 Task: Look for space in Charleroi, Belgium from 12th  August, 2023 to 15th August, 2023 for 3 adults in price range Rs.12000 to Rs.16000. Place can be entire place with 2 bedrooms having 3 beds and 1 bathroom. Property type can be house, flat, guest house. Amenities needed are: heating. Booking option can be shelf check-in. Required host language is English.
Action: Mouse moved to (284, 156)
Screenshot: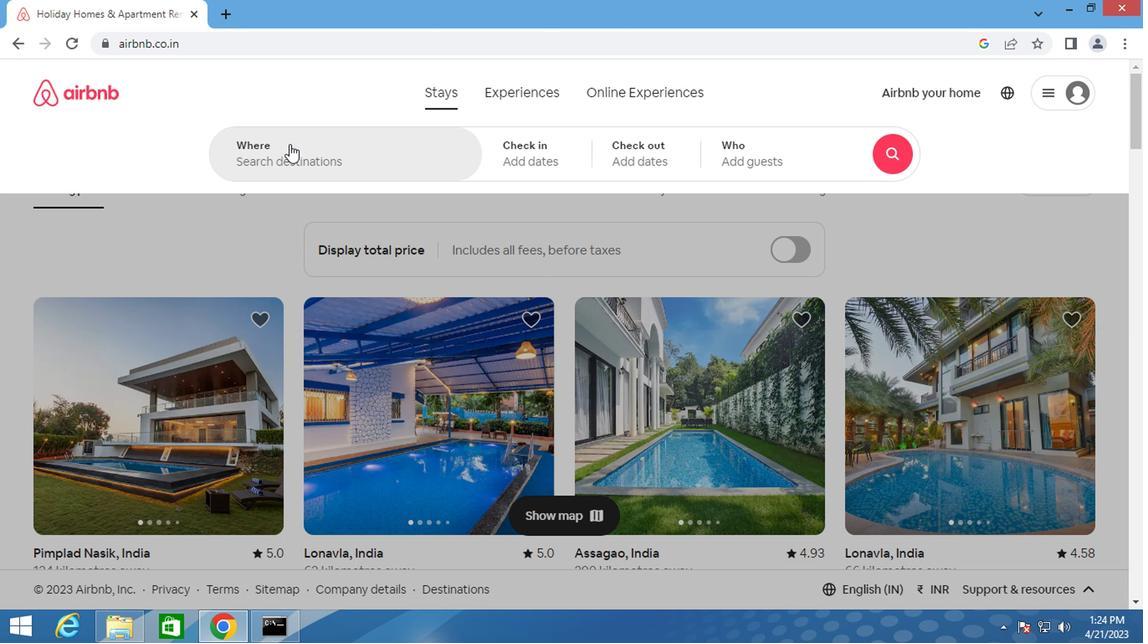 
Action: Mouse pressed left at (284, 156)
Screenshot: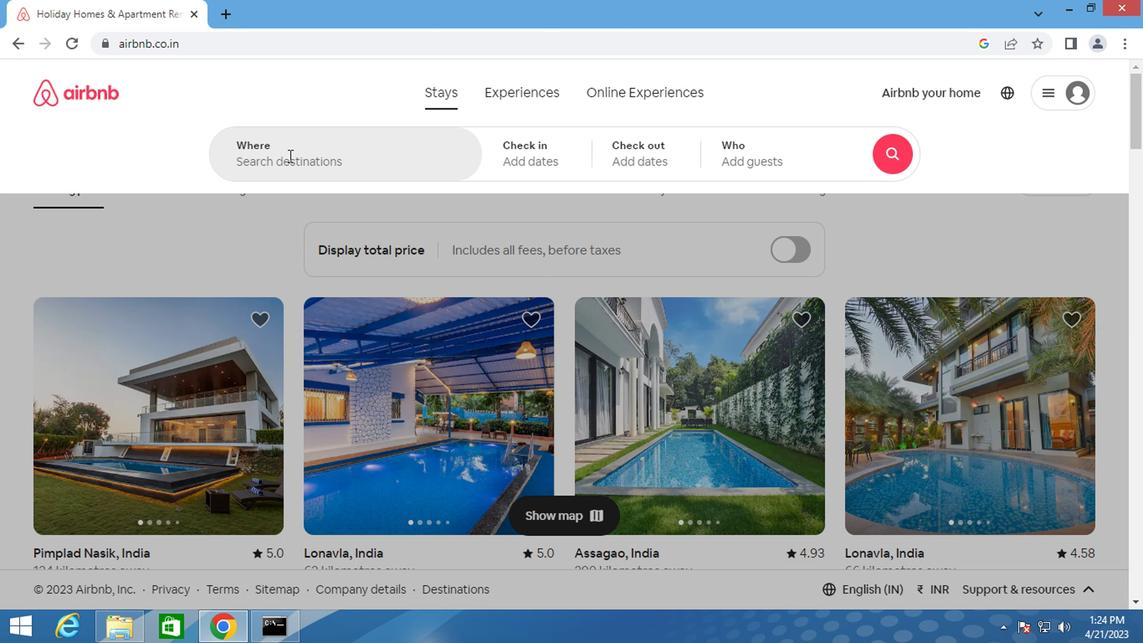 
Action: Mouse moved to (284, 157)
Screenshot: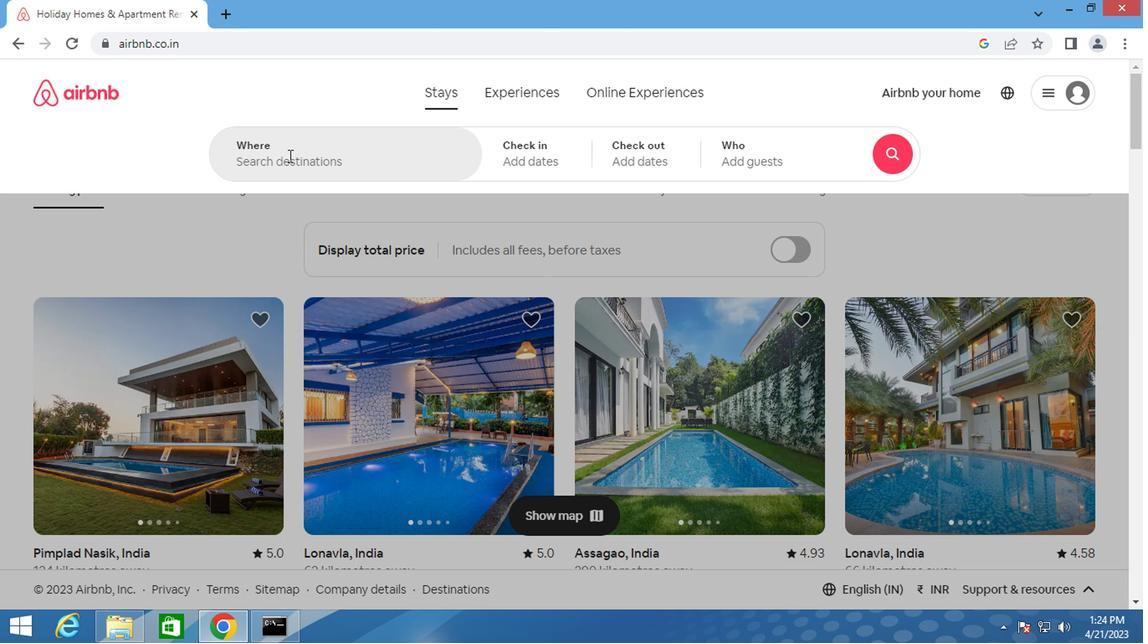 
Action: Key pressed <Key.shift>CHARLEROI,<Key.shift>BELGIUM<Key.enter>
Screenshot: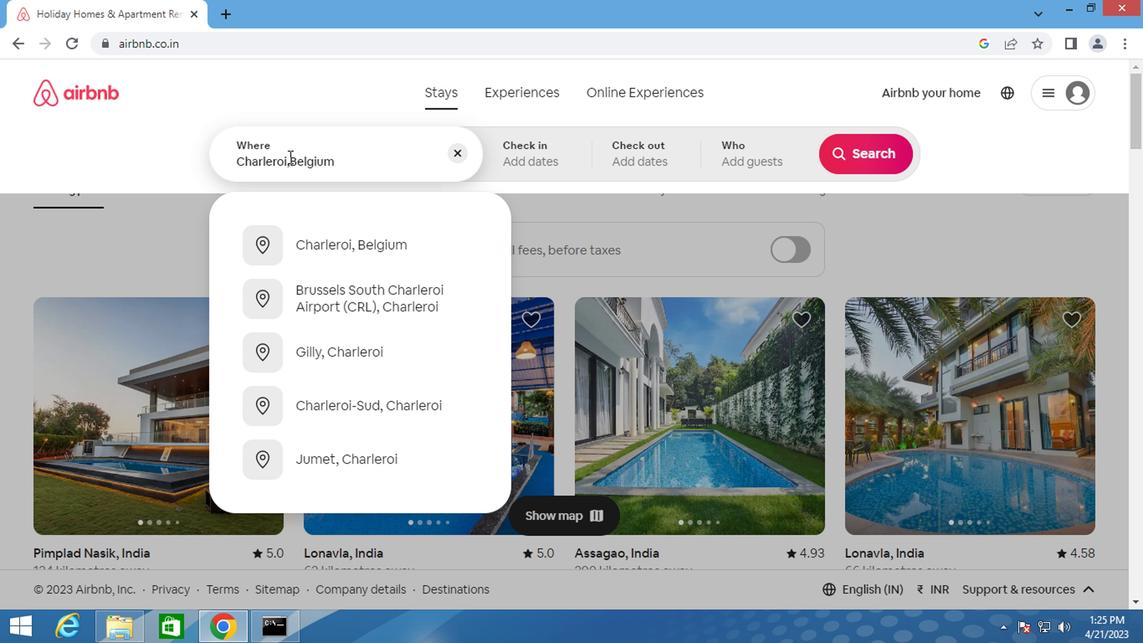 
Action: Mouse moved to (845, 282)
Screenshot: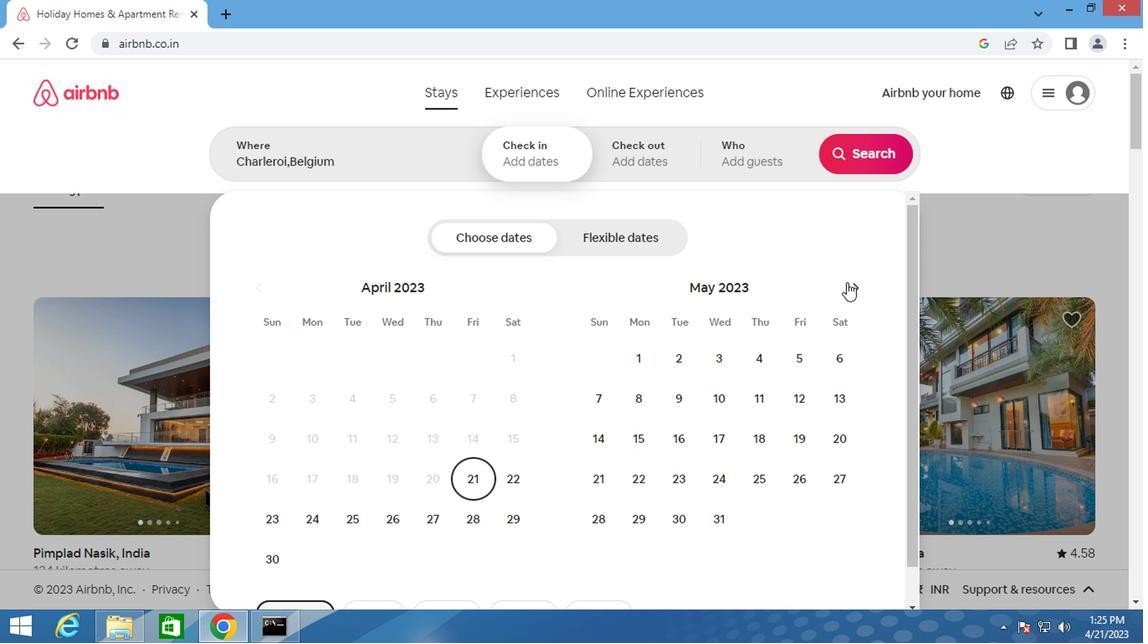 
Action: Mouse pressed left at (845, 282)
Screenshot: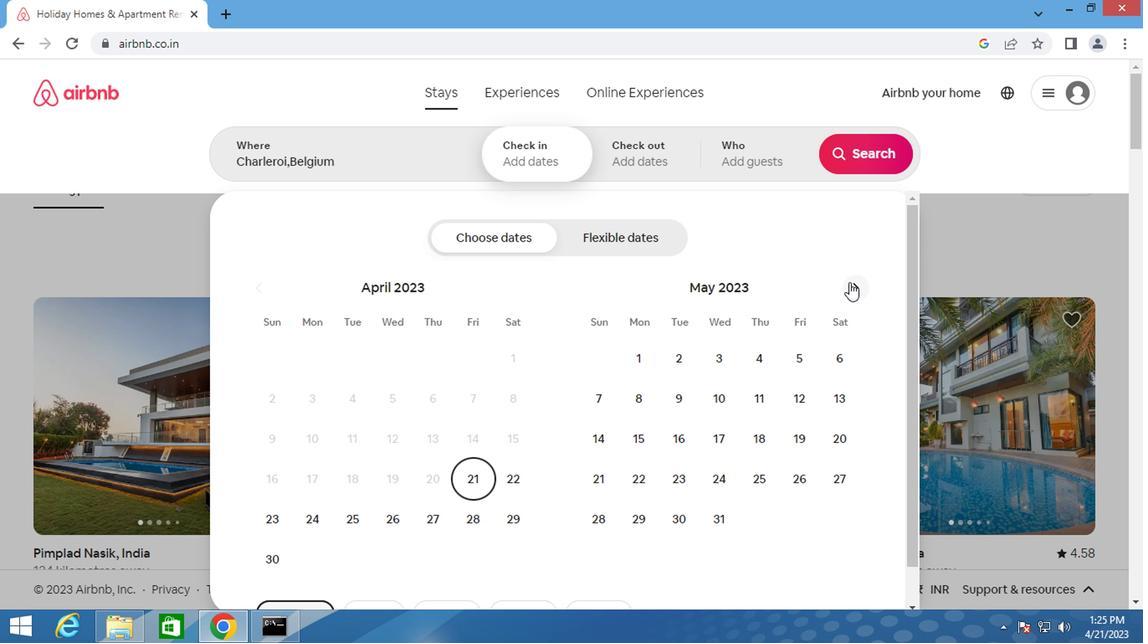 
Action: Mouse pressed left at (845, 282)
Screenshot: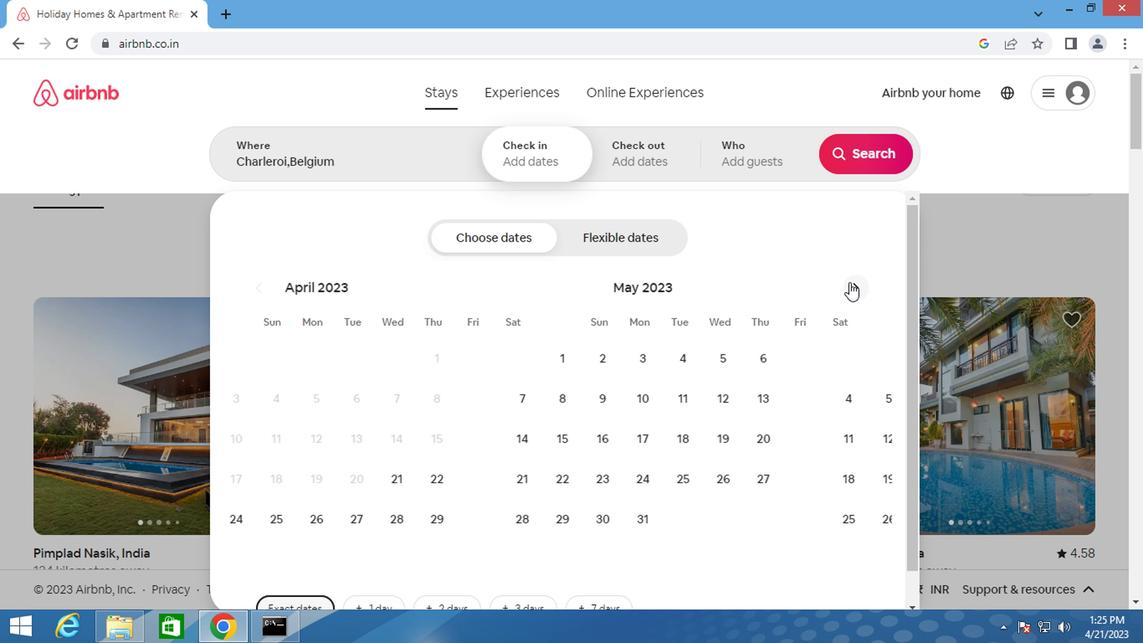 
Action: Mouse pressed left at (845, 282)
Screenshot: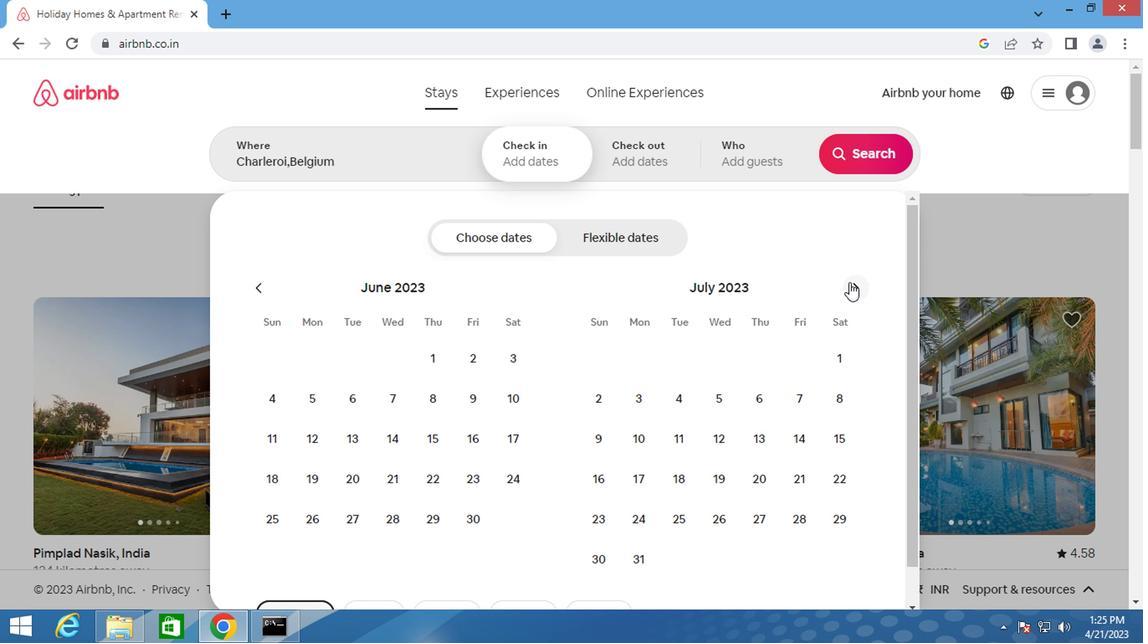 
Action: Mouse moved to (834, 404)
Screenshot: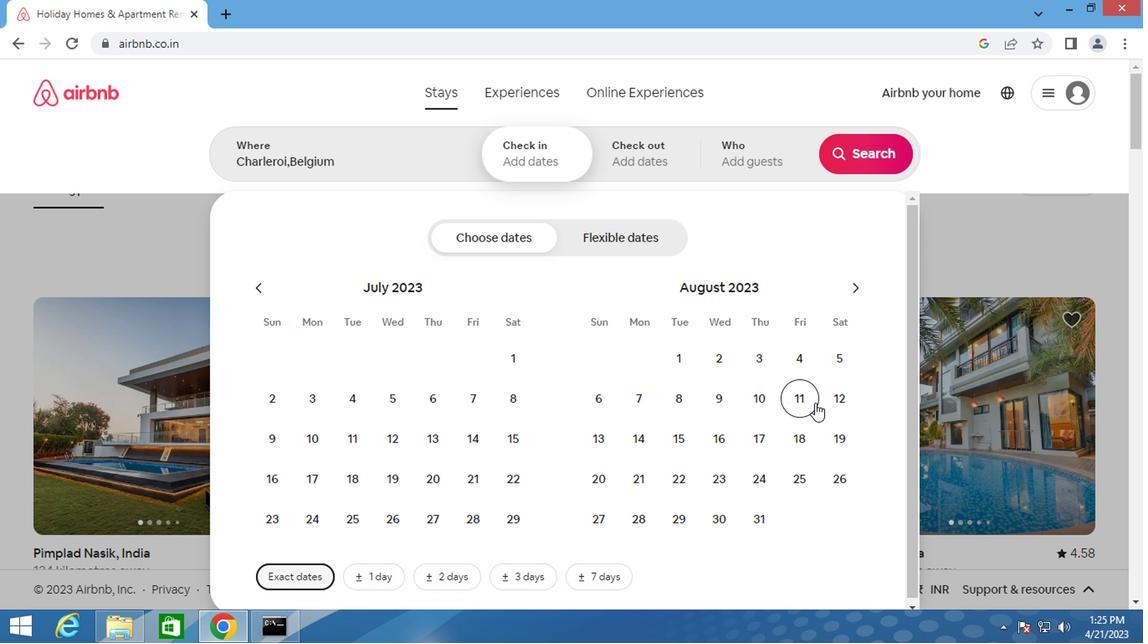 
Action: Mouse pressed left at (834, 404)
Screenshot: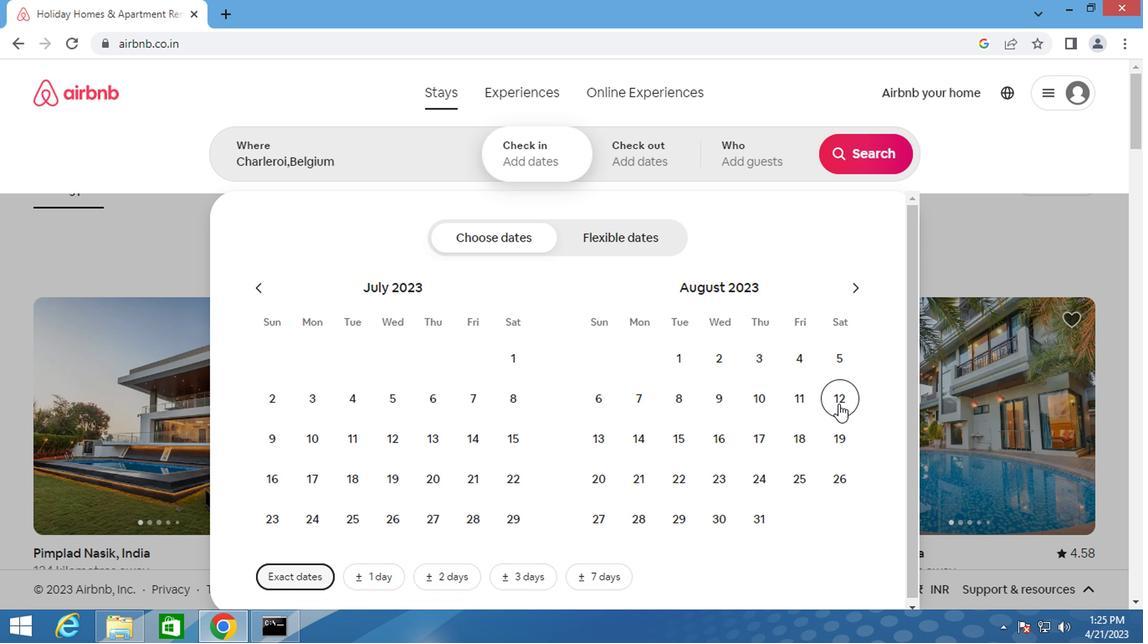 
Action: Mouse moved to (688, 430)
Screenshot: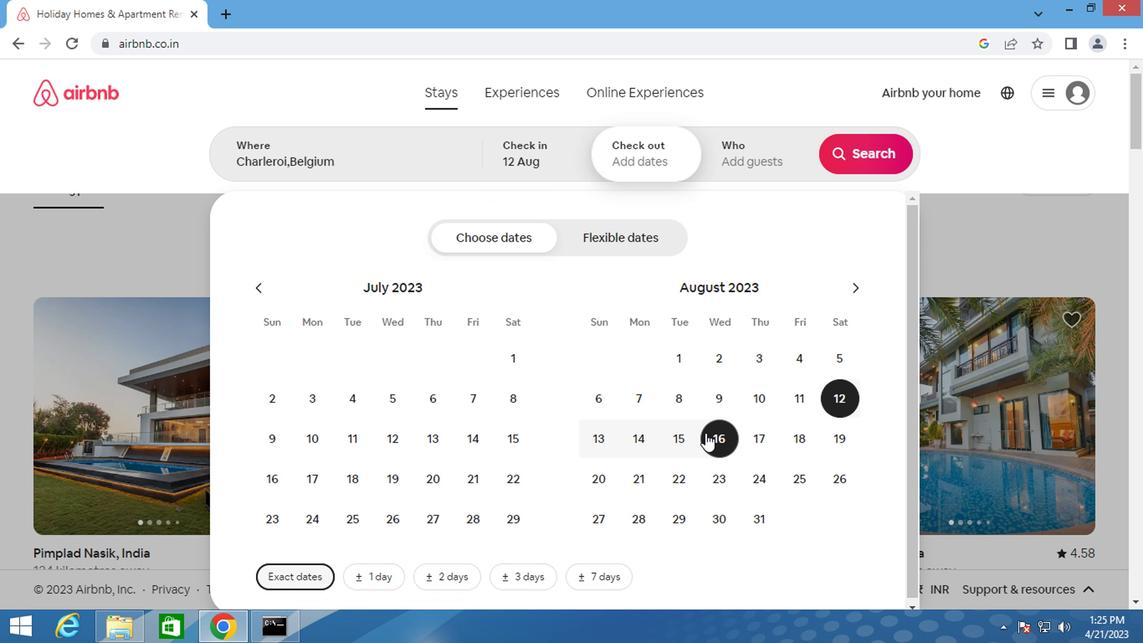 
Action: Mouse pressed left at (688, 430)
Screenshot: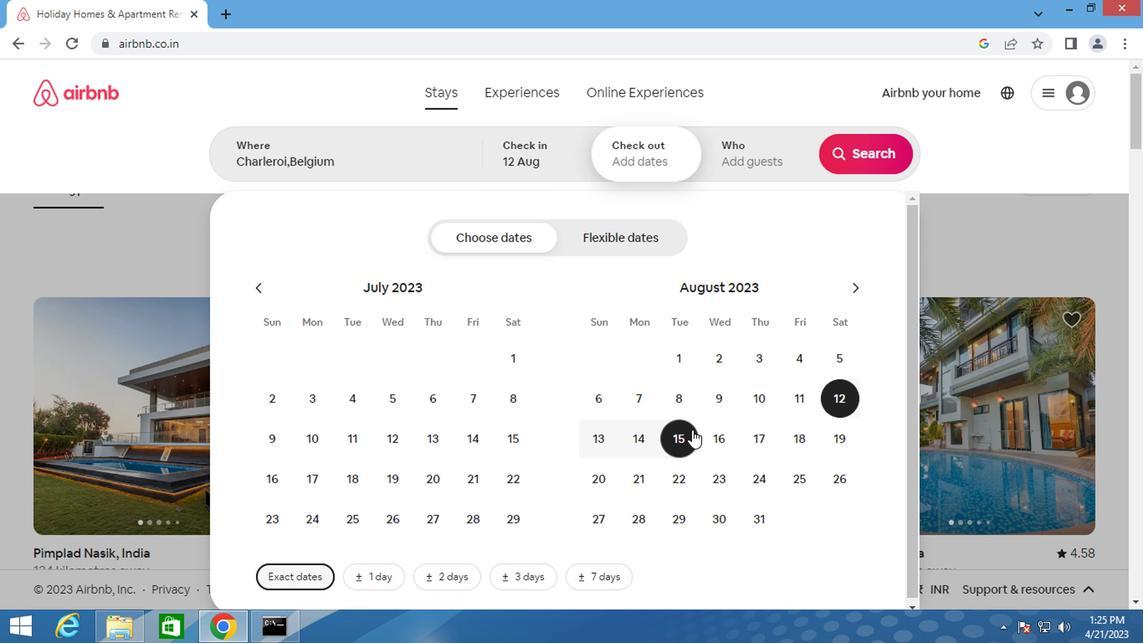 
Action: Mouse moved to (743, 160)
Screenshot: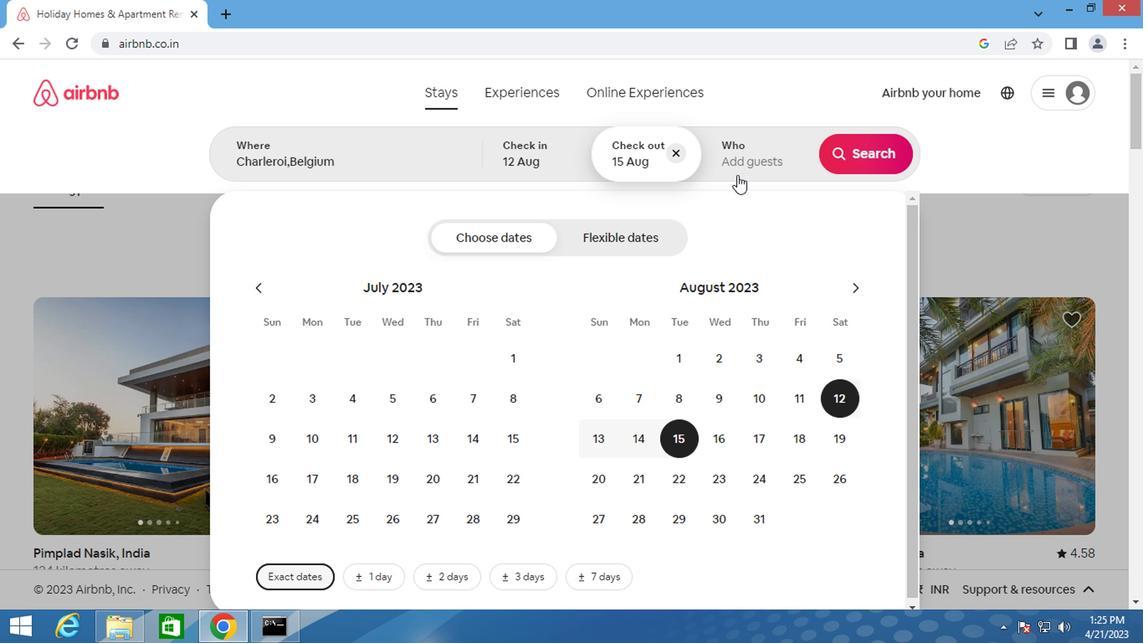 
Action: Mouse pressed left at (743, 160)
Screenshot: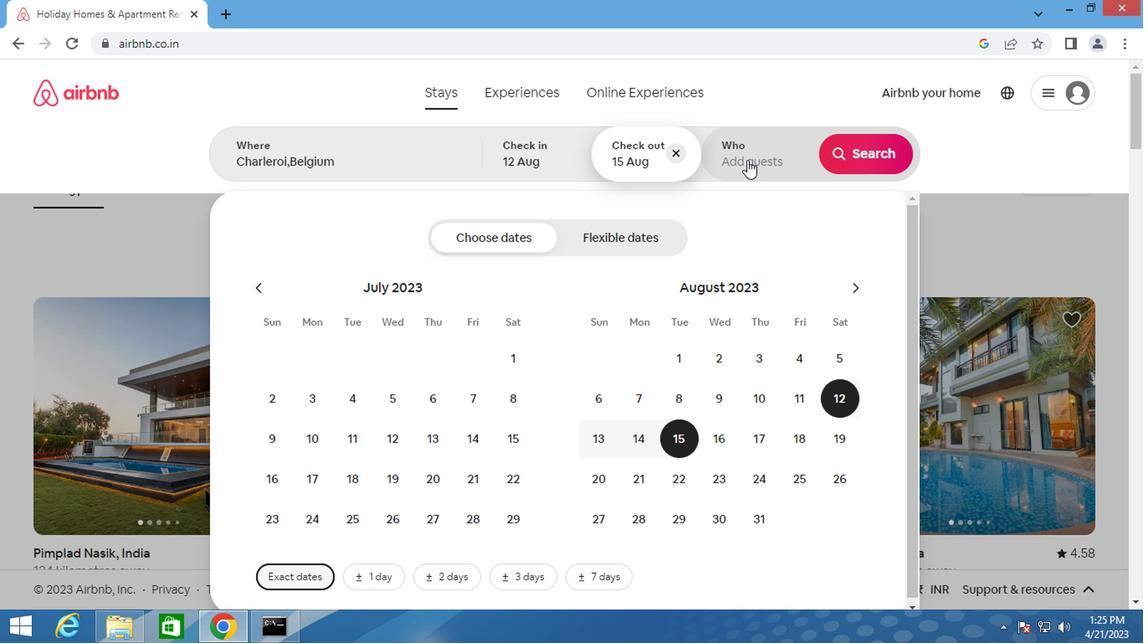 
Action: Mouse moved to (867, 243)
Screenshot: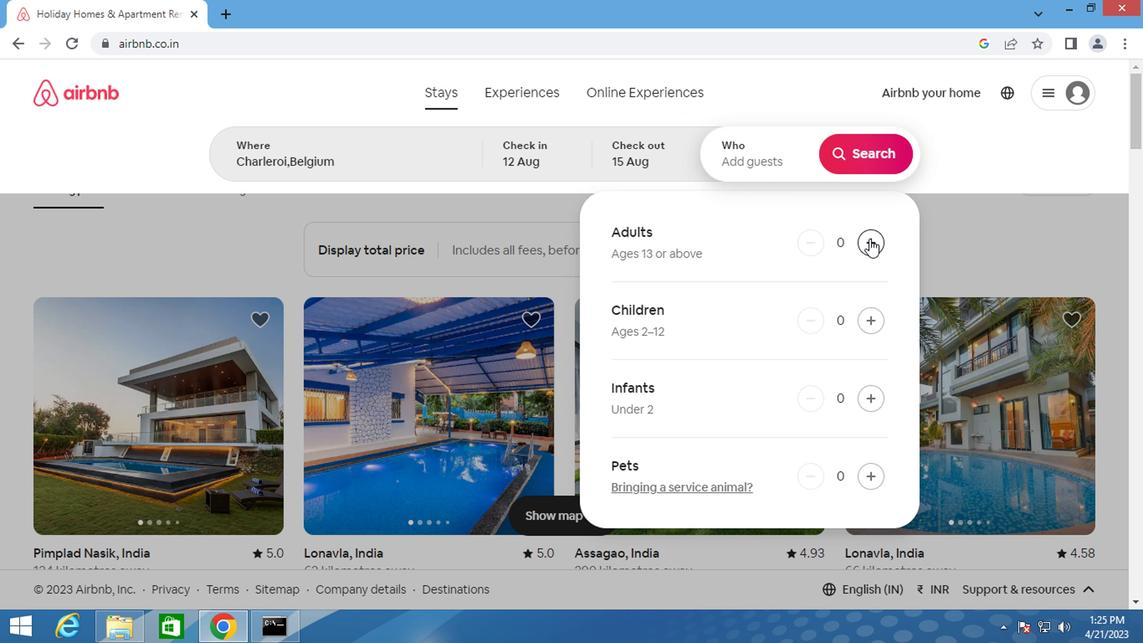 
Action: Mouse pressed left at (867, 243)
Screenshot: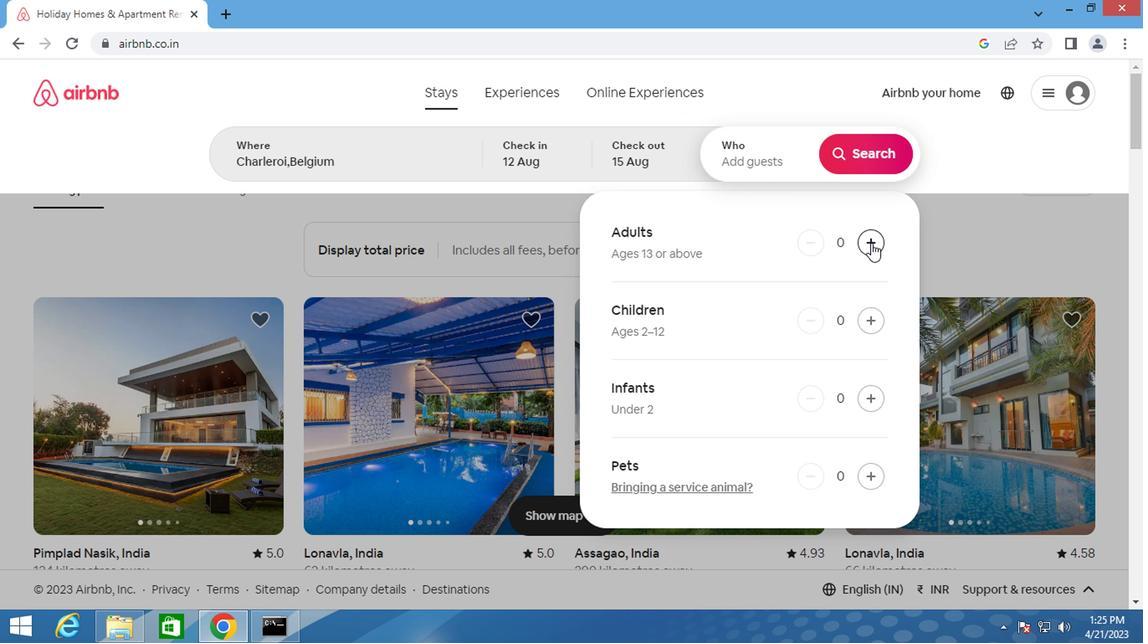 
Action: Mouse pressed left at (867, 243)
Screenshot: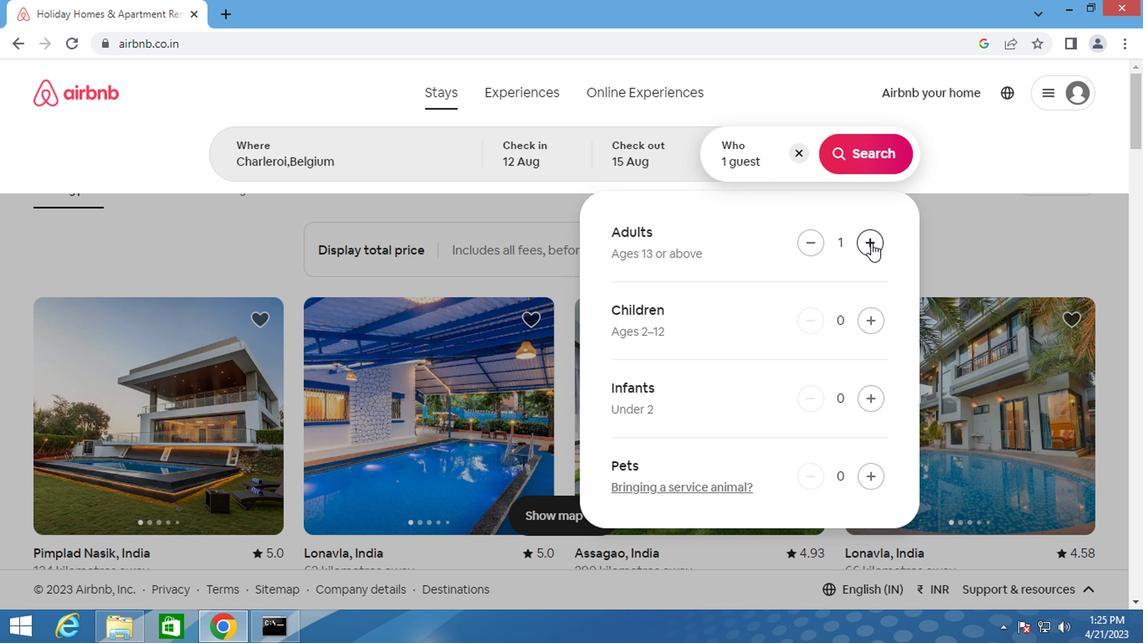 
Action: Mouse moved to (868, 243)
Screenshot: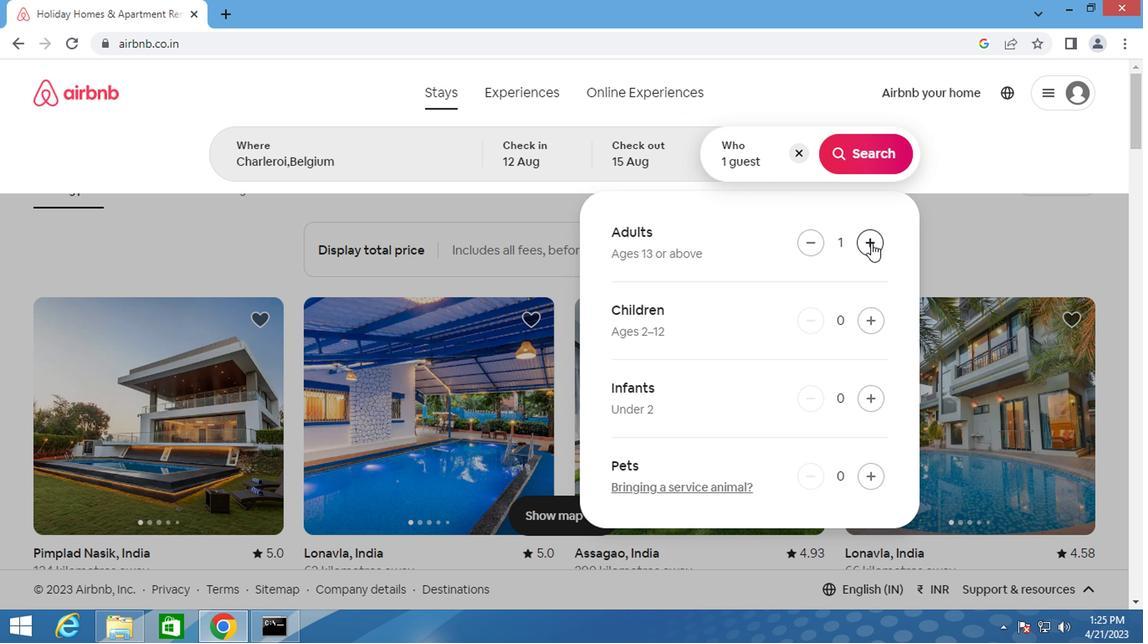 
Action: Mouse pressed left at (868, 243)
Screenshot: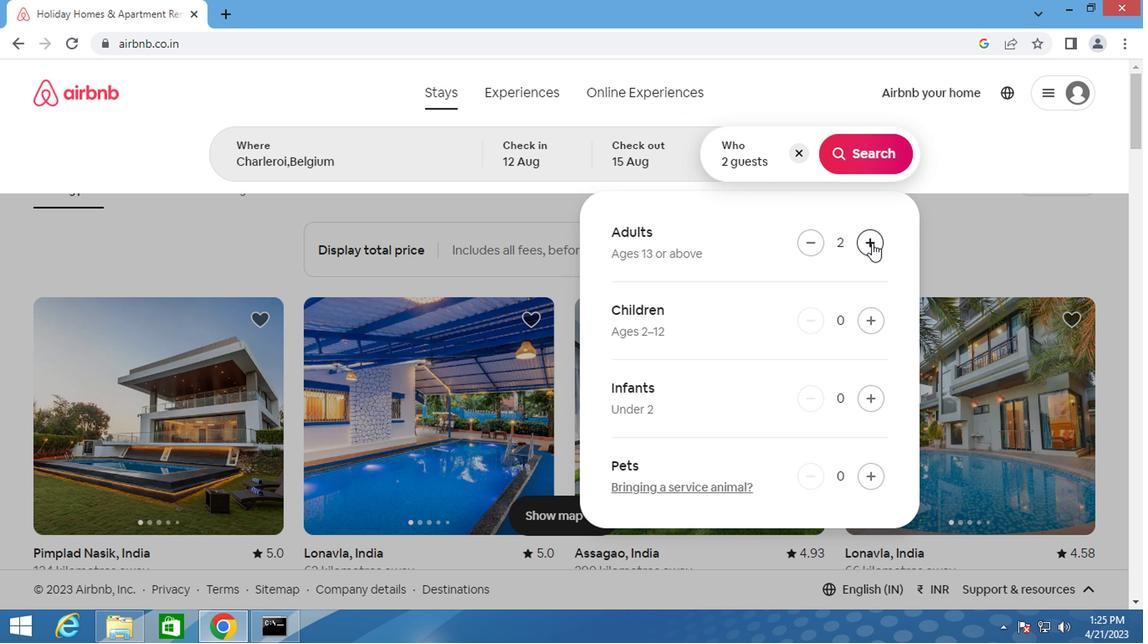 
Action: Mouse moved to (873, 166)
Screenshot: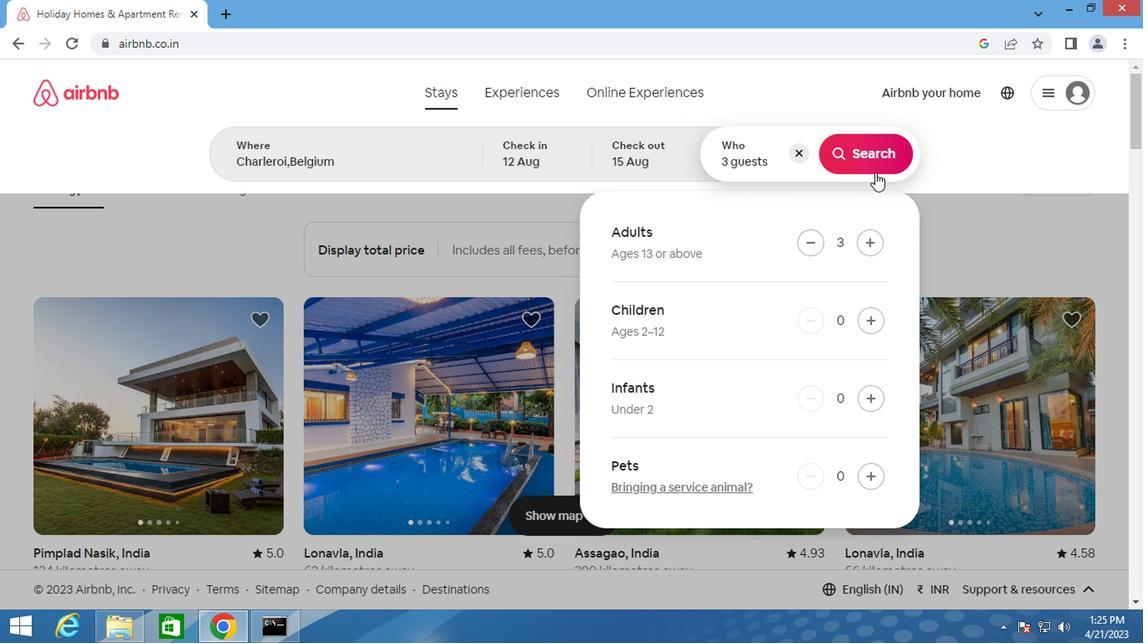 
Action: Mouse pressed left at (873, 166)
Screenshot: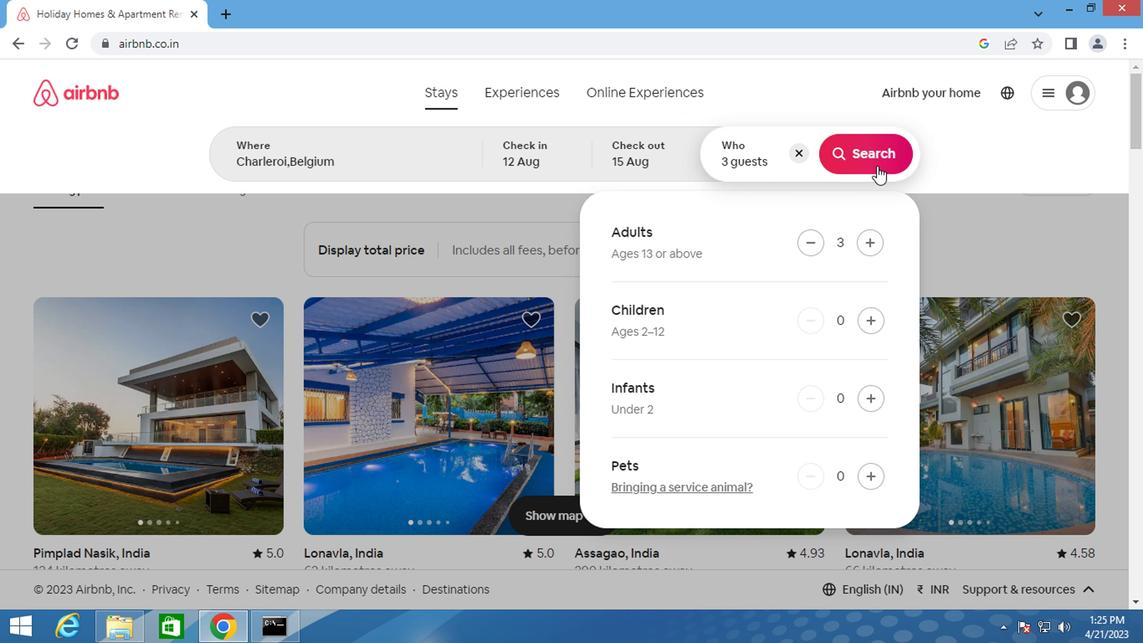 
Action: Mouse moved to (1059, 169)
Screenshot: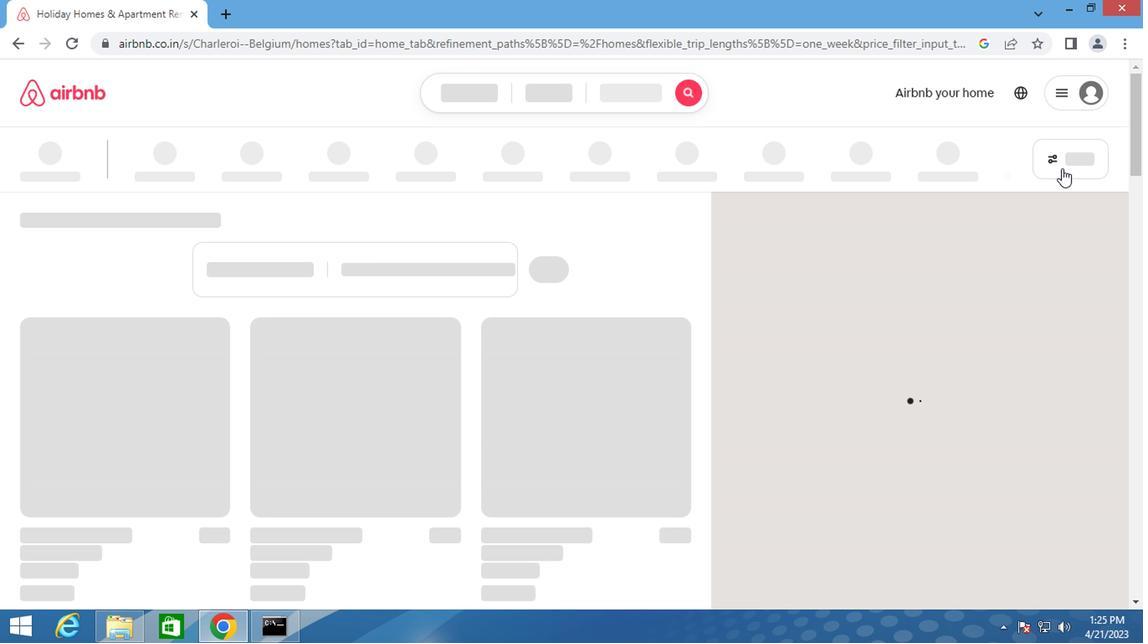 
Action: Mouse pressed left at (1059, 169)
Screenshot: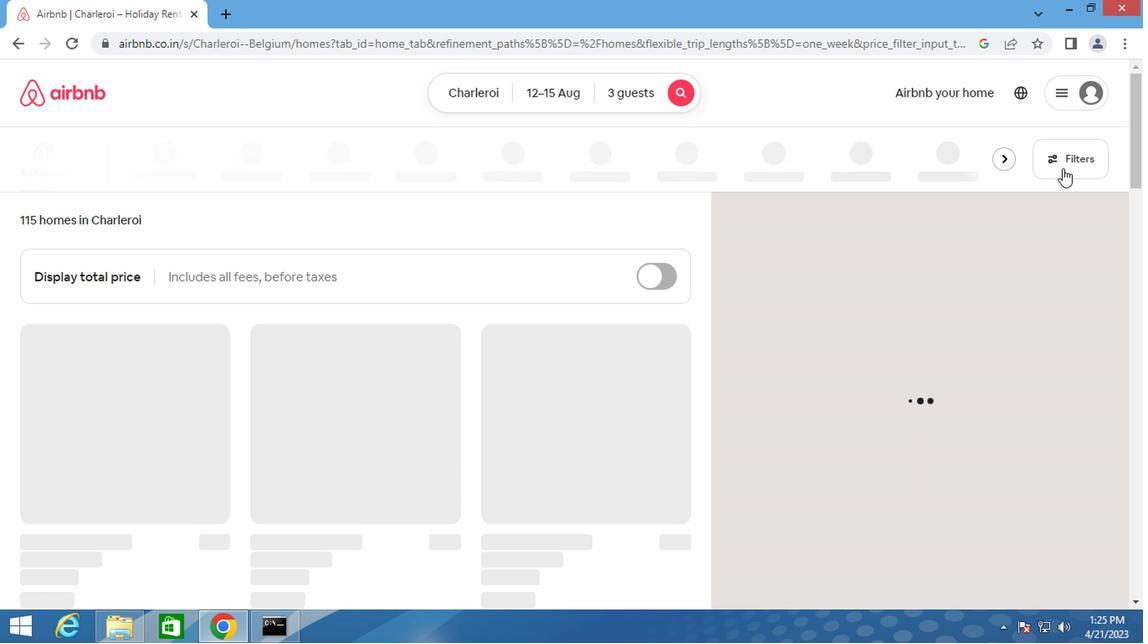 
Action: Mouse moved to (327, 372)
Screenshot: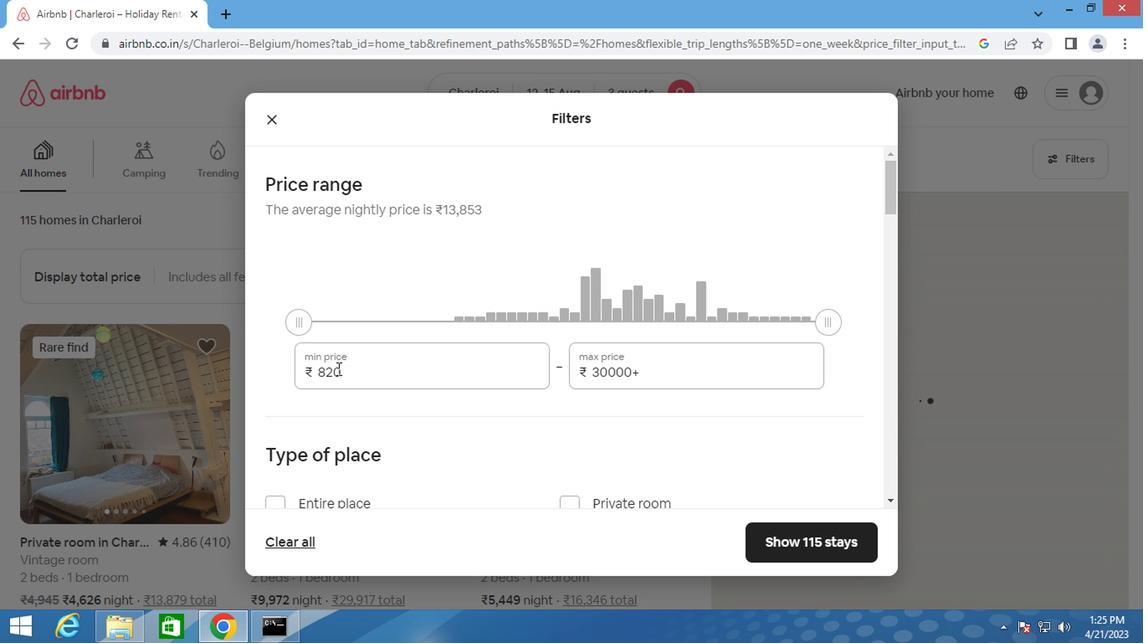 
Action: Mouse pressed left at (327, 372)
Screenshot: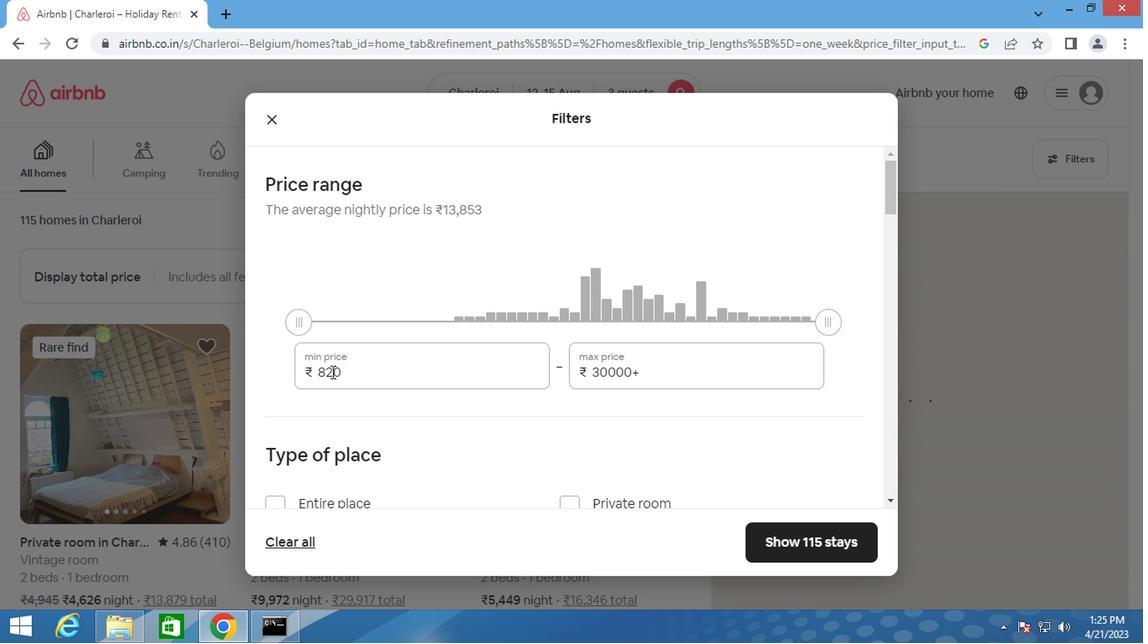 
Action: Mouse pressed left at (327, 372)
Screenshot: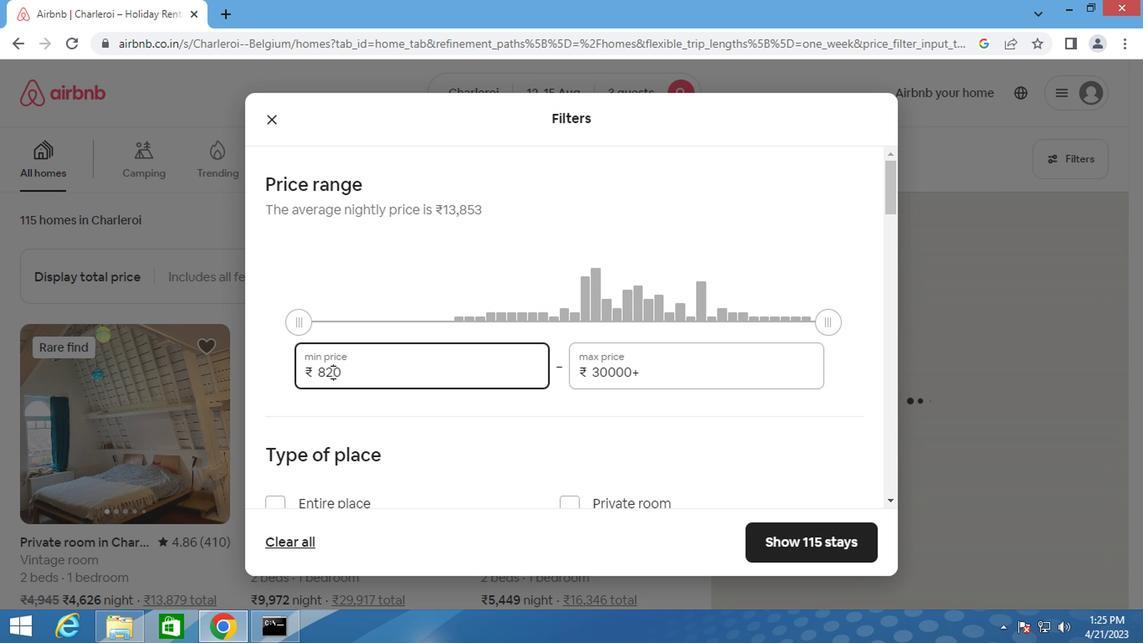 
Action: Mouse moved to (327, 369)
Screenshot: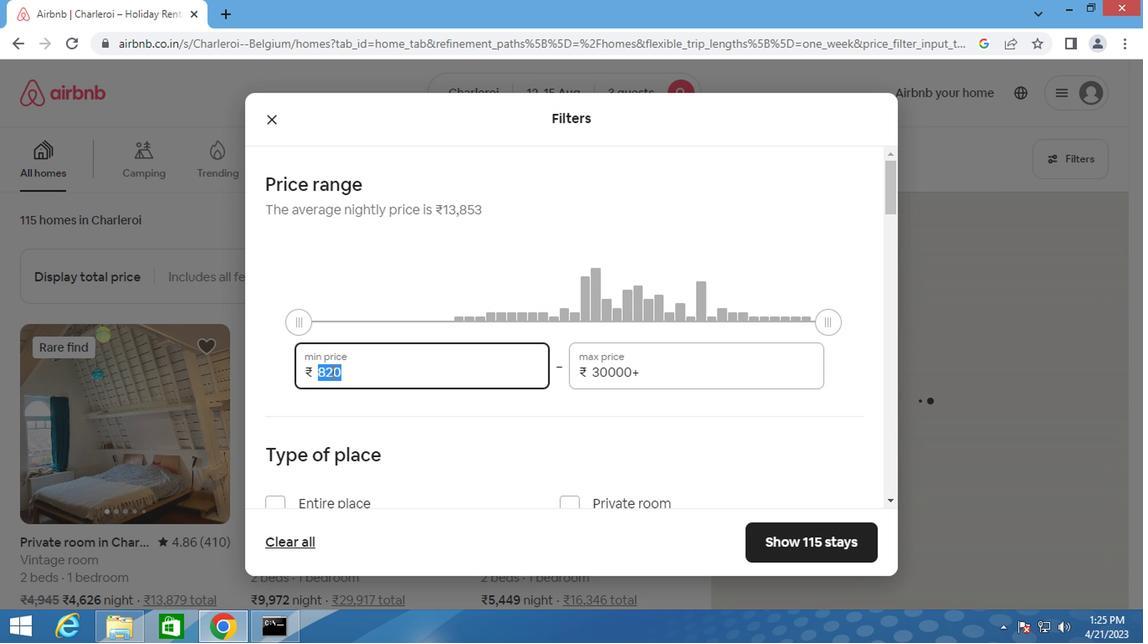 
Action: Key pressed <Key.backspace>12000
Screenshot: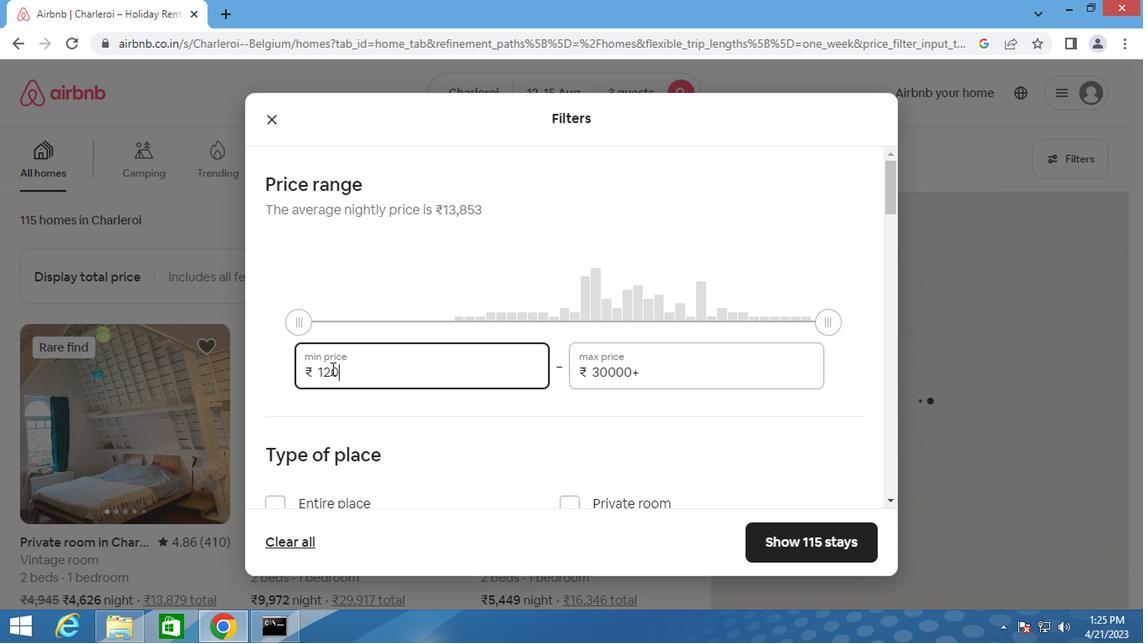 
Action: Mouse moved to (598, 371)
Screenshot: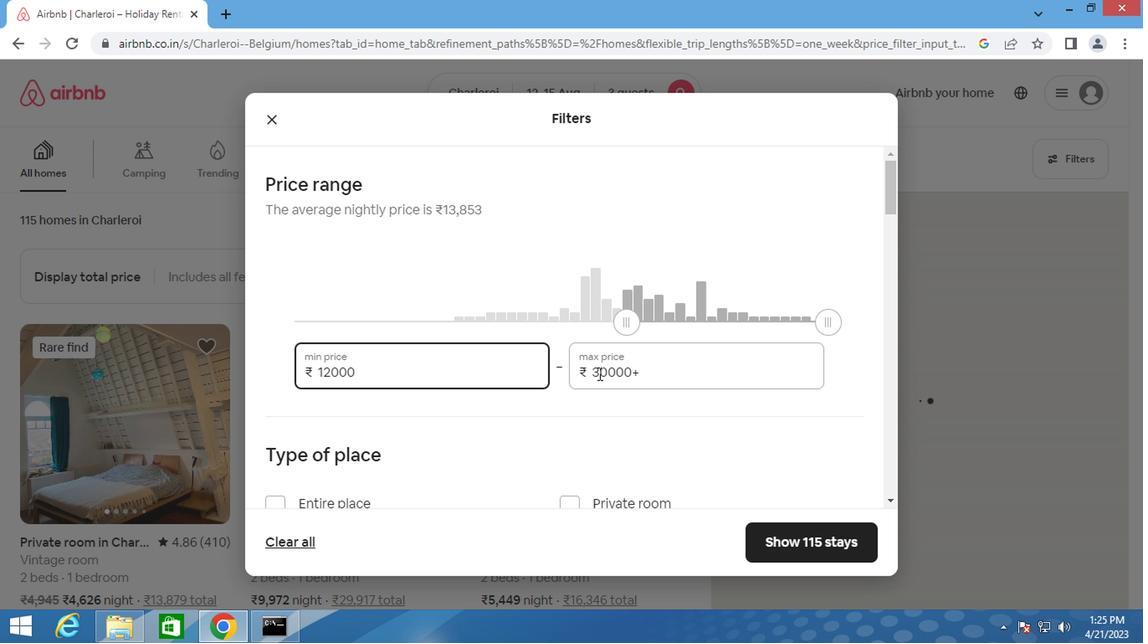 
Action: Mouse pressed left at (598, 371)
Screenshot: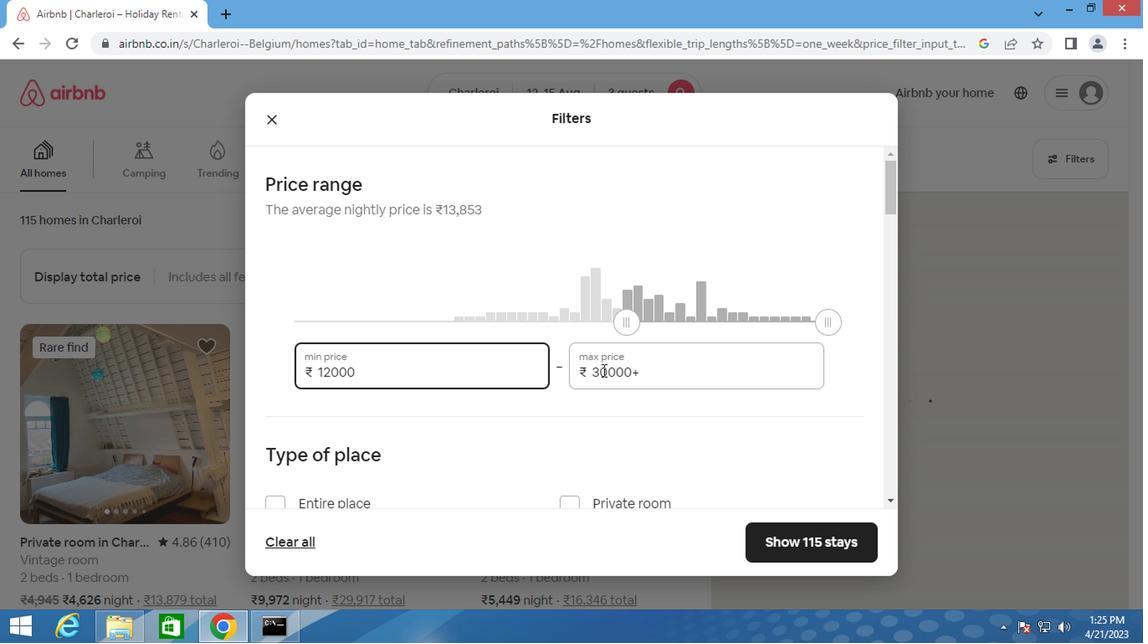 
Action: Mouse pressed left at (598, 371)
Screenshot: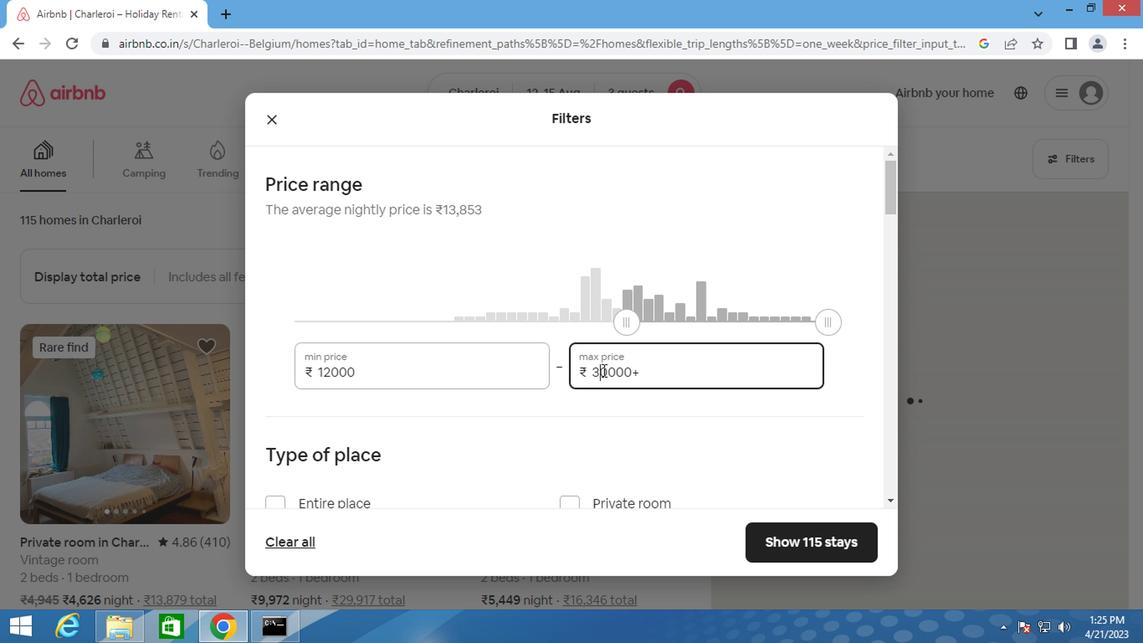 
Action: Key pressed <Key.backspace>16000
Screenshot: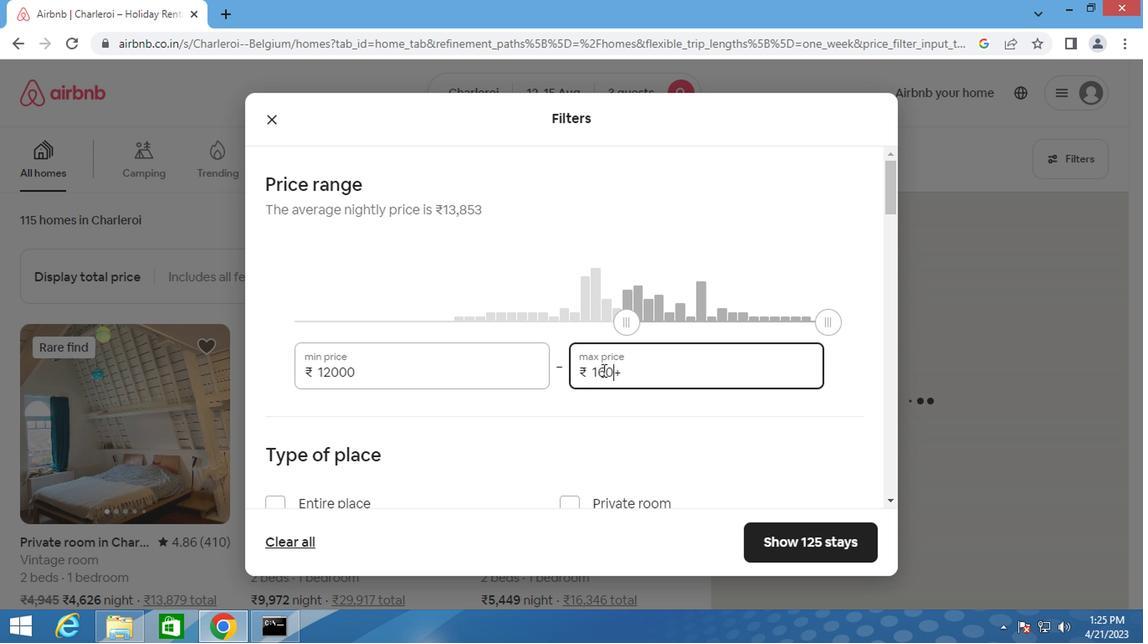 
Action: Mouse moved to (477, 451)
Screenshot: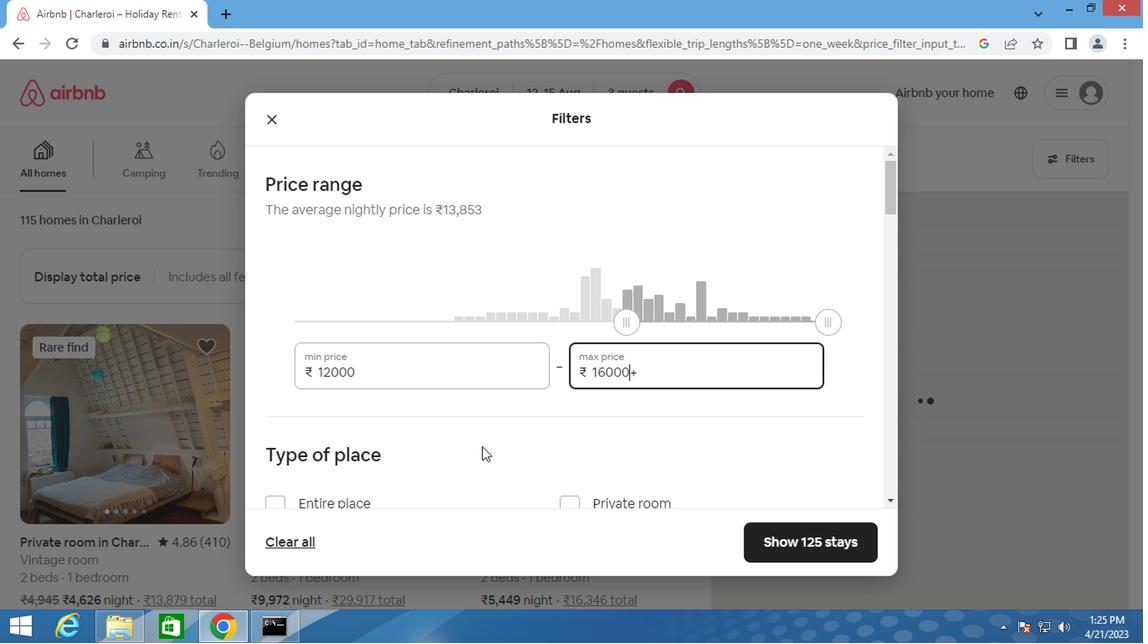 
Action: Mouse scrolled (477, 449) with delta (0, -1)
Screenshot: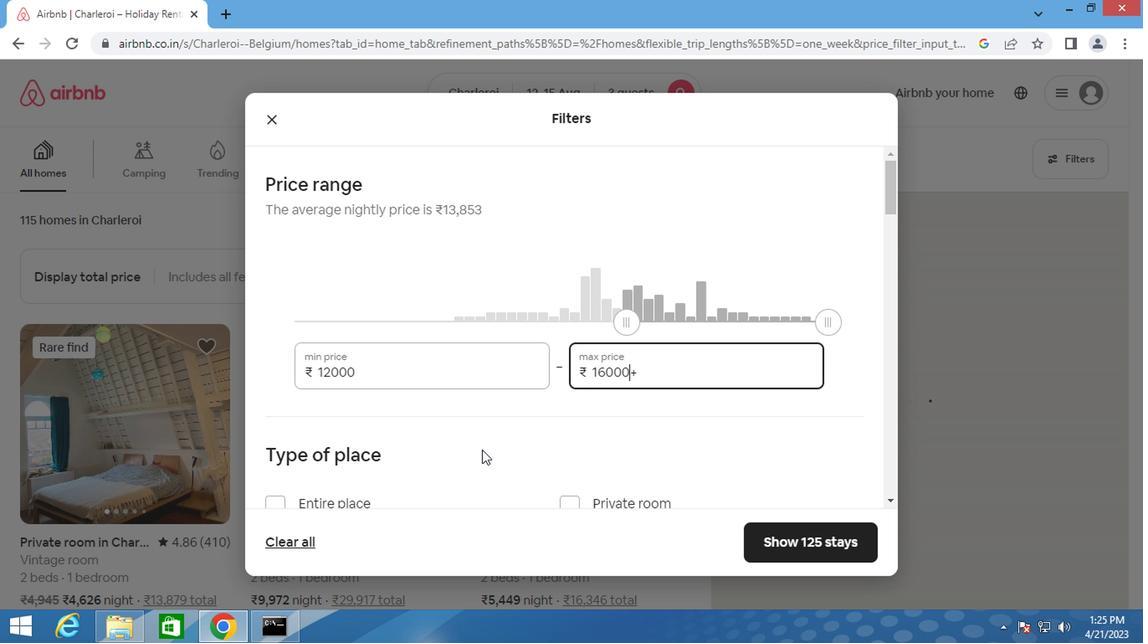 
Action: Mouse scrolled (477, 449) with delta (0, -1)
Screenshot: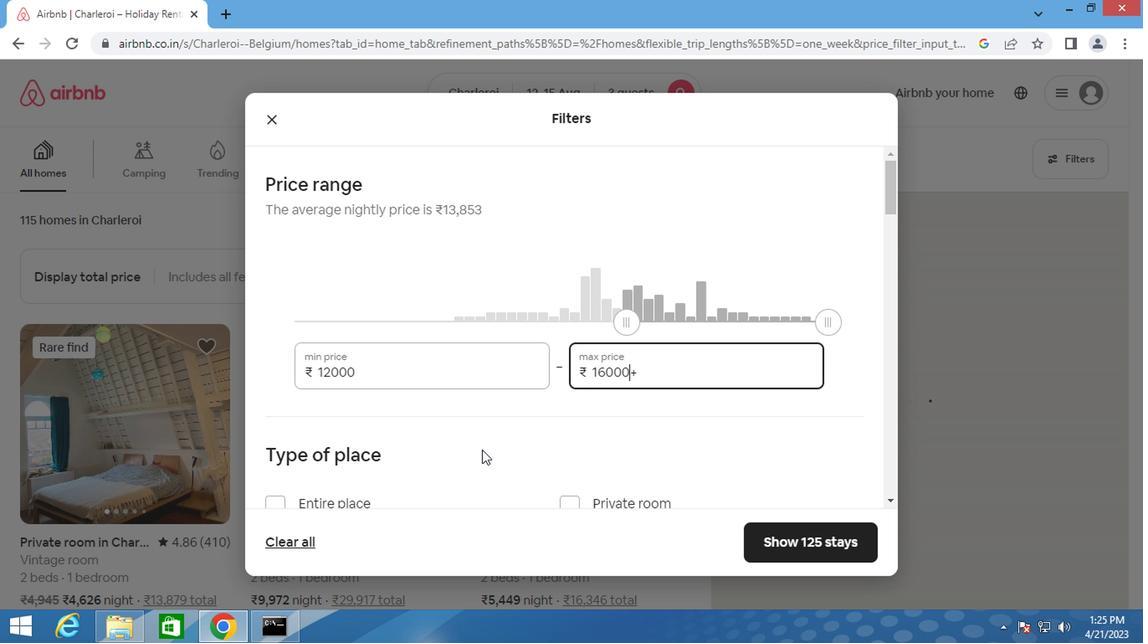 
Action: Mouse scrolled (477, 449) with delta (0, -1)
Screenshot: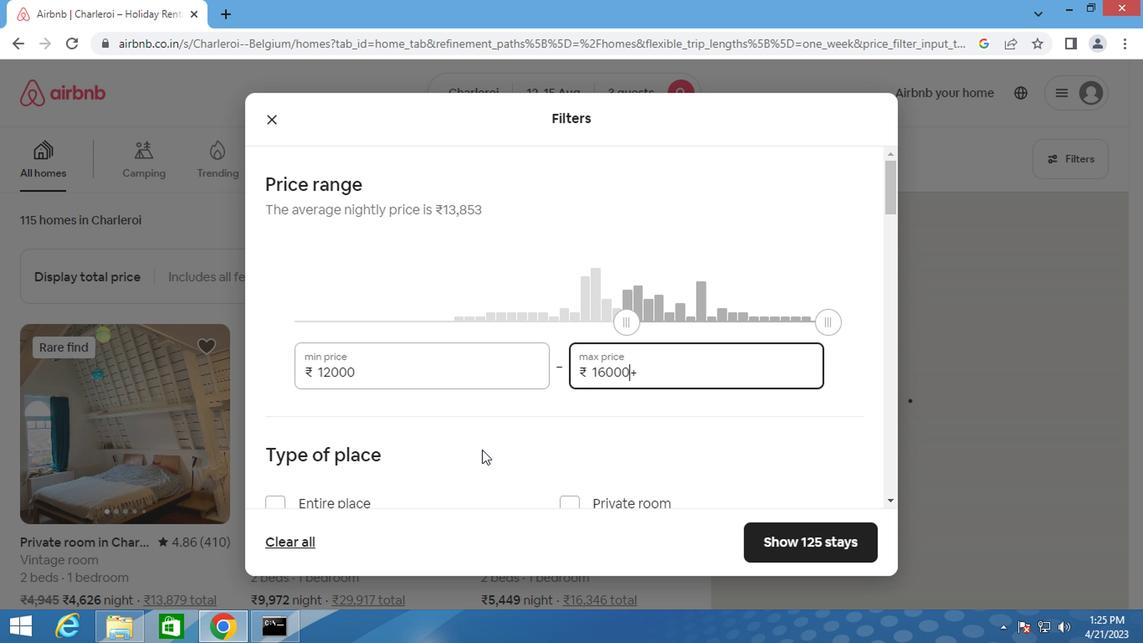 
Action: Mouse moved to (269, 256)
Screenshot: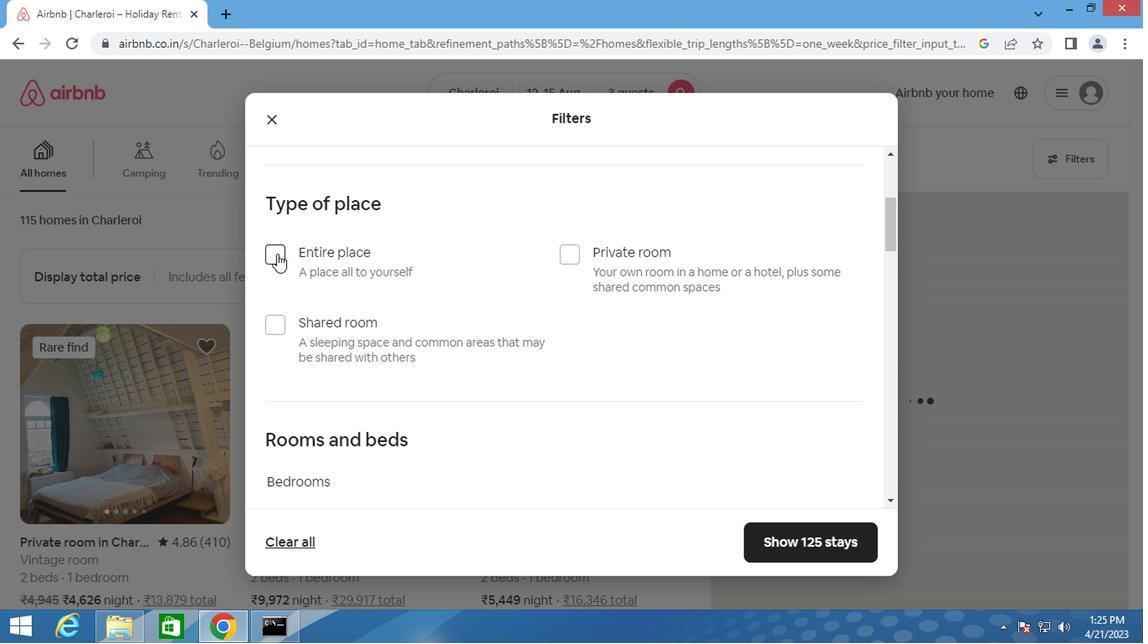 
Action: Mouse pressed left at (269, 256)
Screenshot: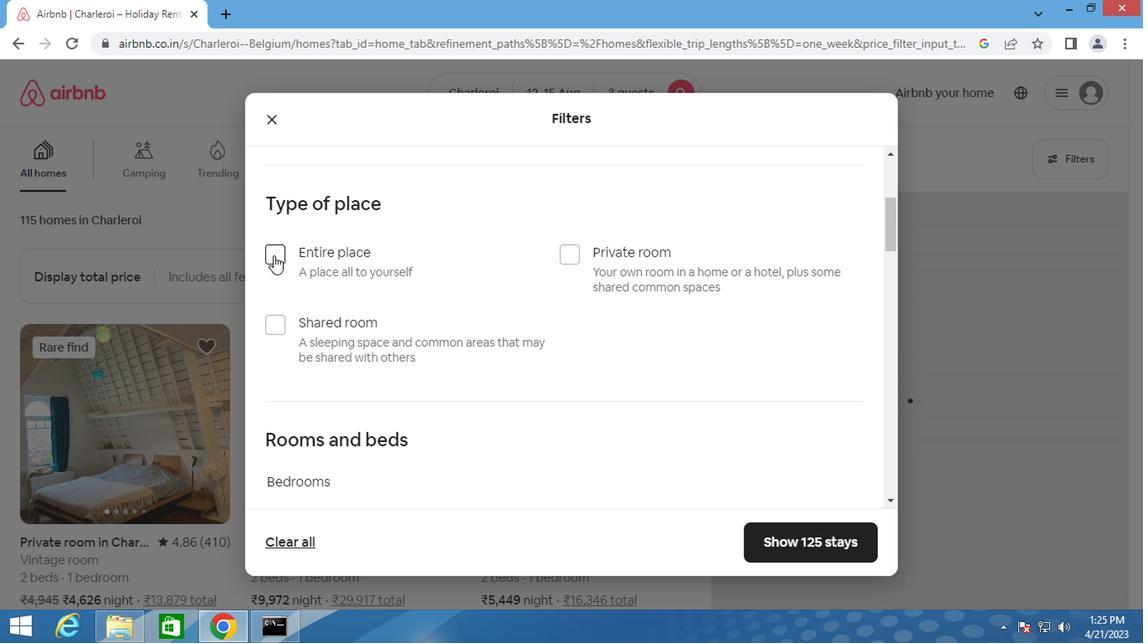 
Action: Mouse moved to (355, 316)
Screenshot: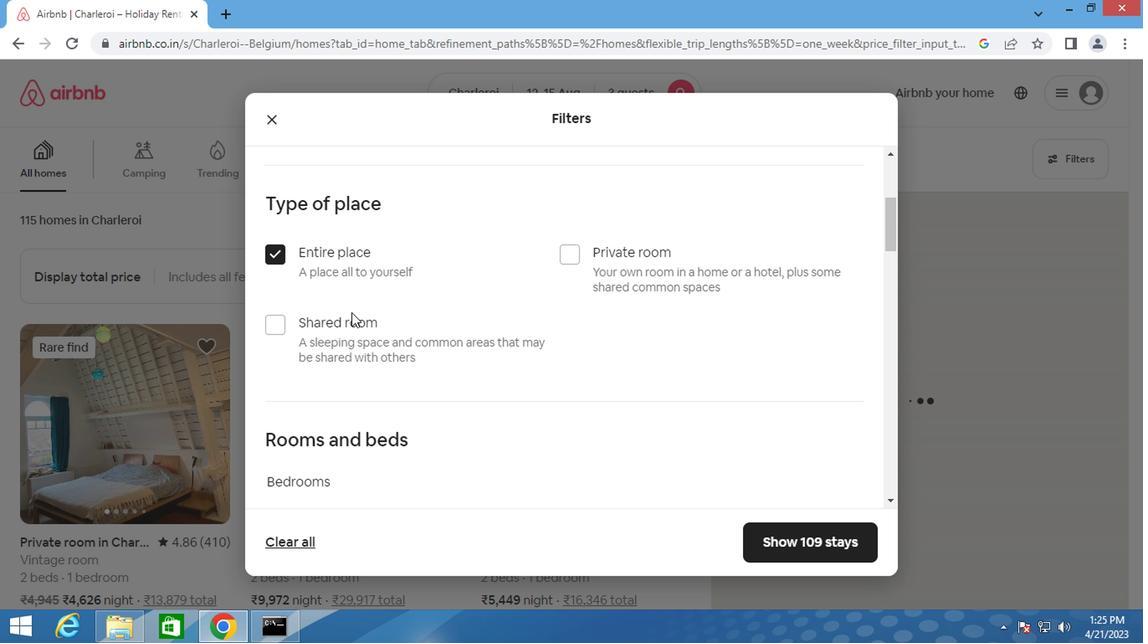 
Action: Mouse scrolled (355, 315) with delta (0, 0)
Screenshot: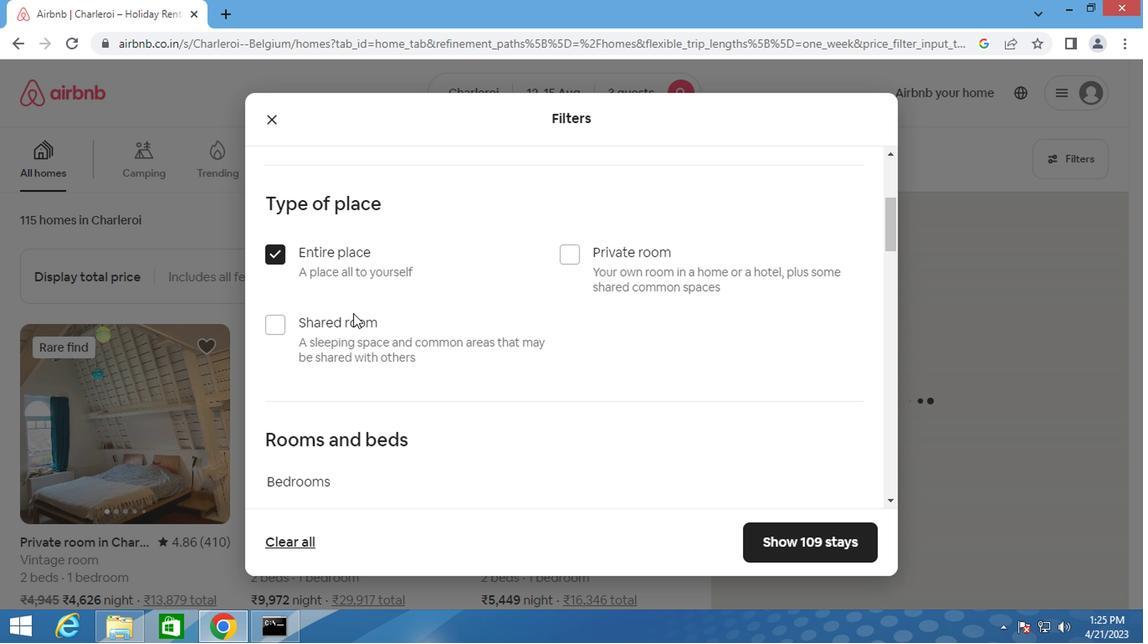 
Action: Mouse scrolled (355, 315) with delta (0, 0)
Screenshot: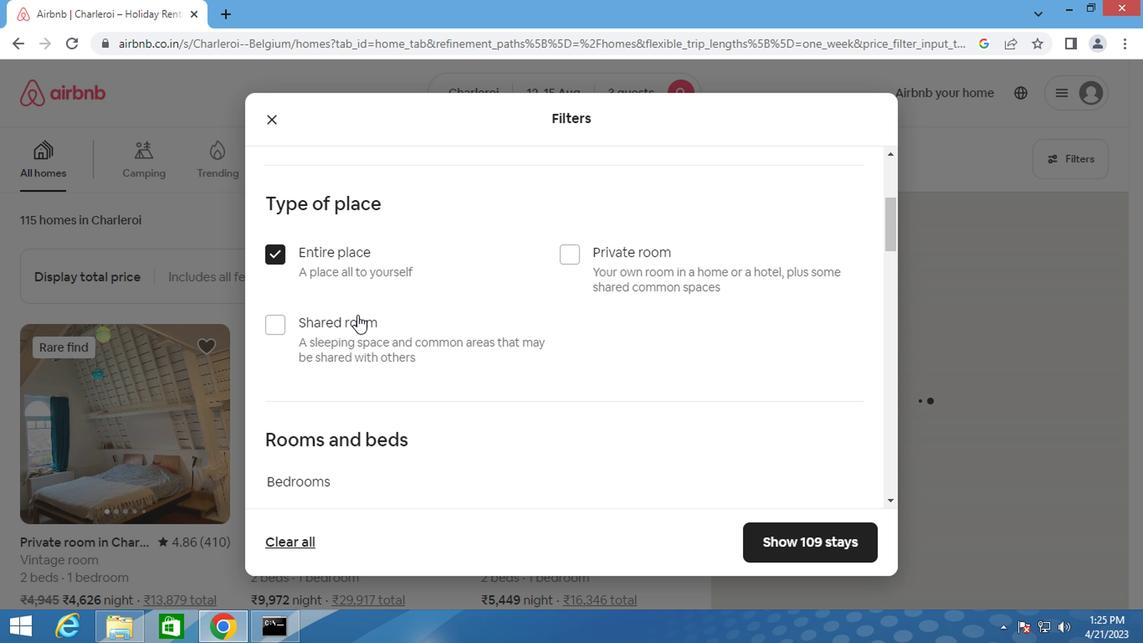 
Action: Mouse scrolled (355, 315) with delta (0, 0)
Screenshot: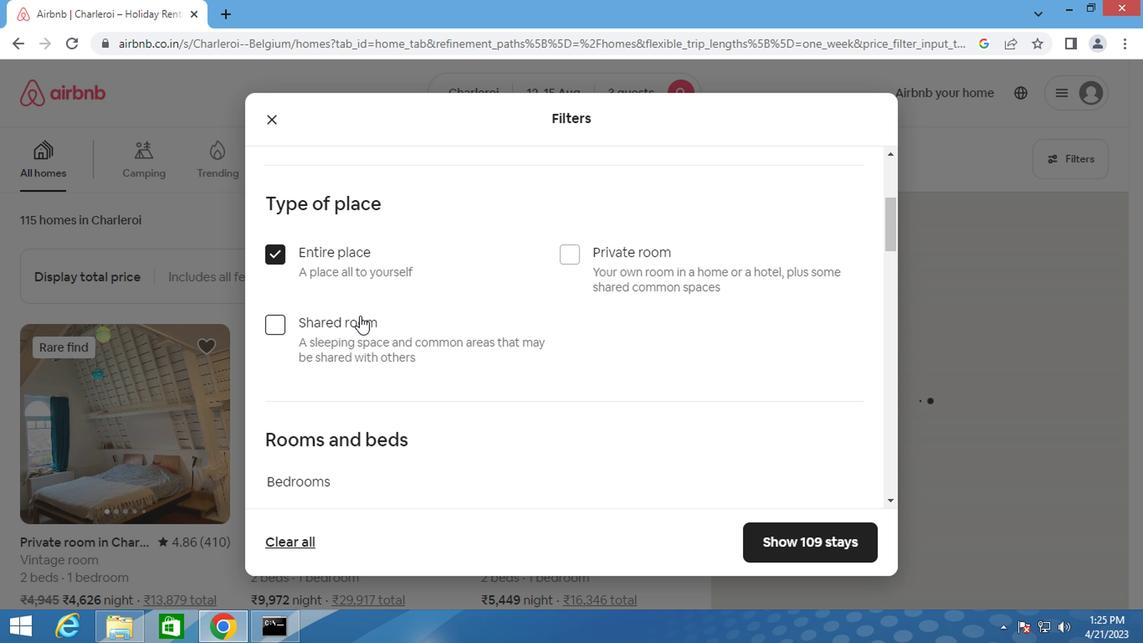 
Action: Mouse moved to (415, 277)
Screenshot: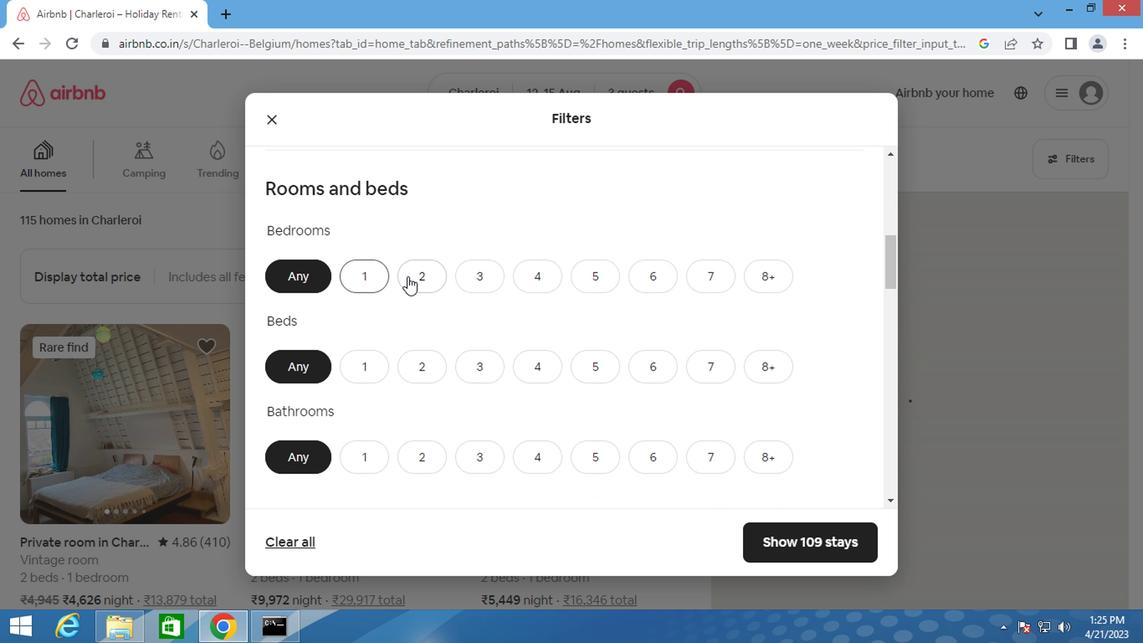 
Action: Mouse pressed left at (415, 277)
Screenshot: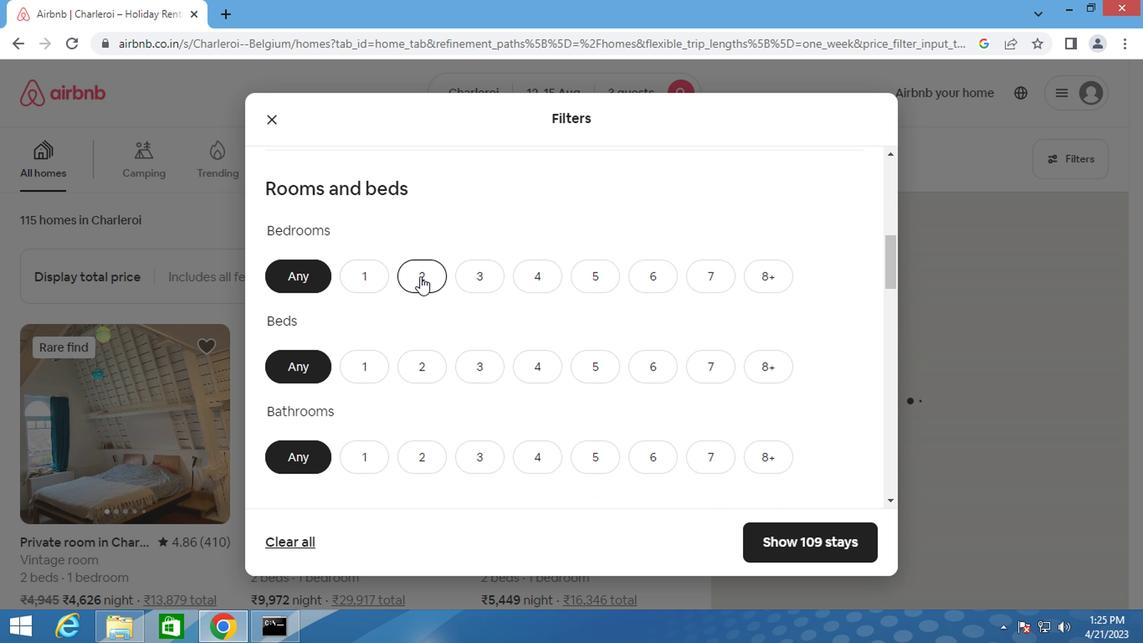 
Action: Mouse moved to (475, 367)
Screenshot: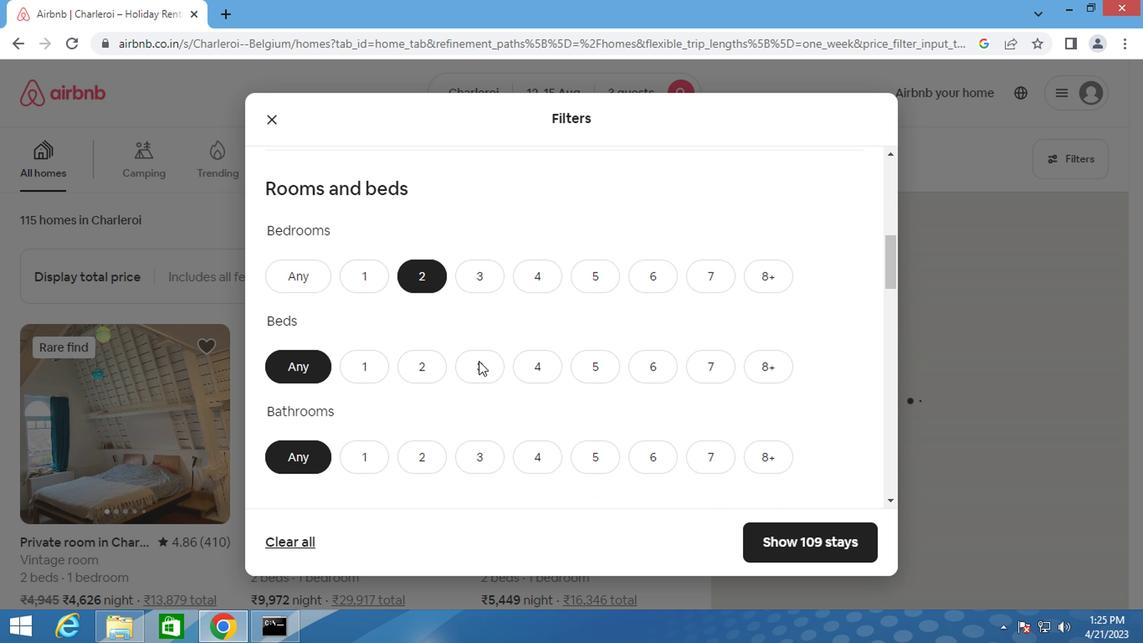 
Action: Mouse pressed left at (475, 367)
Screenshot: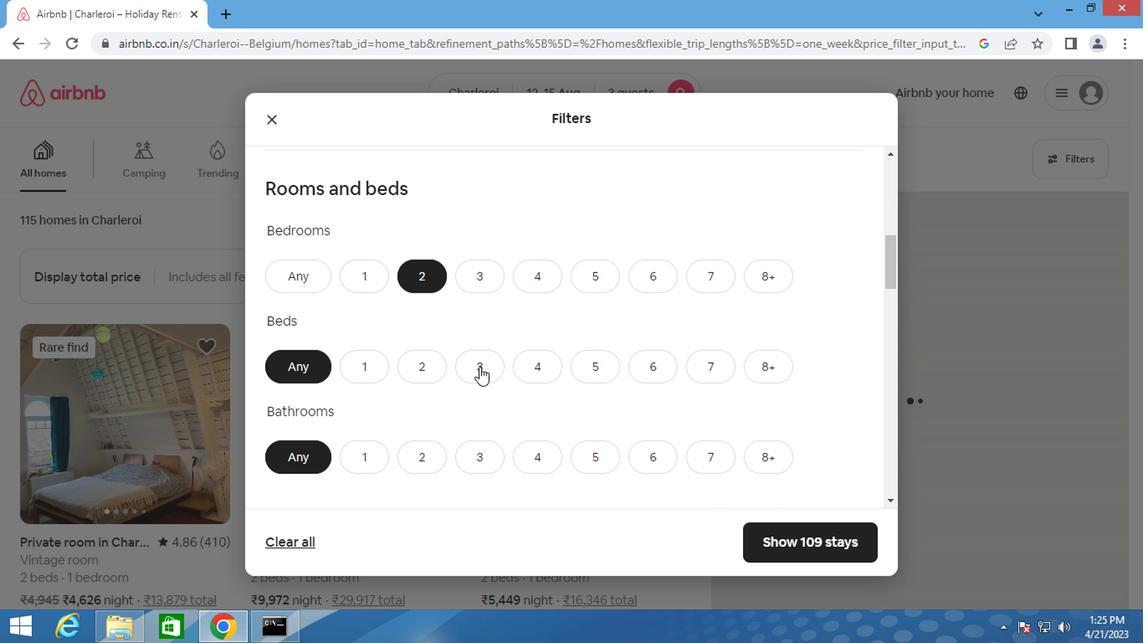 
Action: Mouse moved to (361, 458)
Screenshot: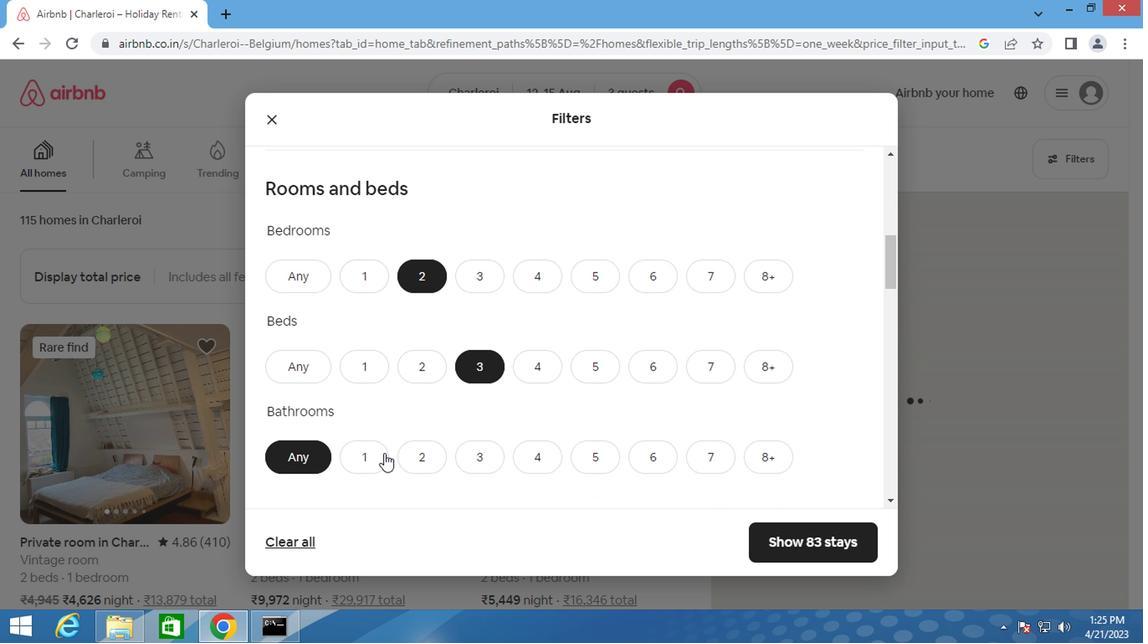 
Action: Mouse pressed left at (361, 458)
Screenshot: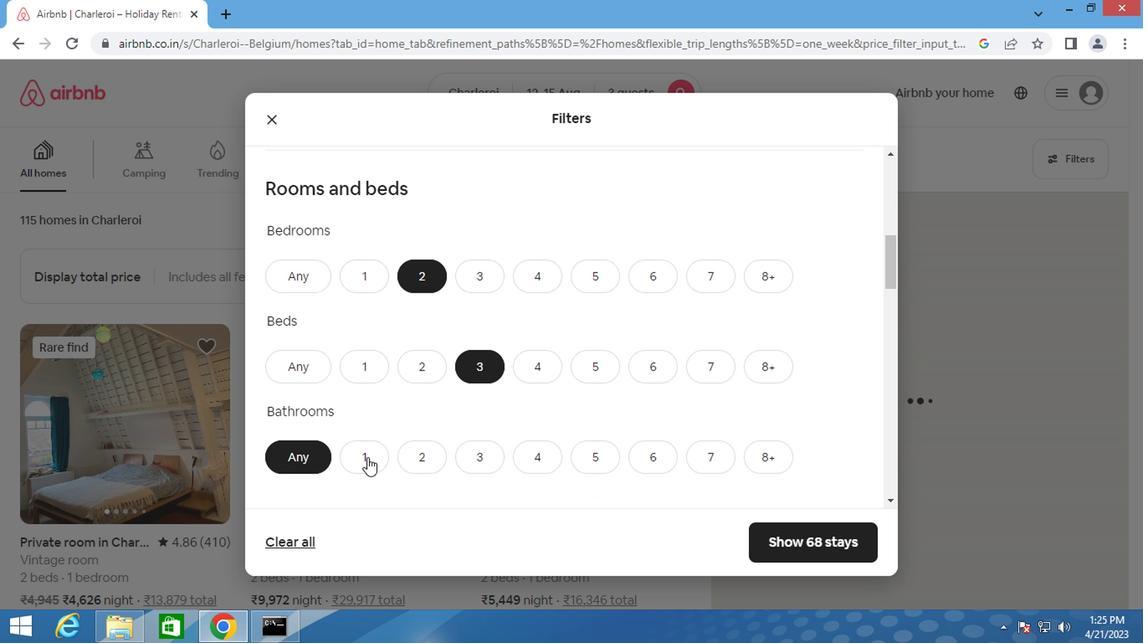 
Action: Mouse moved to (365, 423)
Screenshot: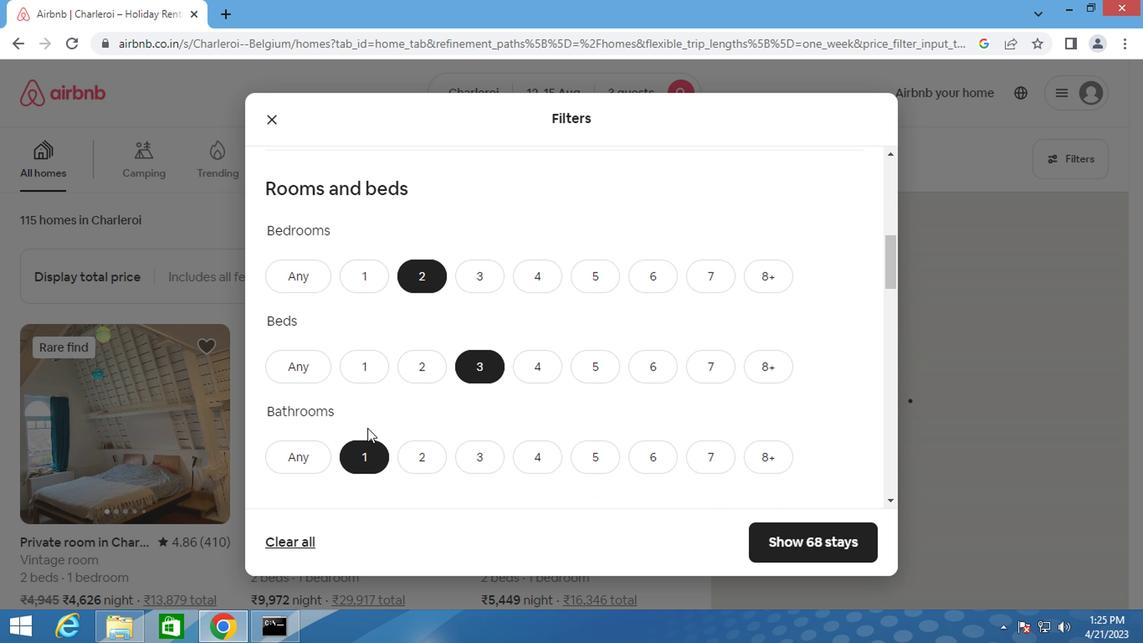 
Action: Mouse scrolled (365, 422) with delta (0, 0)
Screenshot: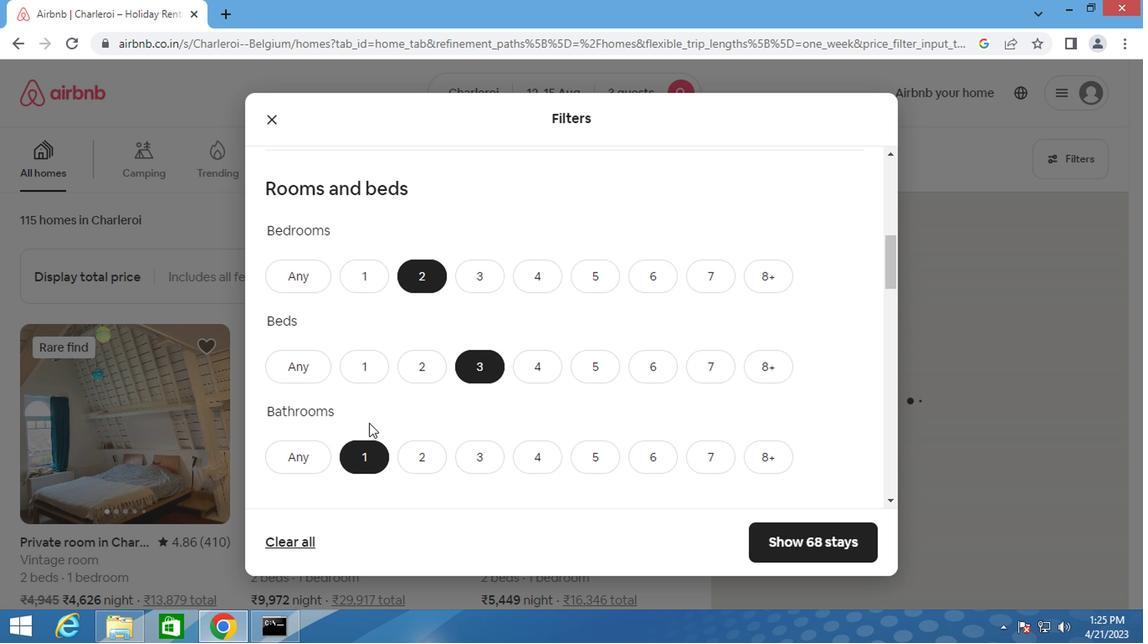 
Action: Mouse moved to (365, 422)
Screenshot: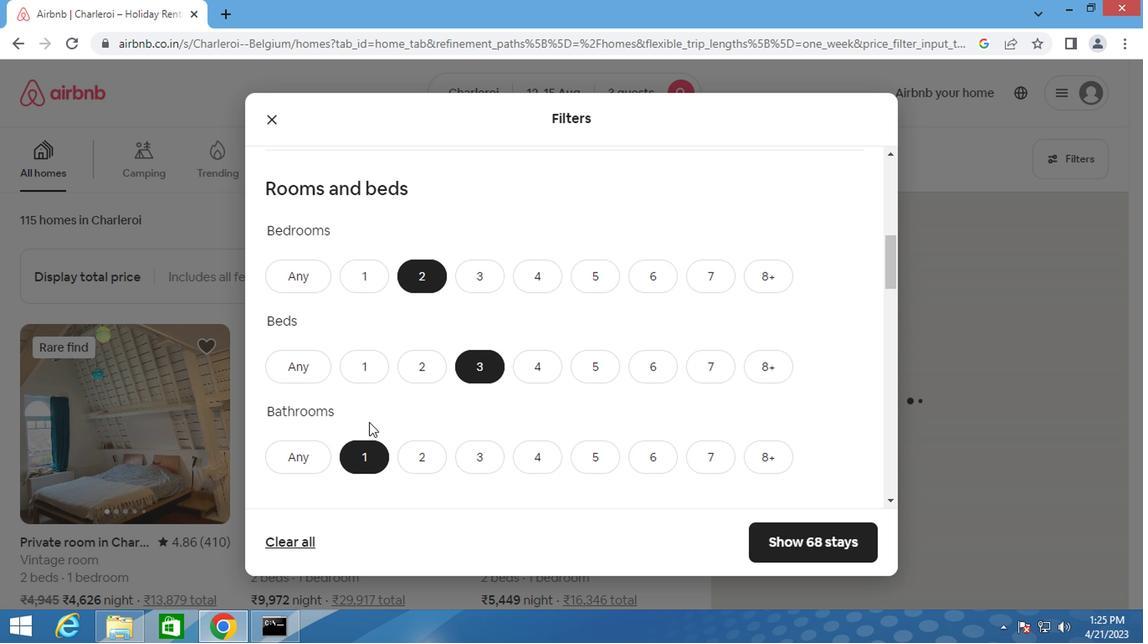 
Action: Mouse scrolled (365, 421) with delta (0, -1)
Screenshot: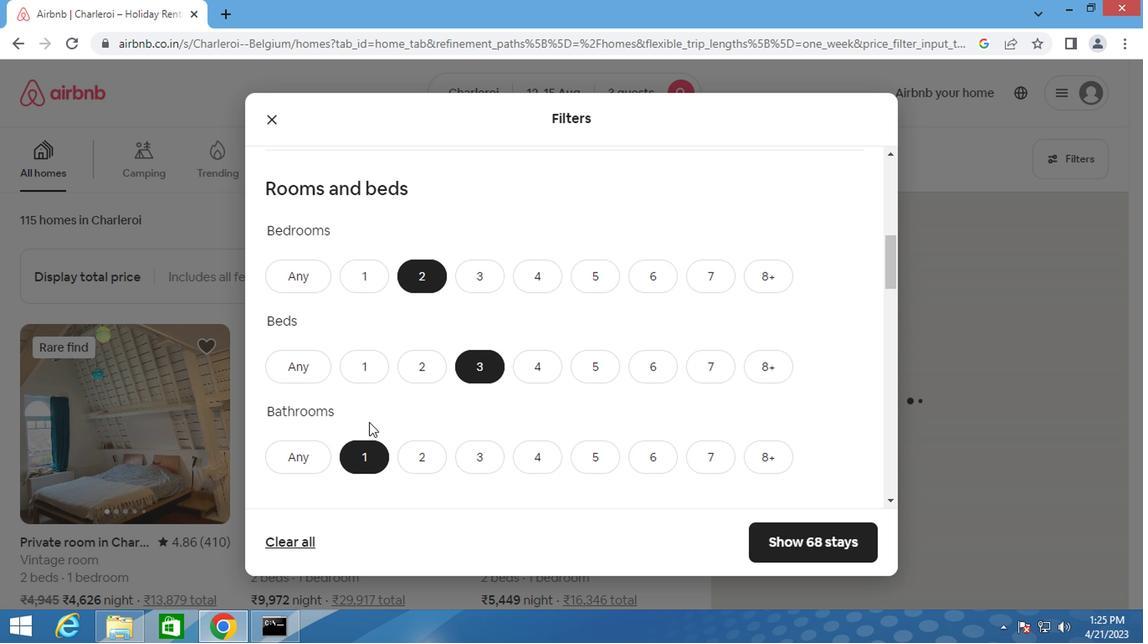 
Action: Mouse scrolled (365, 421) with delta (0, -1)
Screenshot: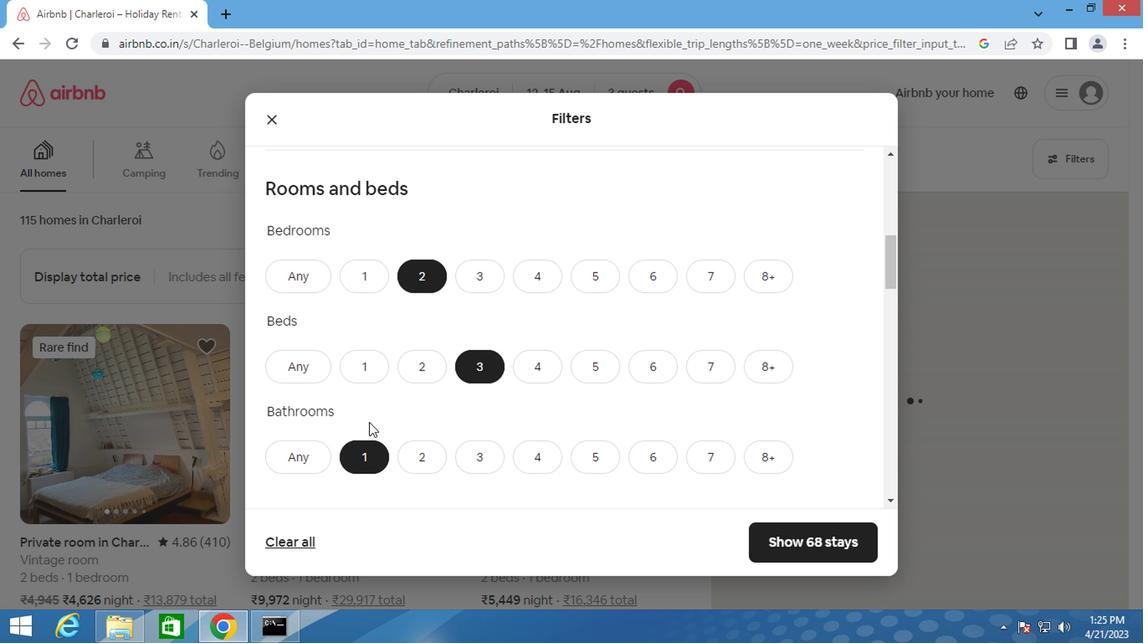 
Action: Mouse moved to (367, 417)
Screenshot: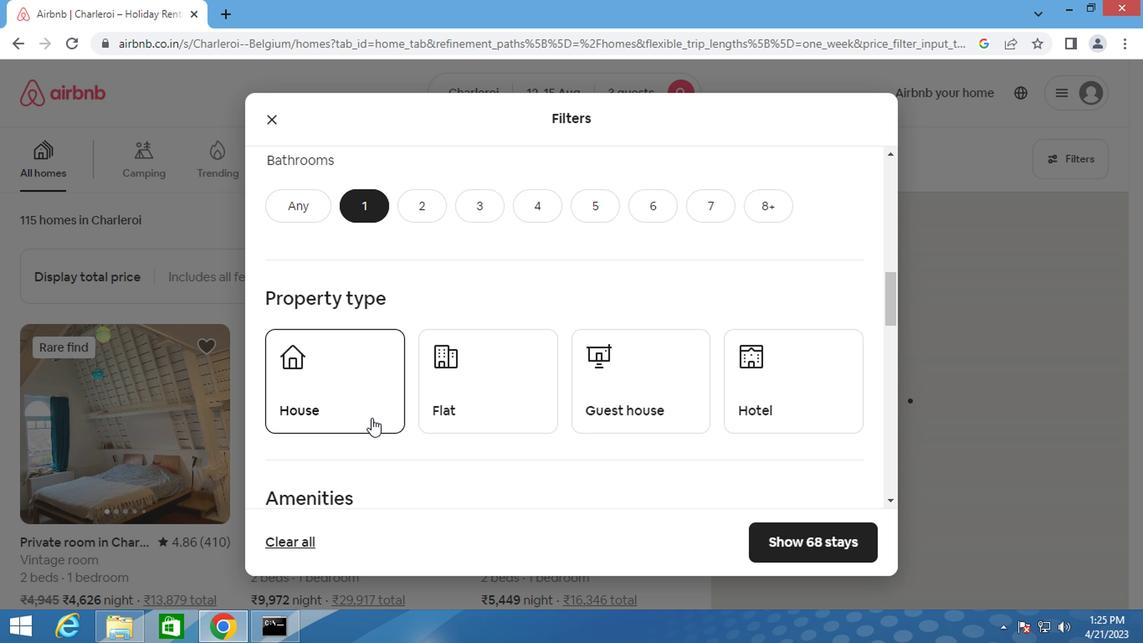
Action: Mouse scrolled (367, 416) with delta (0, 0)
Screenshot: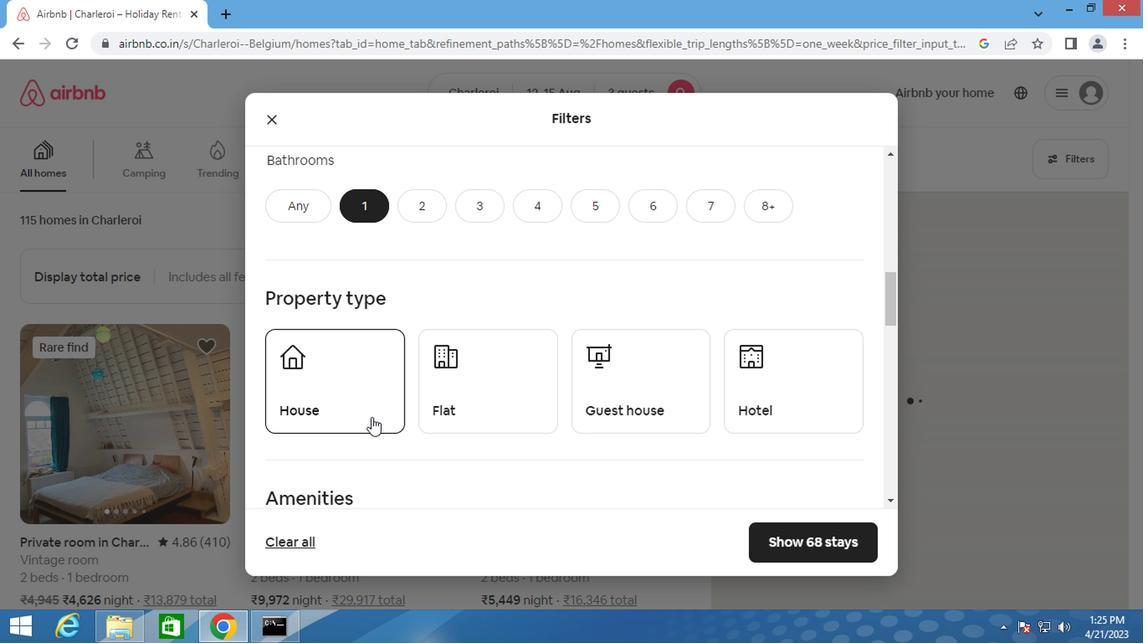 
Action: Mouse scrolled (367, 416) with delta (0, 0)
Screenshot: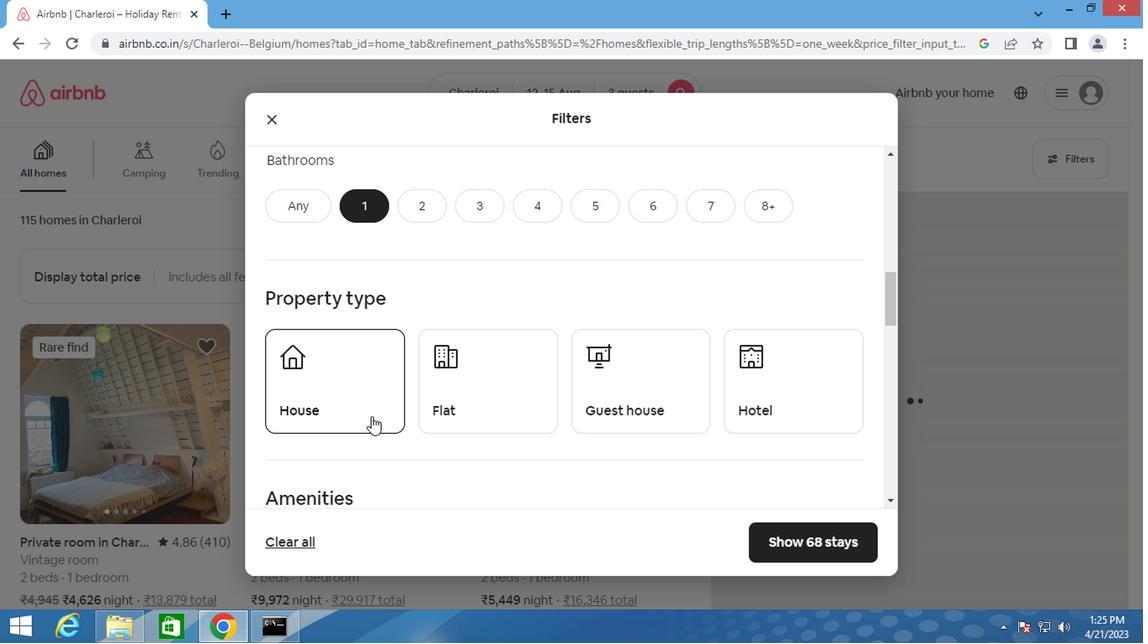 
Action: Mouse scrolled (367, 416) with delta (0, 0)
Screenshot: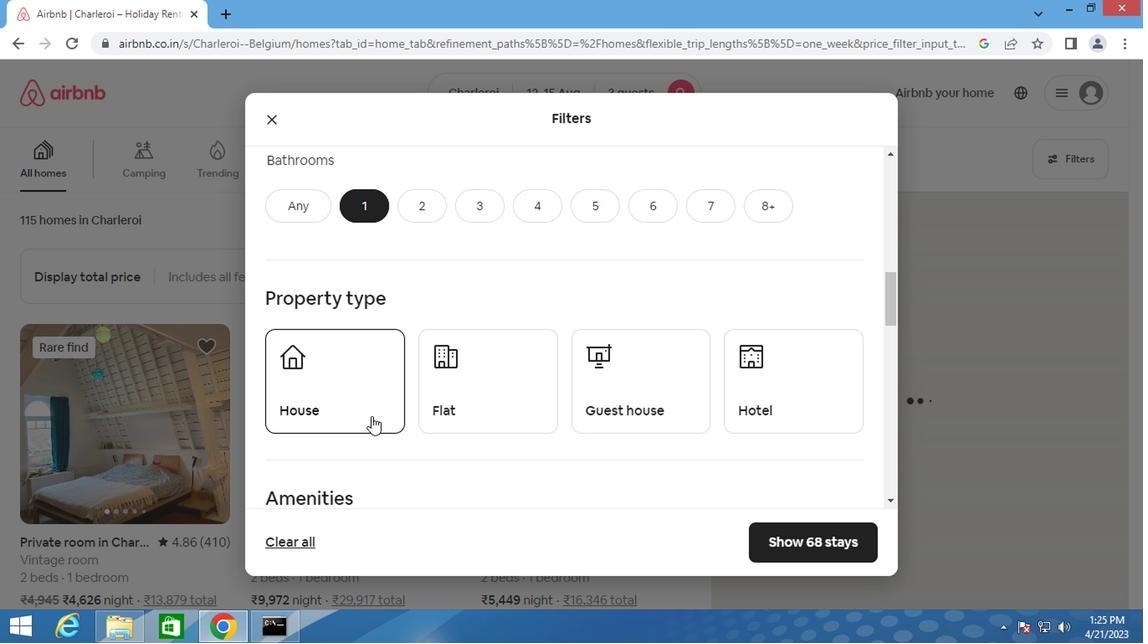 
Action: Mouse moved to (351, 163)
Screenshot: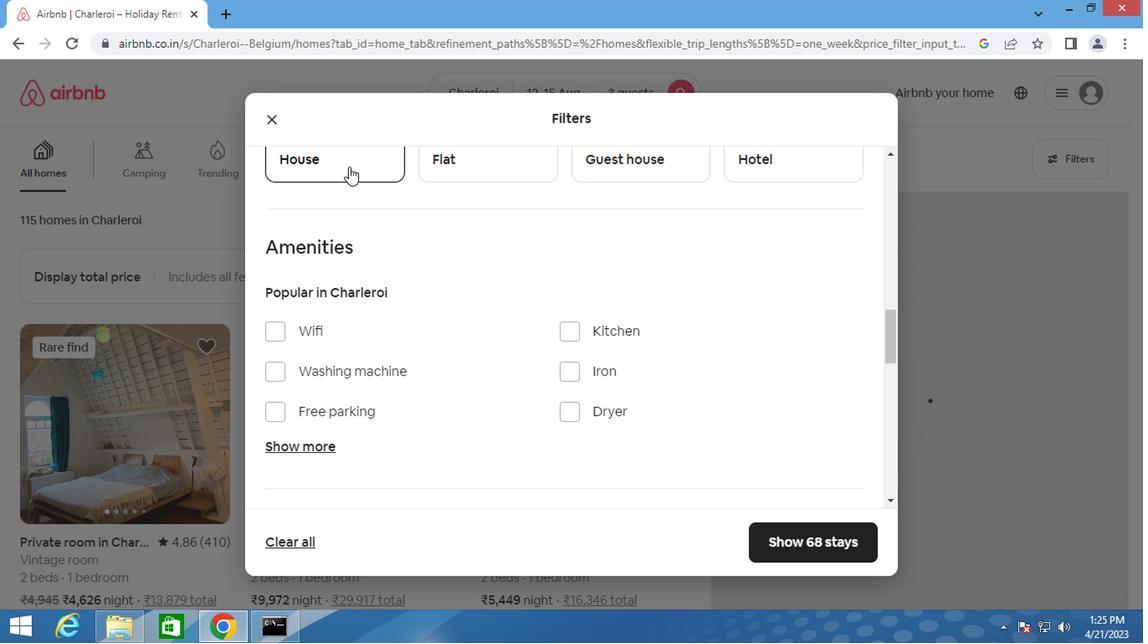 
Action: Mouse pressed left at (351, 163)
Screenshot: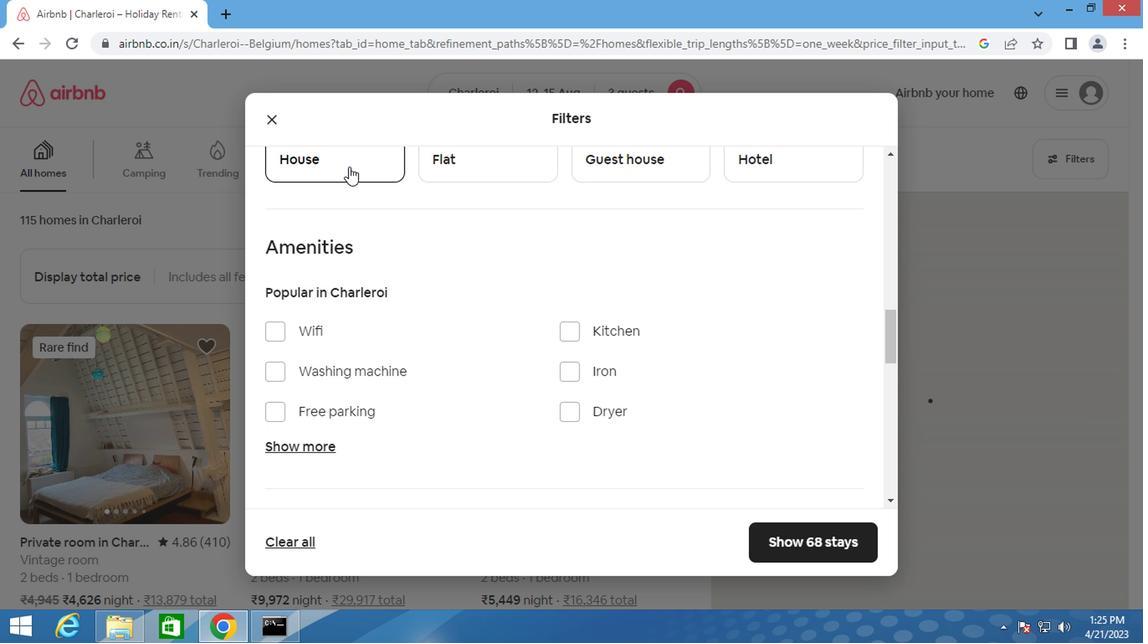 
Action: Mouse moved to (456, 167)
Screenshot: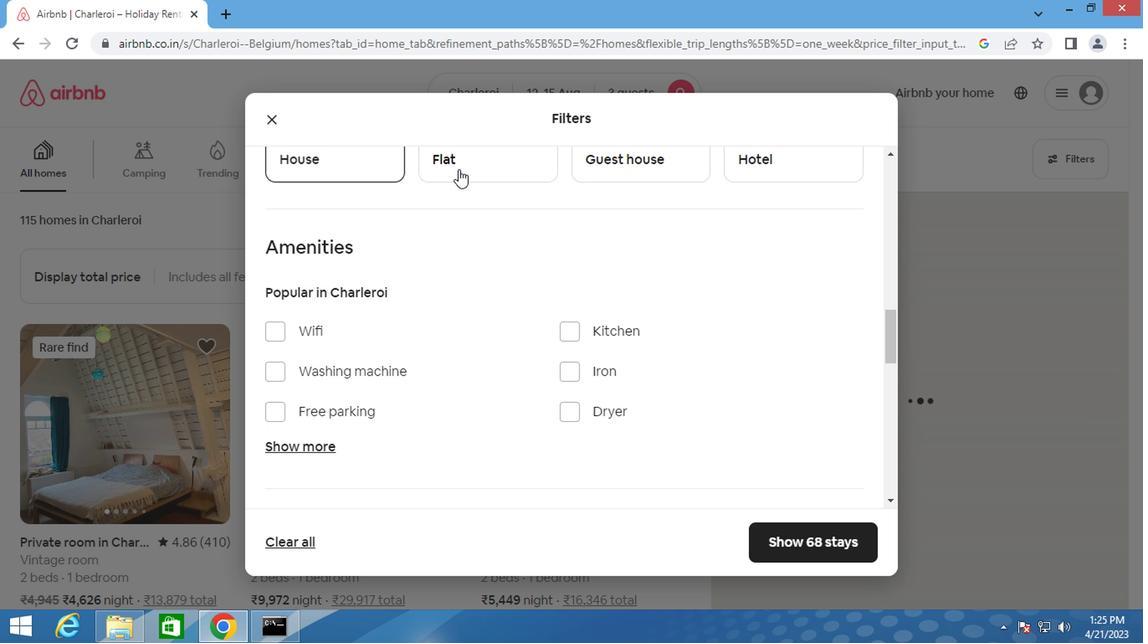 
Action: Mouse pressed left at (456, 167)
Screenshot: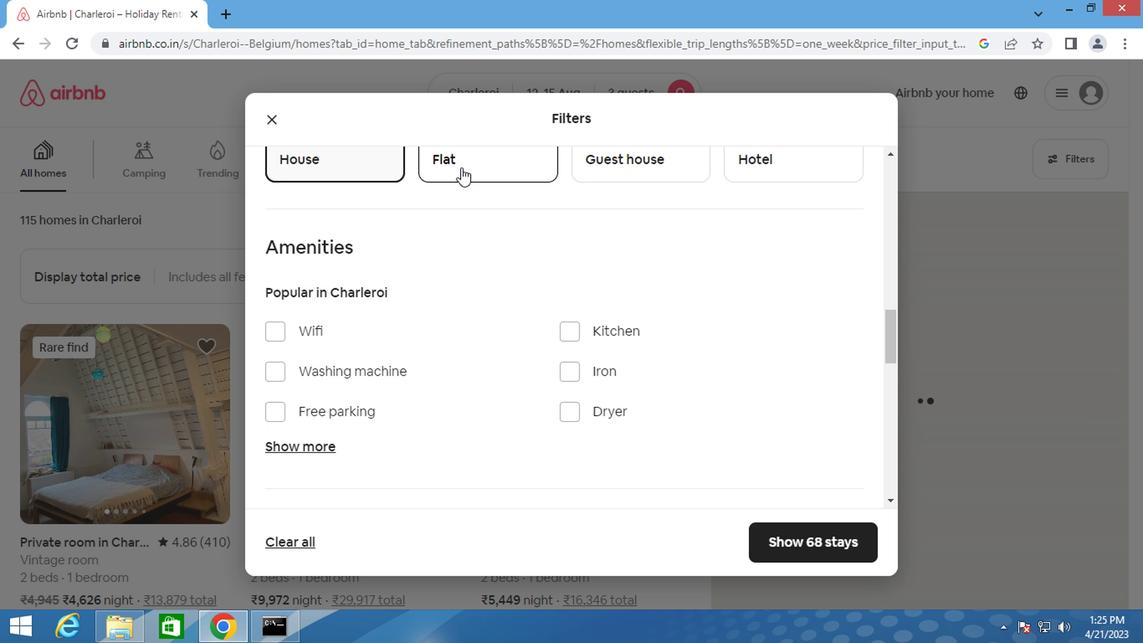 
Action: Mouse moved to (616, 159)
Screenshot: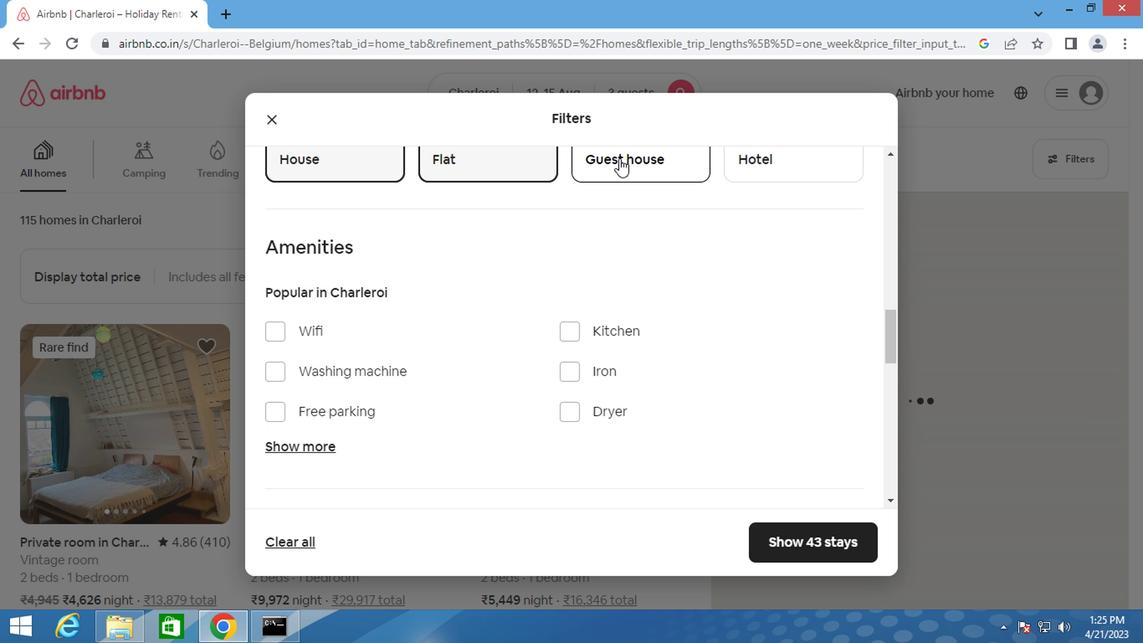 
Action: Mouse pressed left at (616, 159)
Screenshot: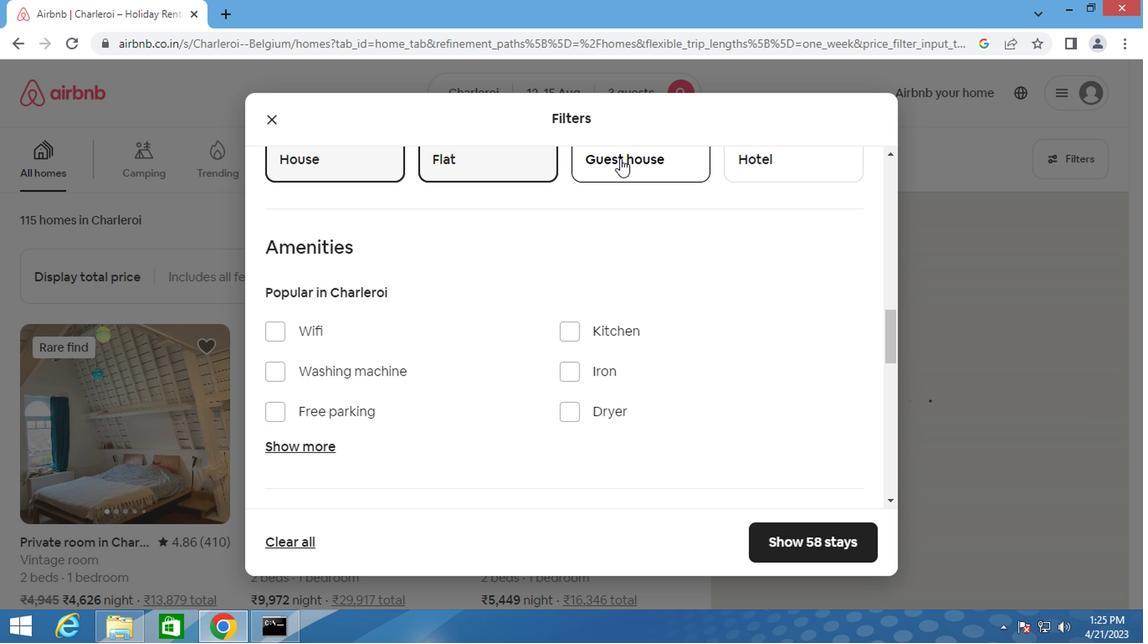 
Action: Mouse moved to (524, 258)
Screenshot: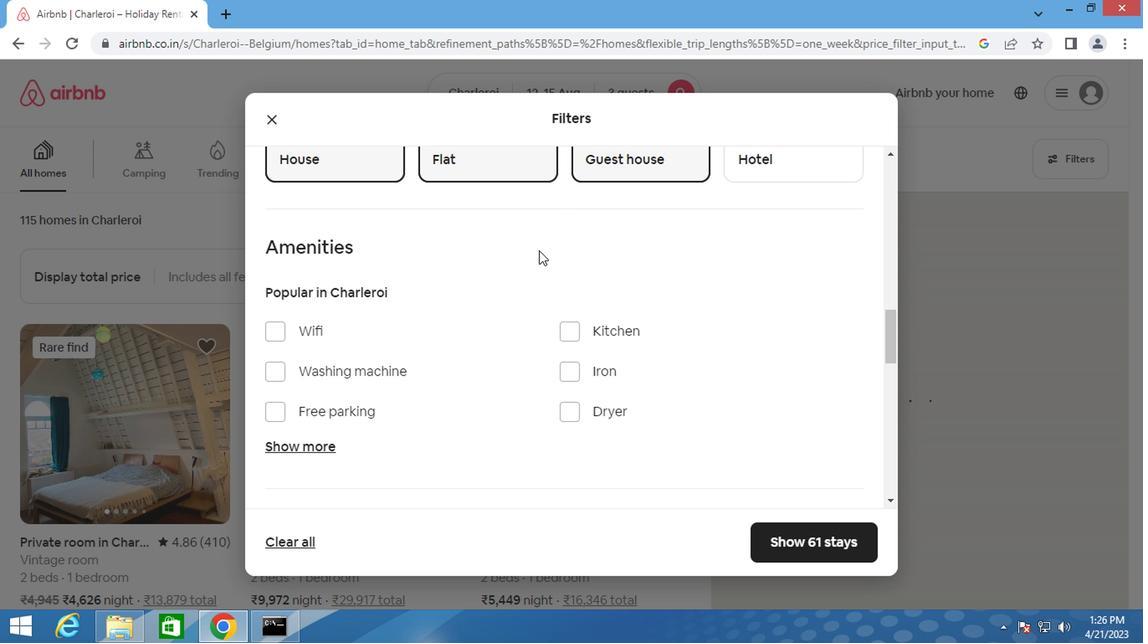 
Action: Mouse scrolled (524, 257) with delta (0, 0)
Screenshot: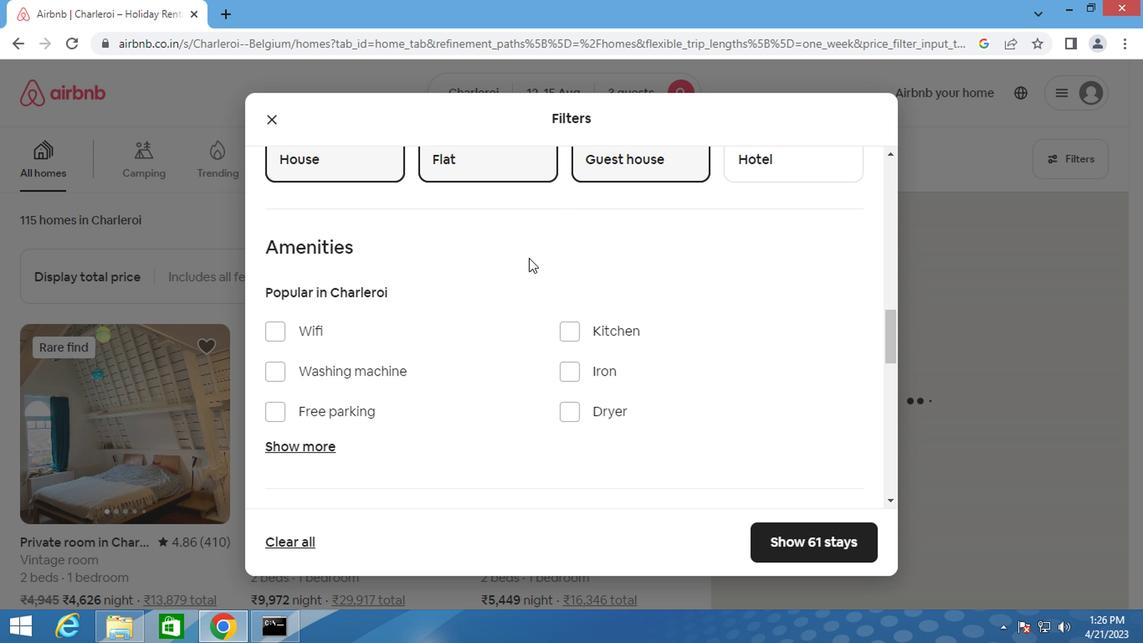 
Action: Mouse scrolled (524, 257) with delta (0, 0)
Screenshot: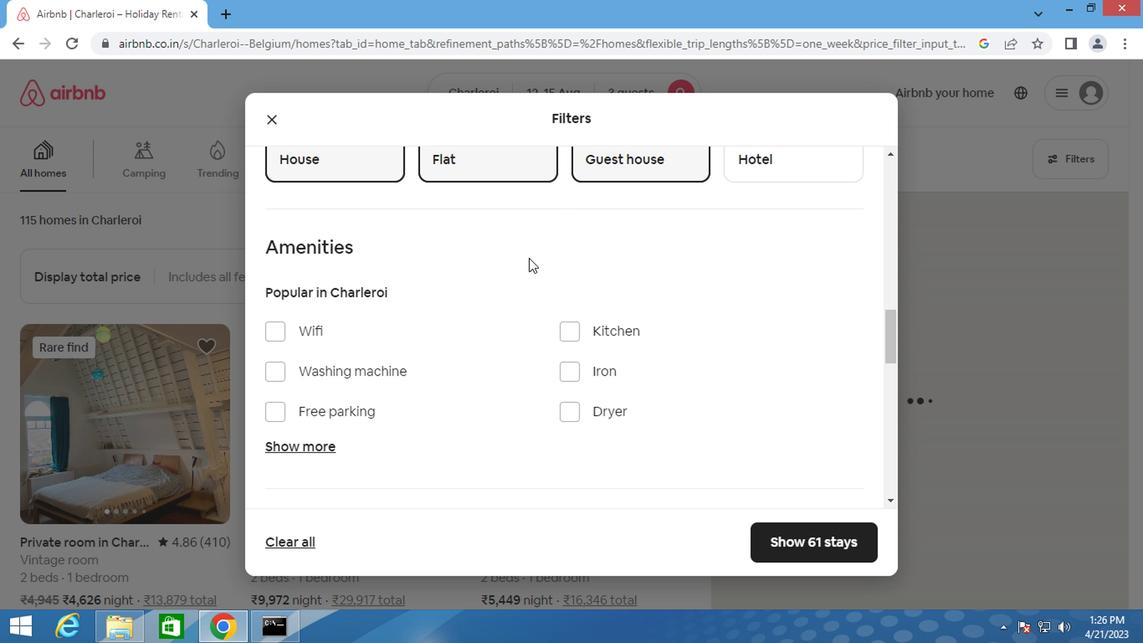 
Action: Mouse moved to (299, 281)
Screenshot: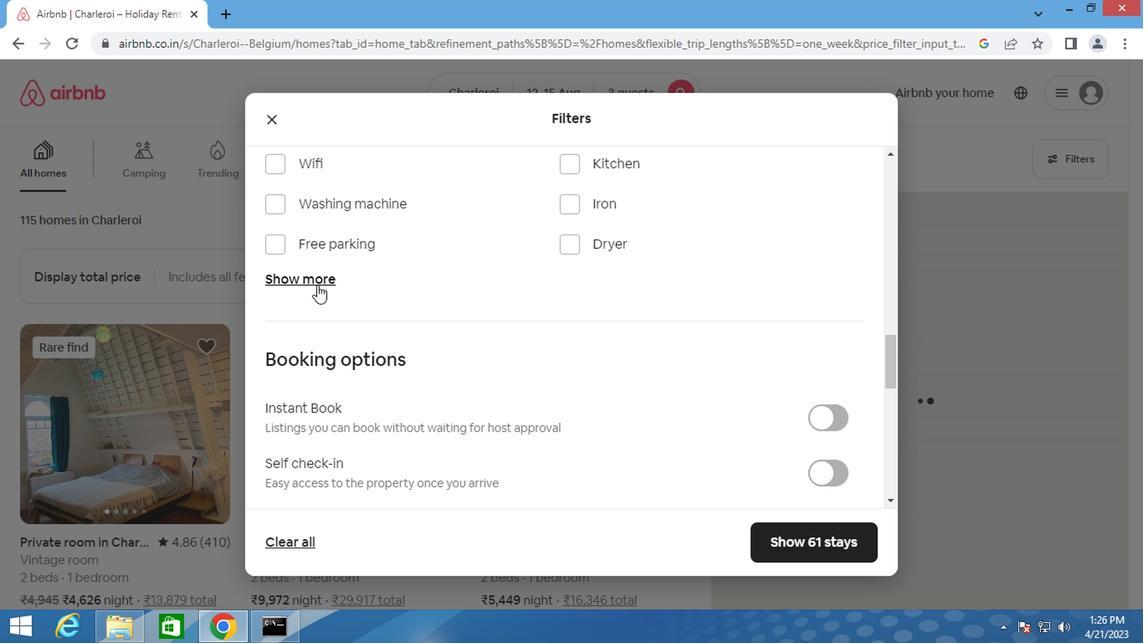 
Action: Mouse pressed left at (299, 281)
Screenshot: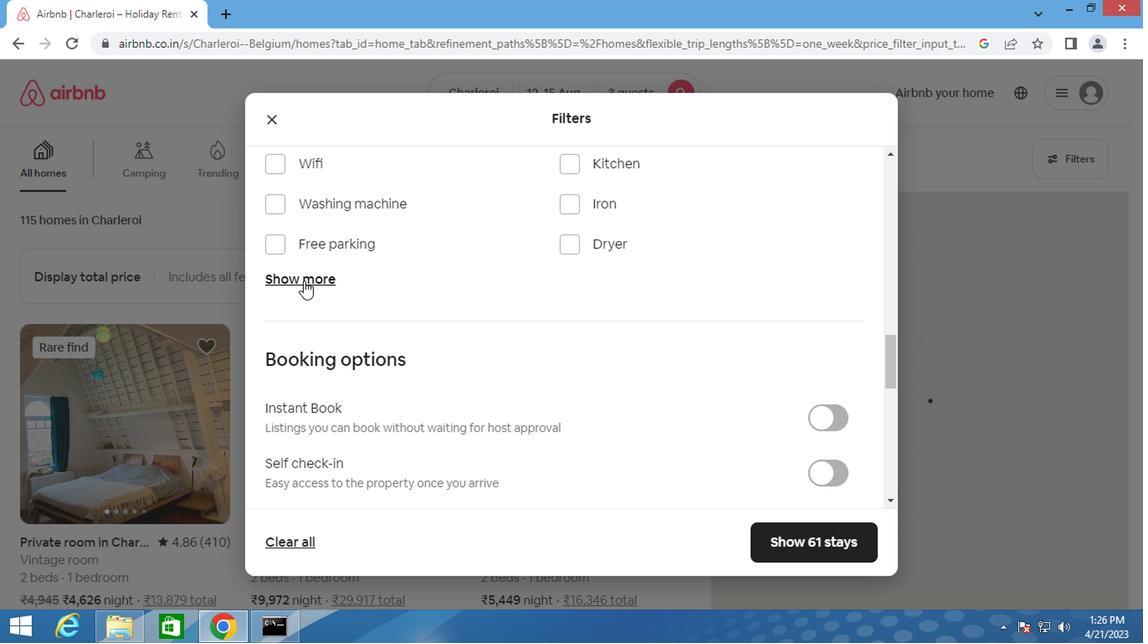 
Action: Mouse moved to (567, 336)
Screenshot: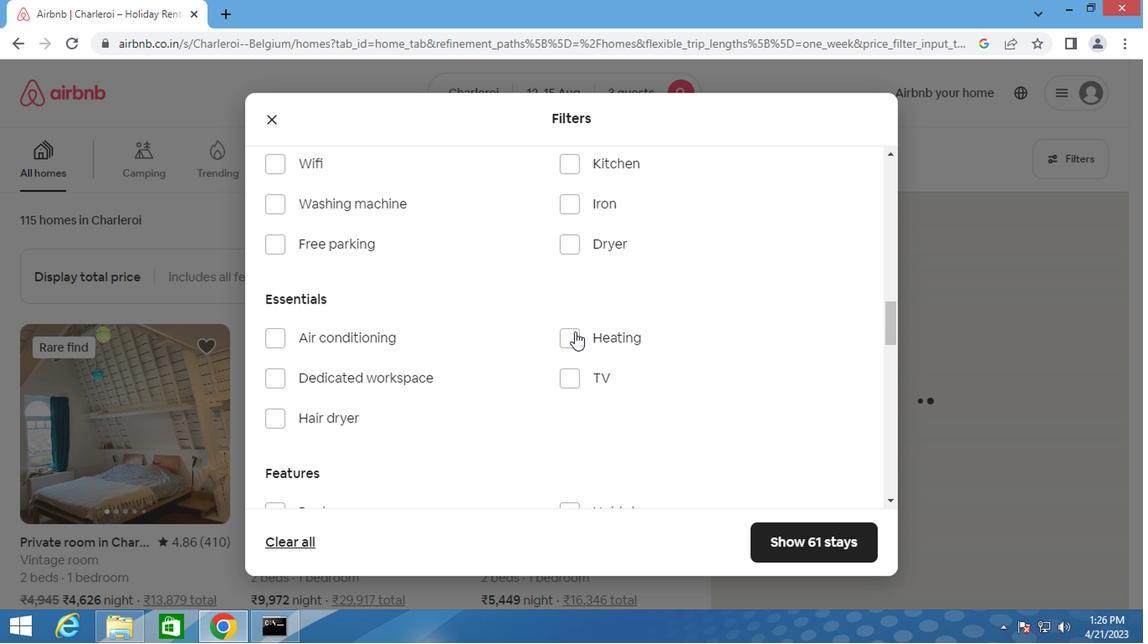 
Action: Mouse pressed left at (567, 336)
Screenshot: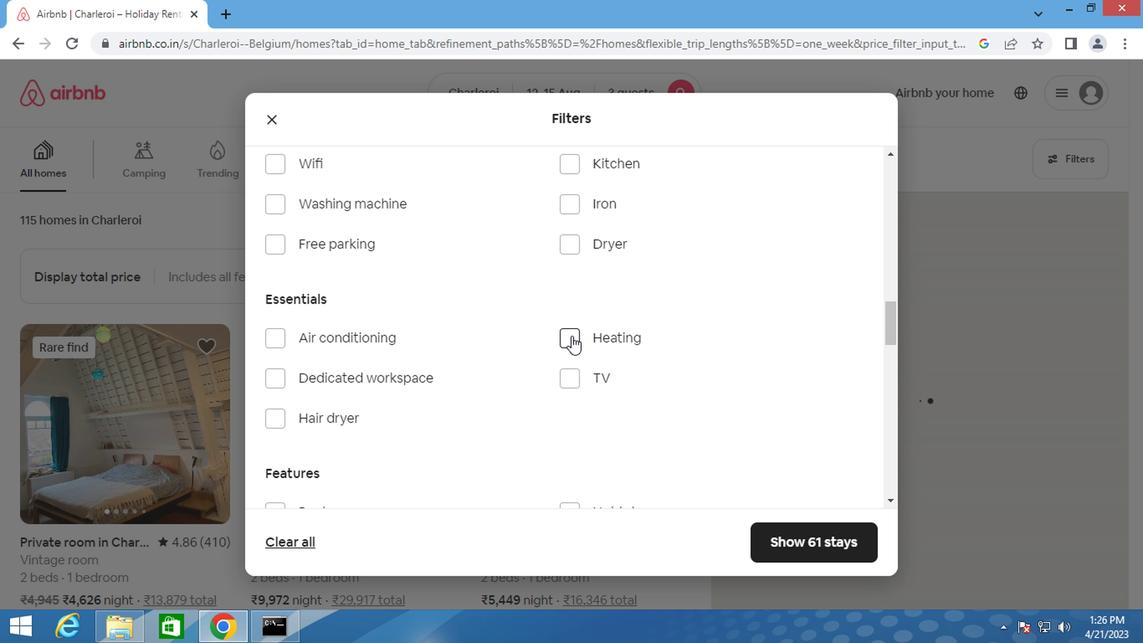 
Action: Mouse moved to (485, 305)
Screenshot: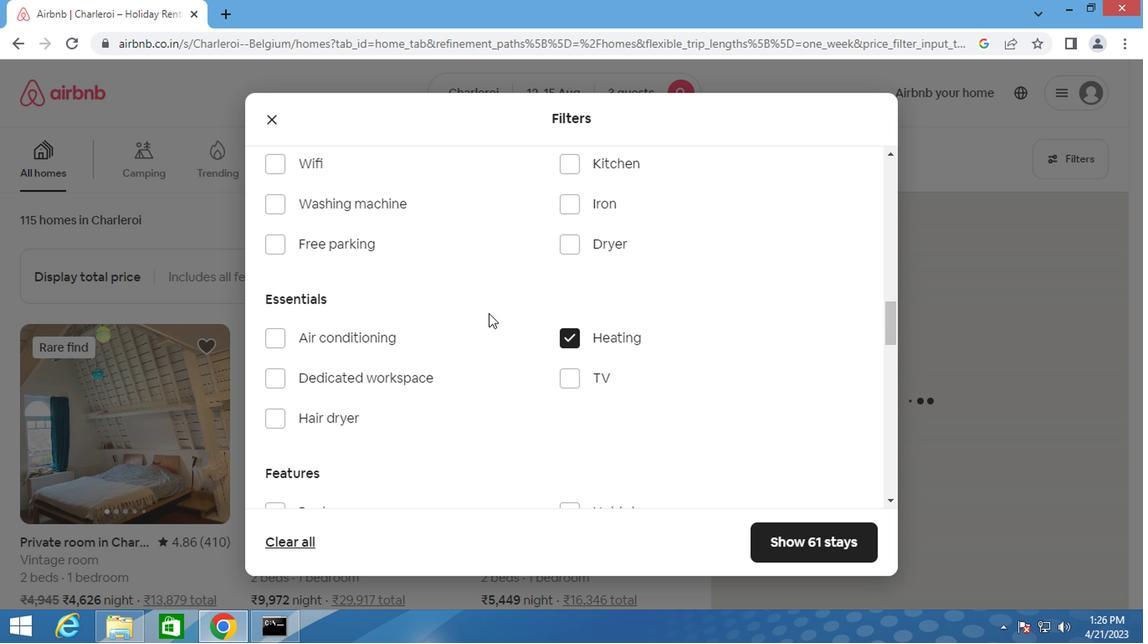 
Action: Mouse scrolled (485, 303) with delta (0, -1)
Screenshot: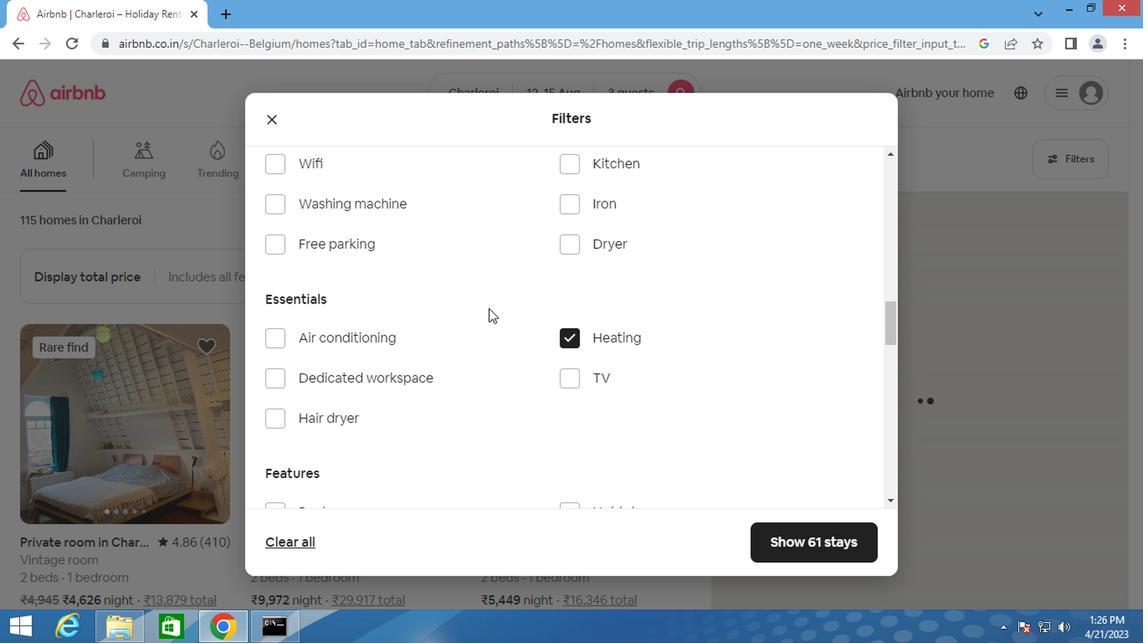 
Action: Mouse scrolled (485, 303) with delta (0, -1)
Screenshot: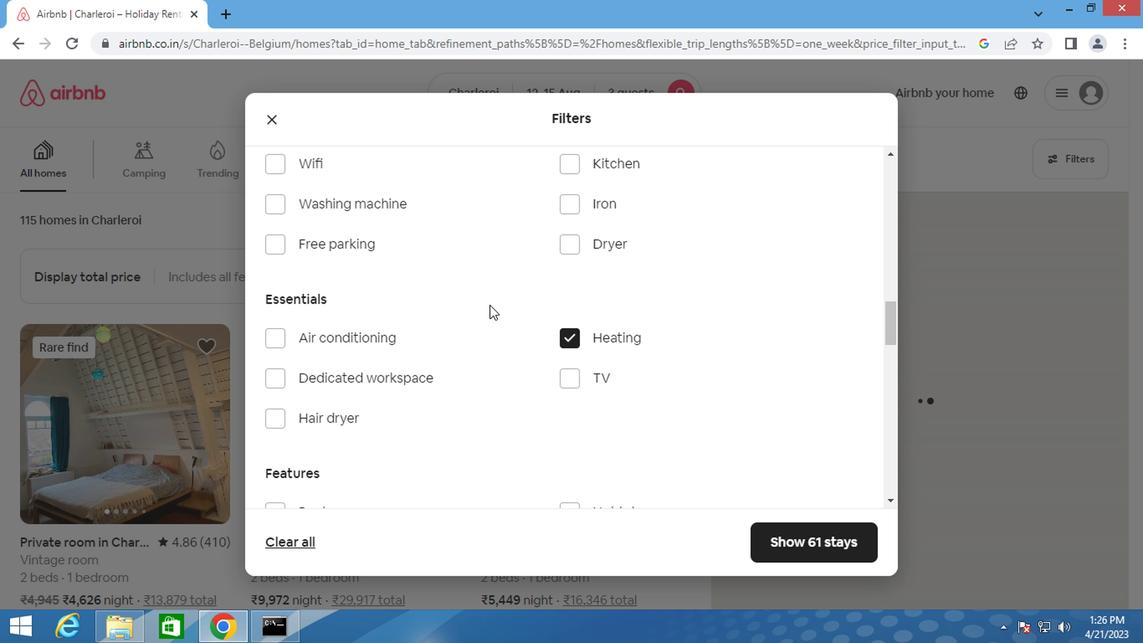 
Action: Mouse scrolled (485, 303) with delta (0, -1)
Screenshot: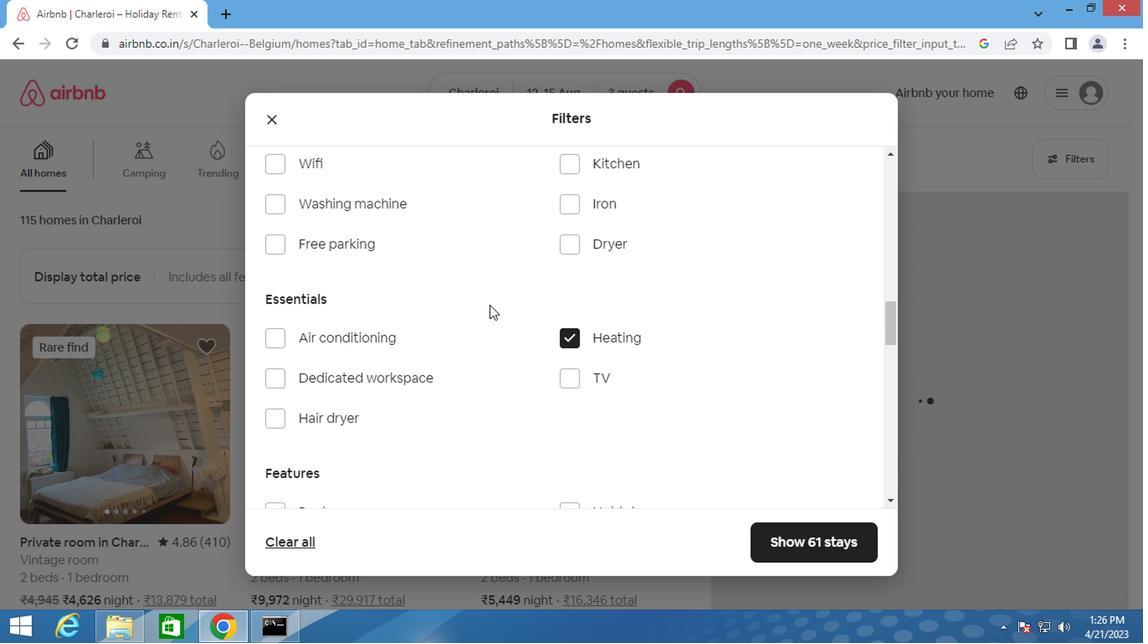 
Action: Mouse scrolled (485, 303) with delta (0, -1)
Screenshot: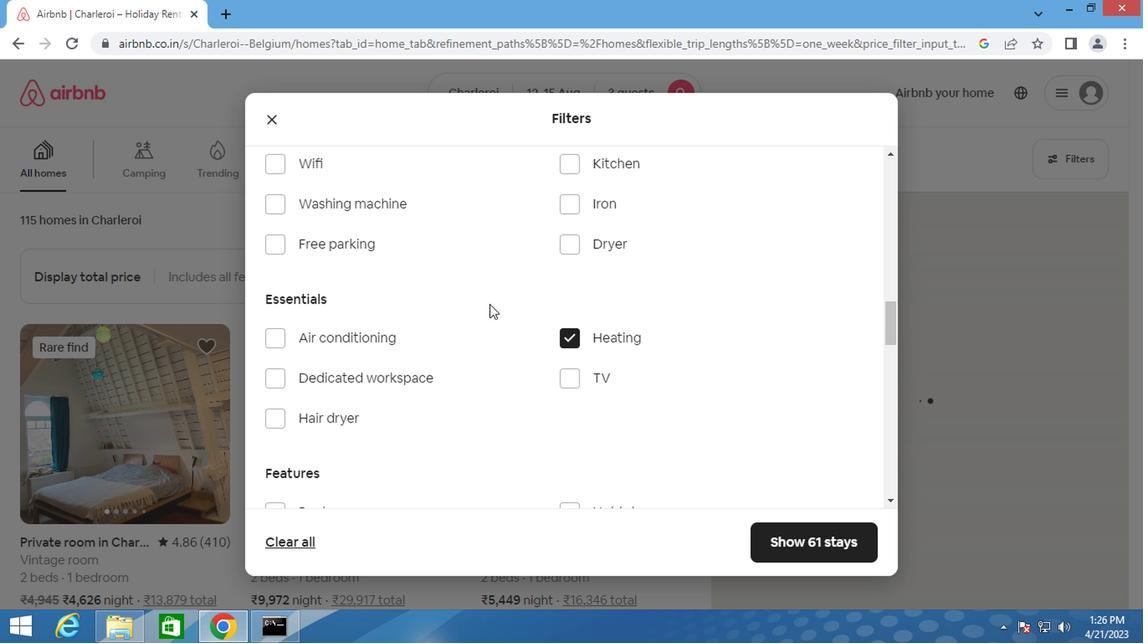 
Action: Mouse moved to (487, 301)
Screenshot: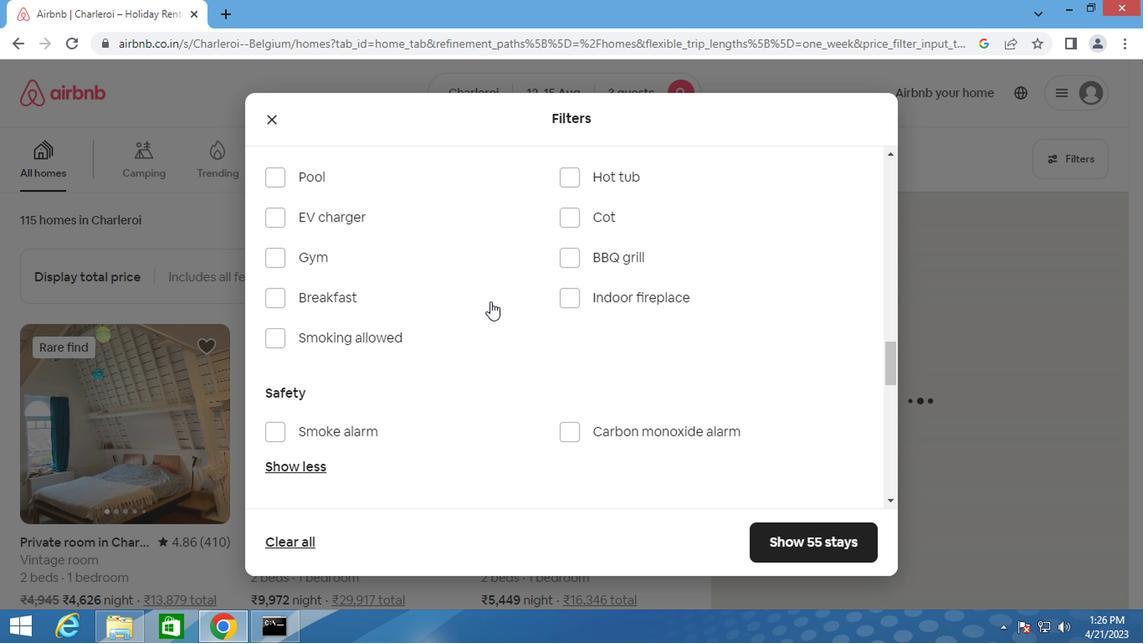 
Action: Mouse scrolled (487, 300) with delta (0, 0)
Screenshot: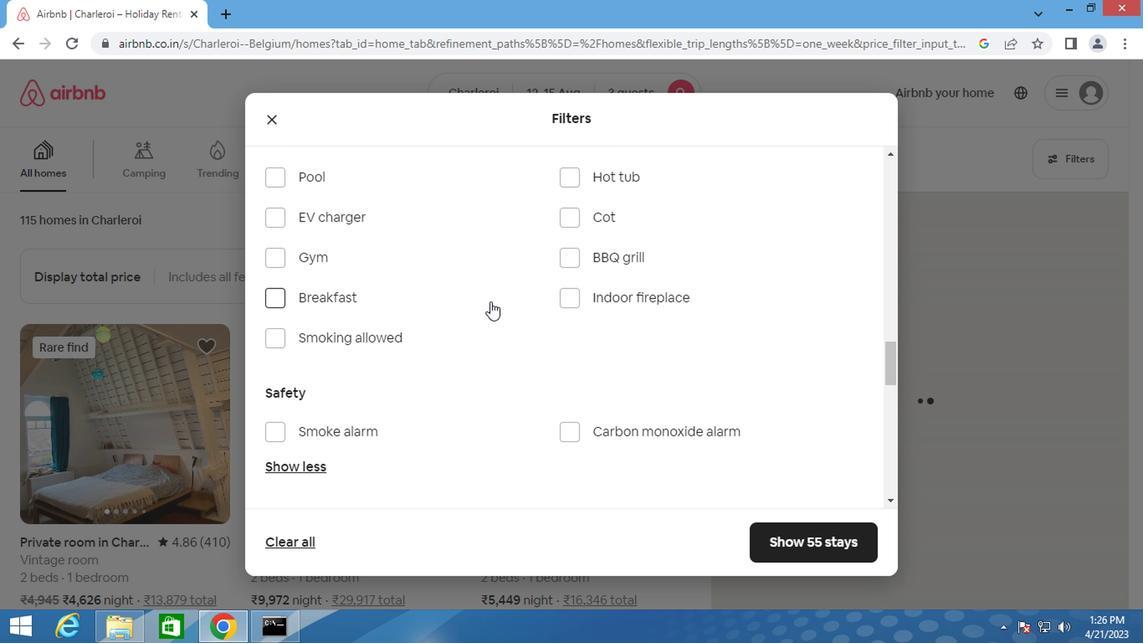 
Action: Mouse scrolled (487, 300) with delta (0, 0)
Screenshot: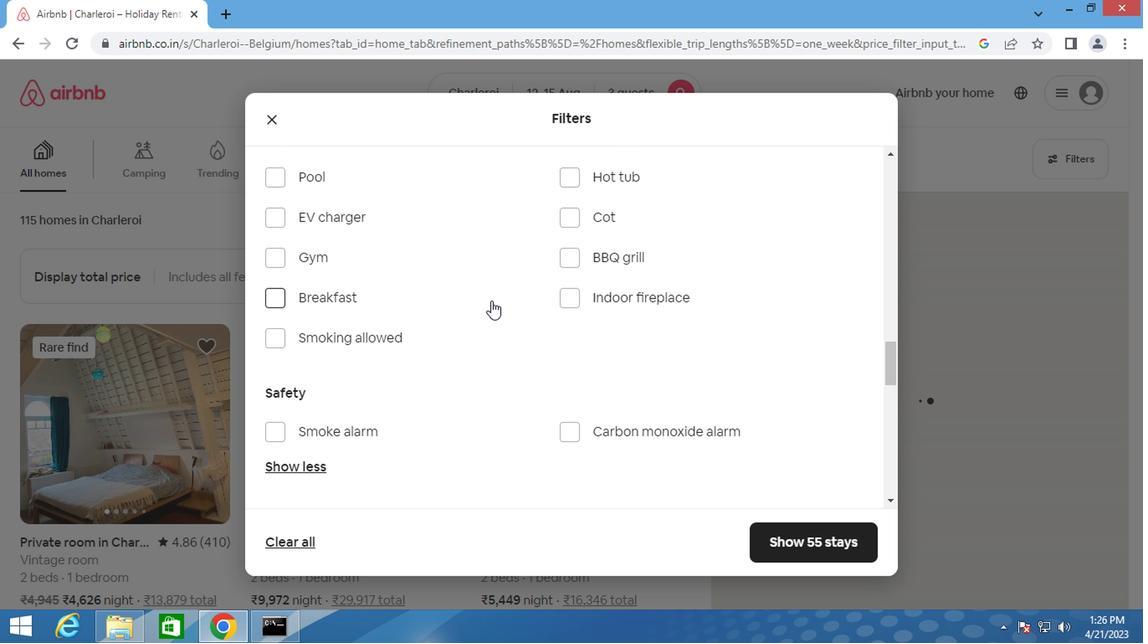 
Action: Mouse scrolled (487, 300) with delta (0, 0)
Screenshot: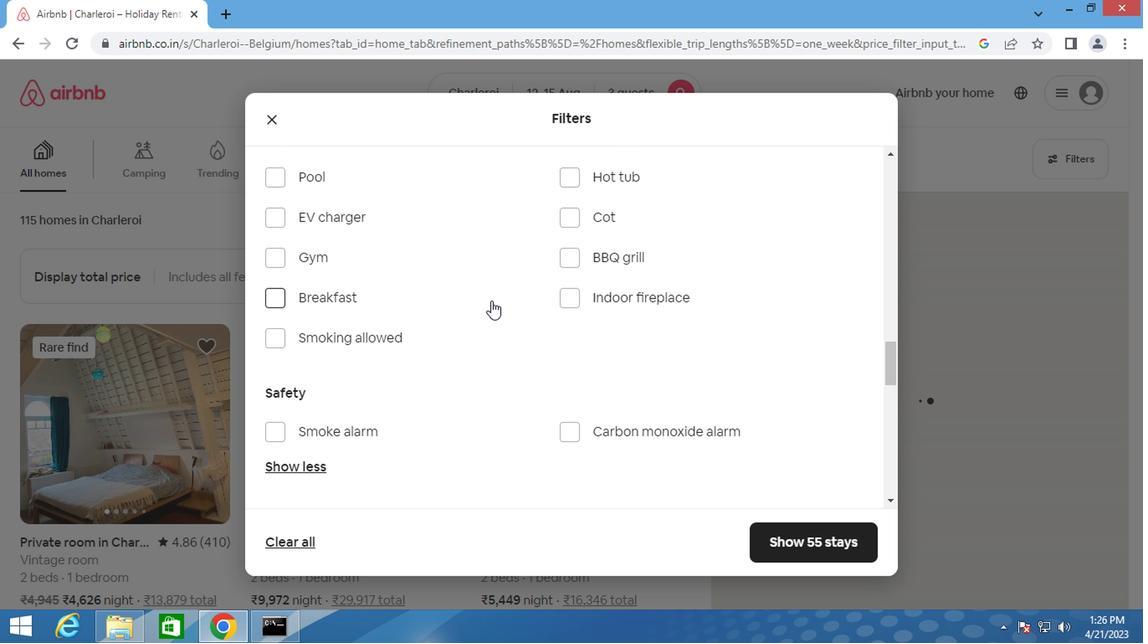 
Action: Mouse scrolled (487, 300) with delta (0, 0)
Screenshot: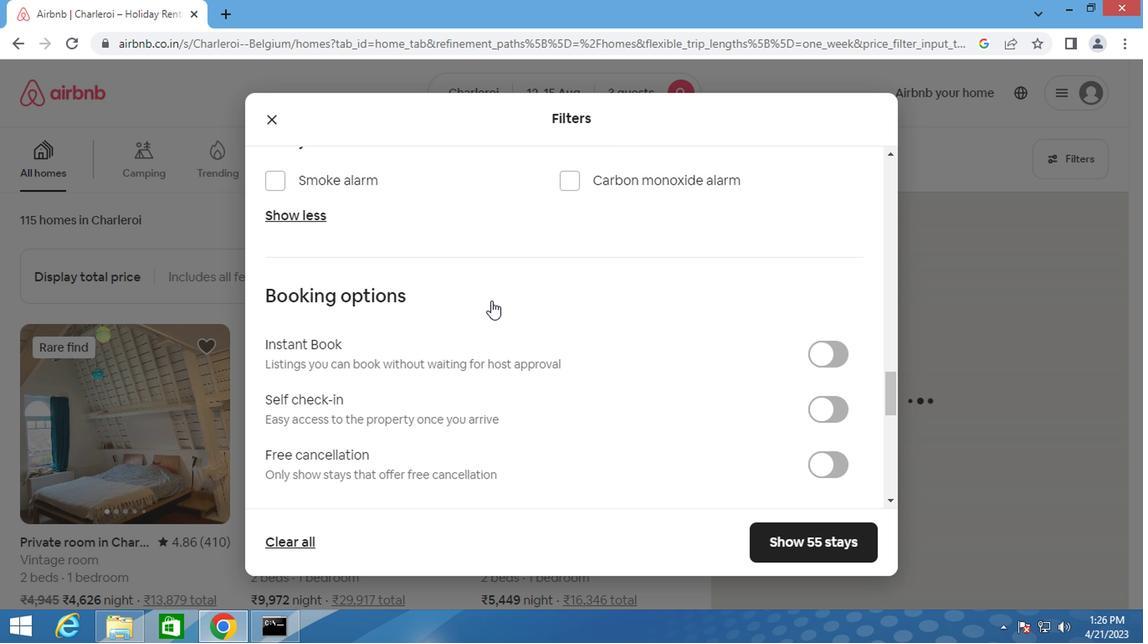 
Action: Mouse scrolled (487, 300) with delta (0, 0)
Screenshot: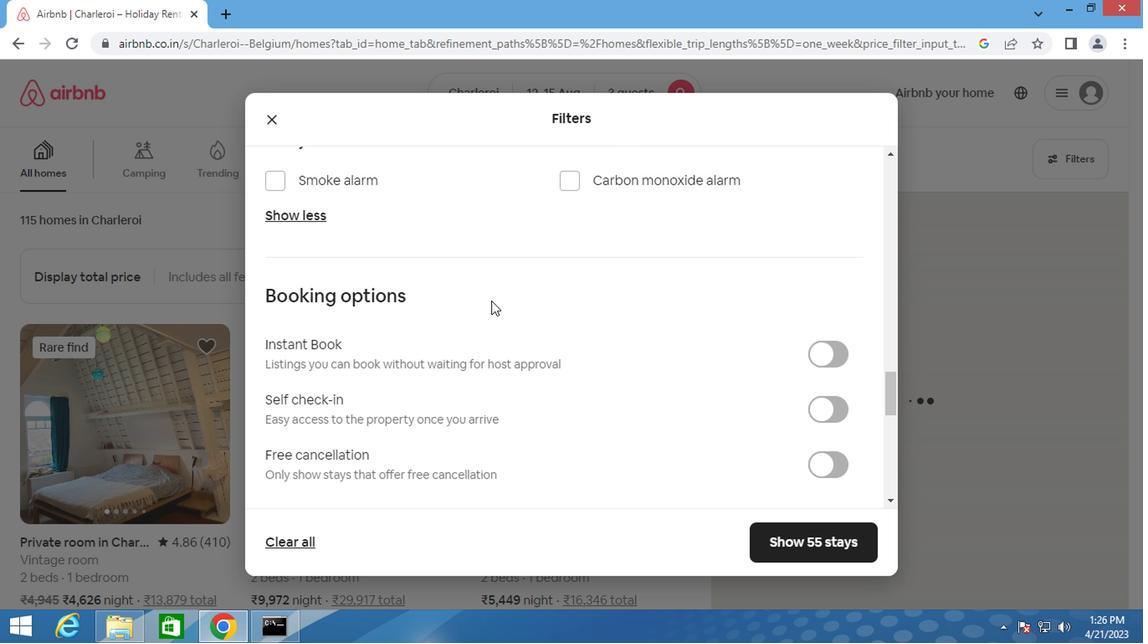 
Action: Mouse scrolled (487, 300) with delta (0, 0)
Screenshot: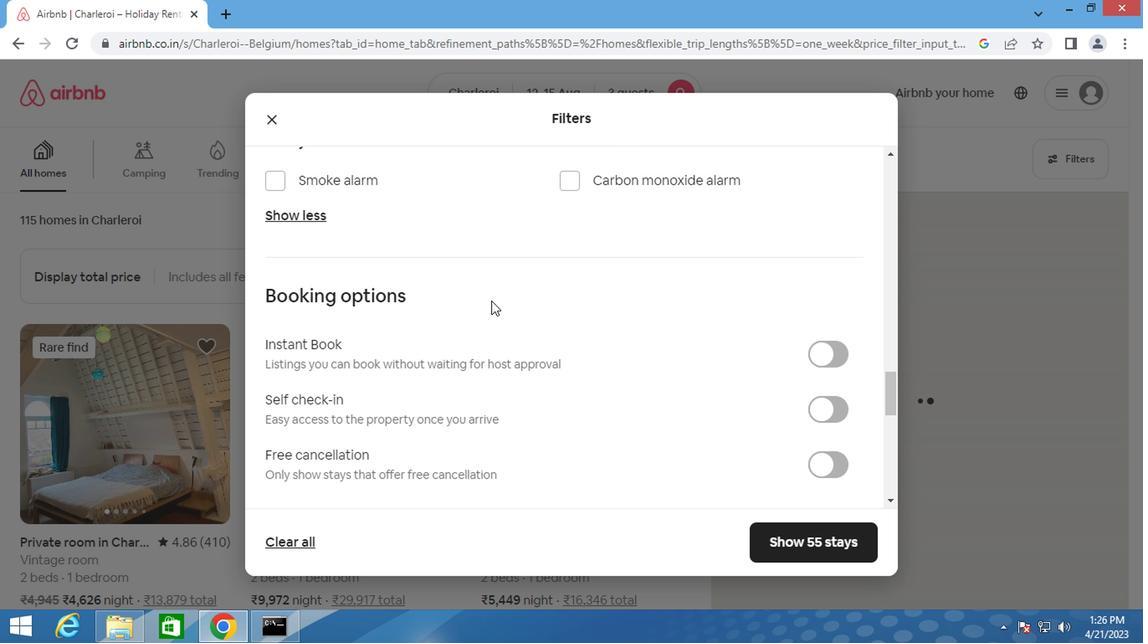 
Action: Mouse moved to (828, 157)
Screenshot: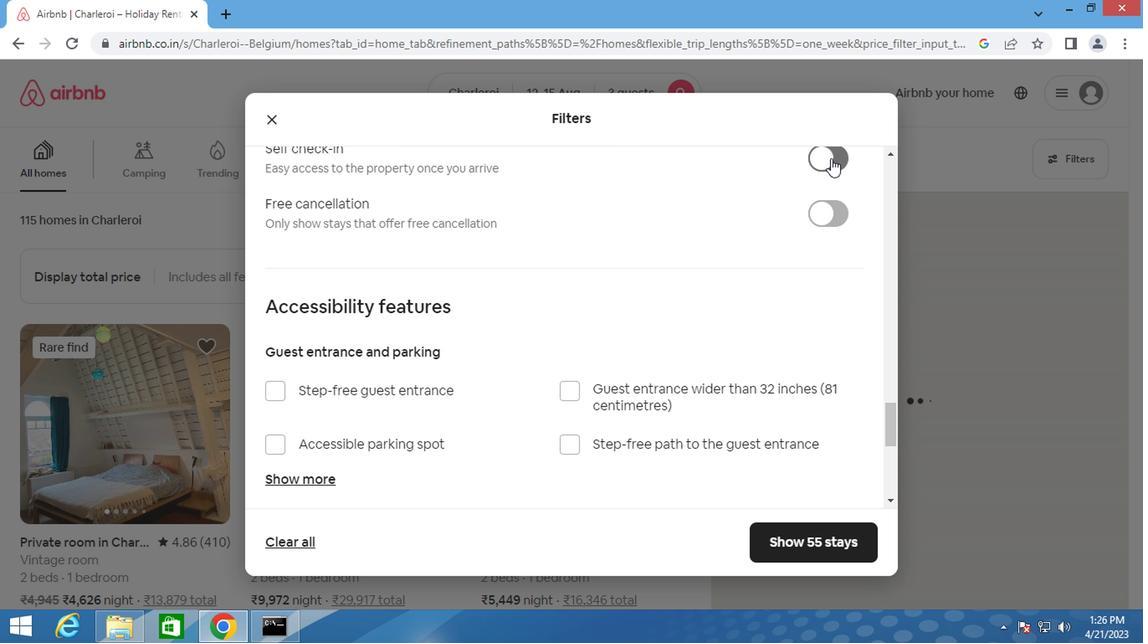 
Action: Mouse pressed left at (828, 157)
Screenshot: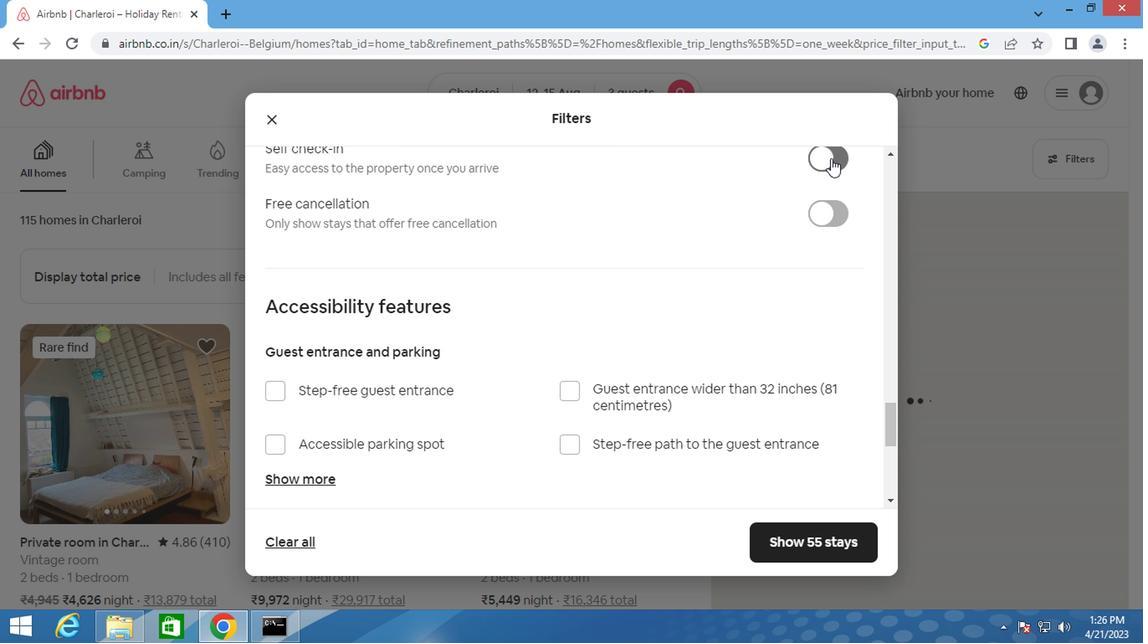
Action: Mouse moved to (554, 308)
Screenshot: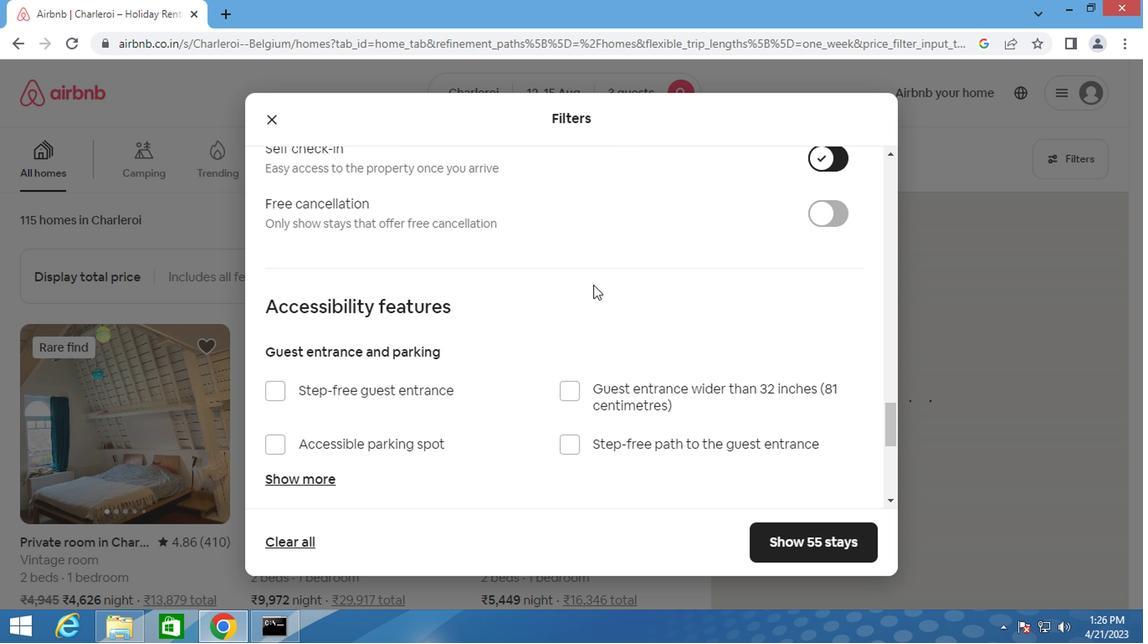 
Action: Mouse scrolled (554, 307) with delta (0, 0)
Screenshot: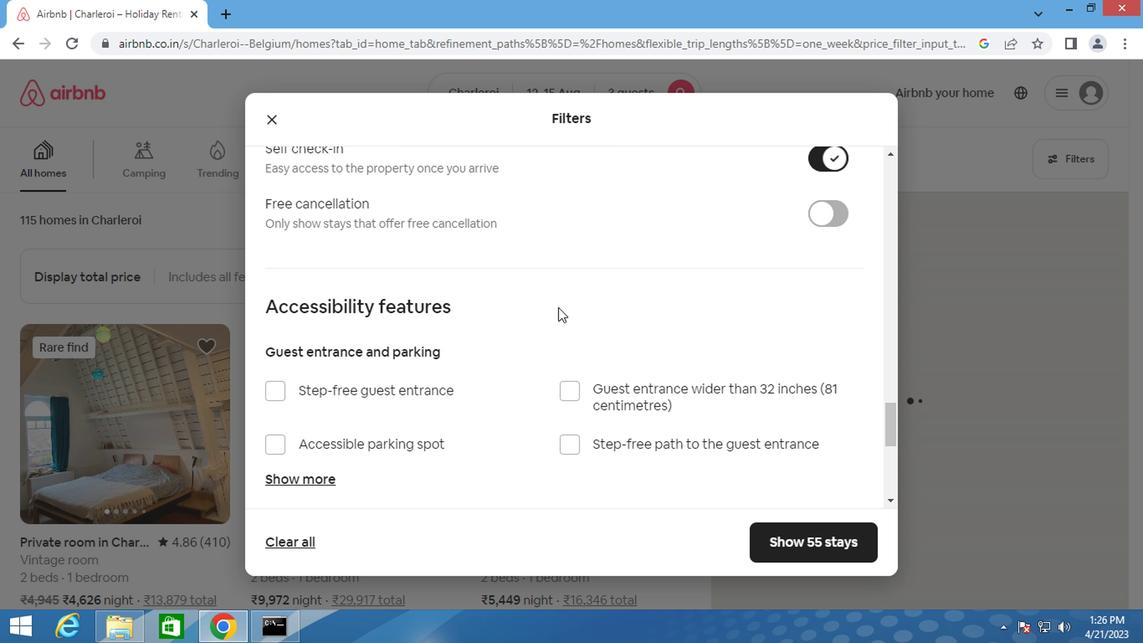 
Action: Mouse scrolled (554, 307) with delta (0, 0)
Screenshot: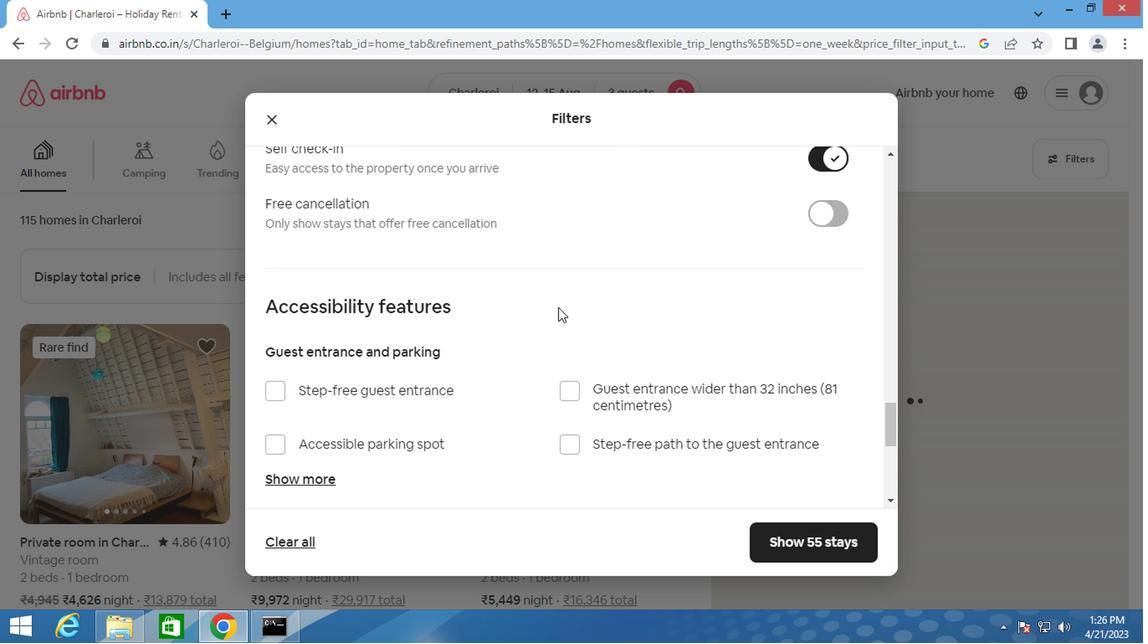 
Action: Mouse scrolled (554, 307) with delta (0, 0)
Screenshot: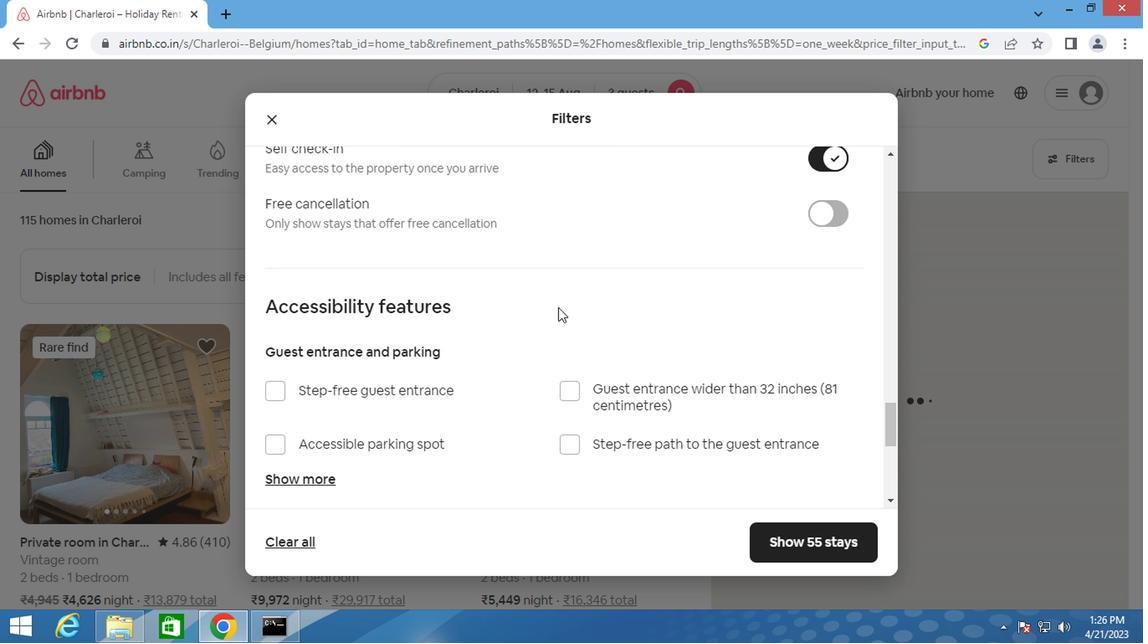 
Action: Mouse moved to (369, 334)
Screenshot: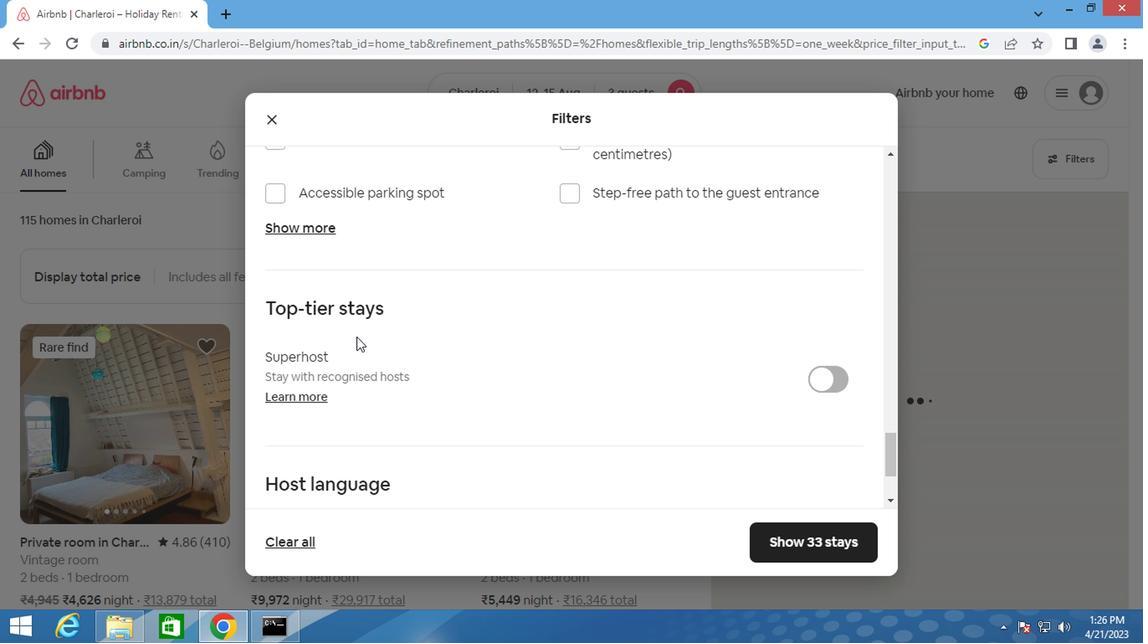 
Action: Mouse scrolled (369, 334) with delta (0, 0)
Screenshot: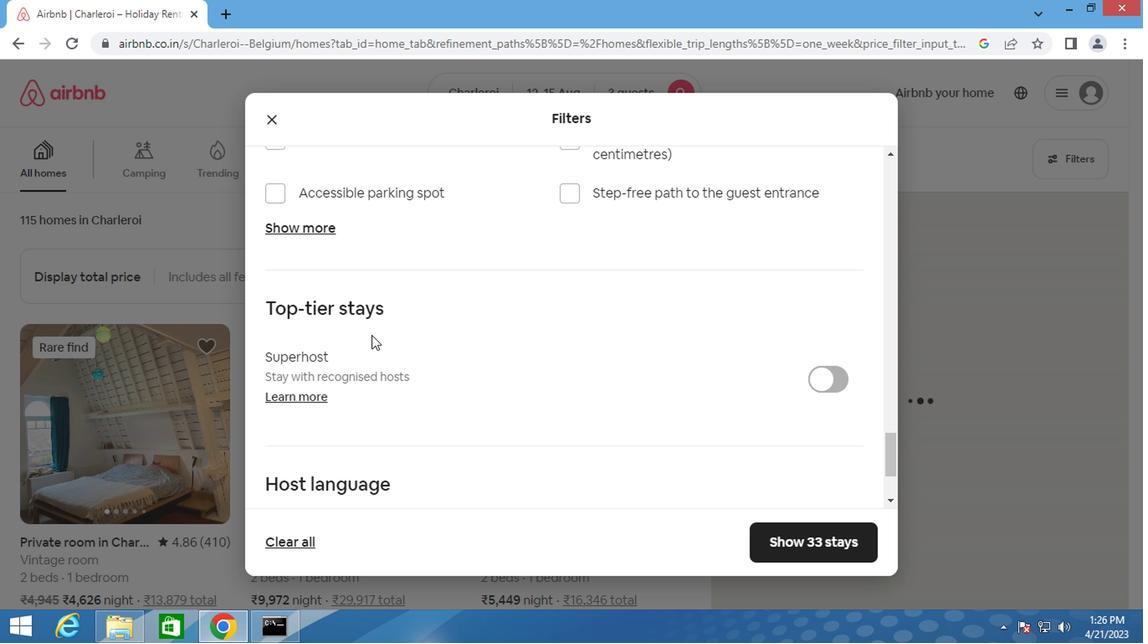 
Action: Mouse scrolled (369, 334) with delta (0, 0)
Screenshot: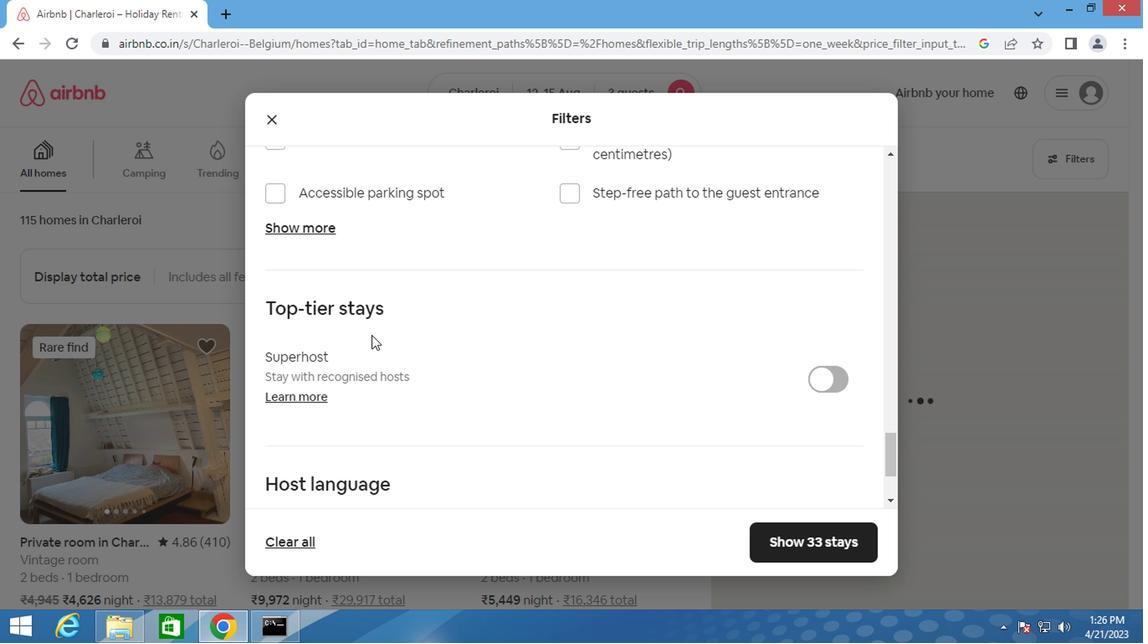
Action: Mouse scrolled (369, 334) with delta (0, 0)
Screenshot: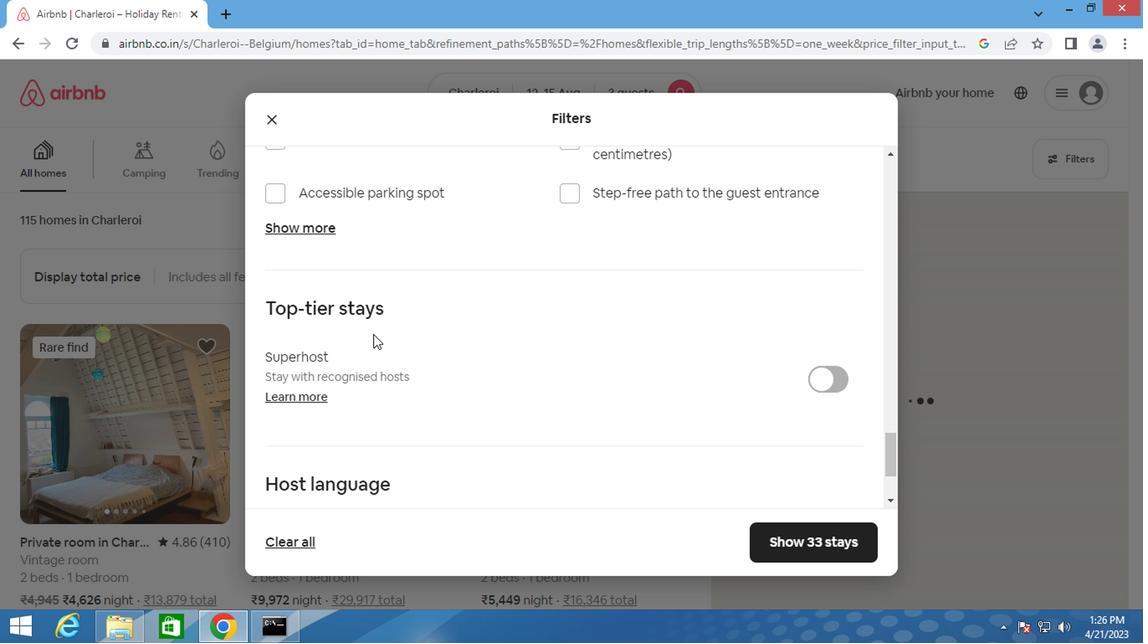 
Action: Mouse scrolled (369, 334) with delta (0, 0)
Screenshot: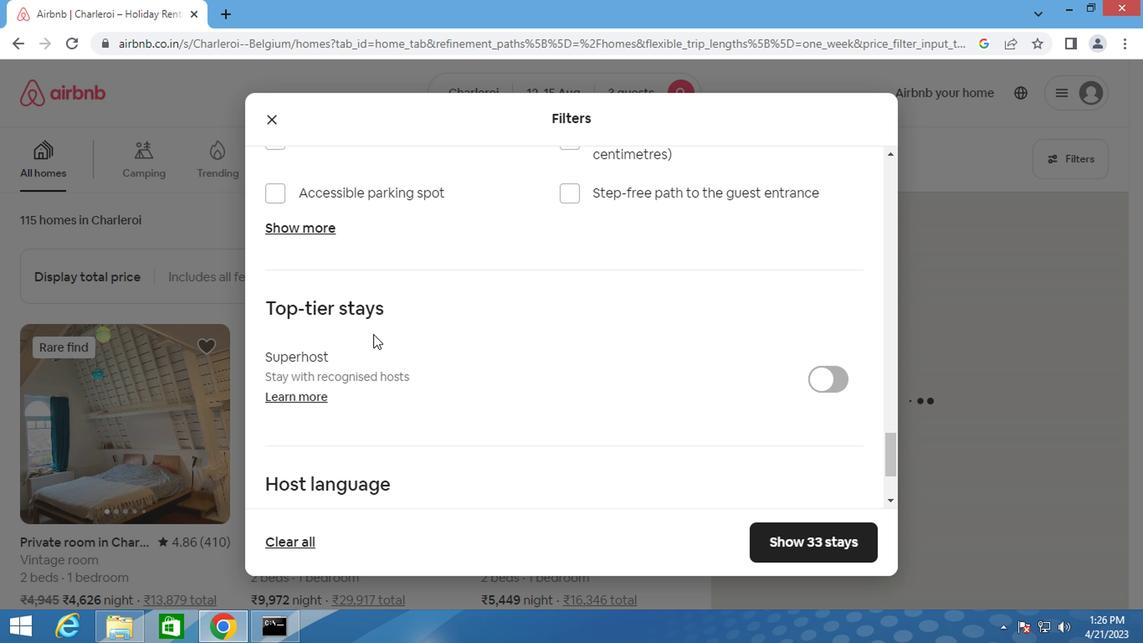 
Action: Mouse moved to (275, 396)
Screenshot: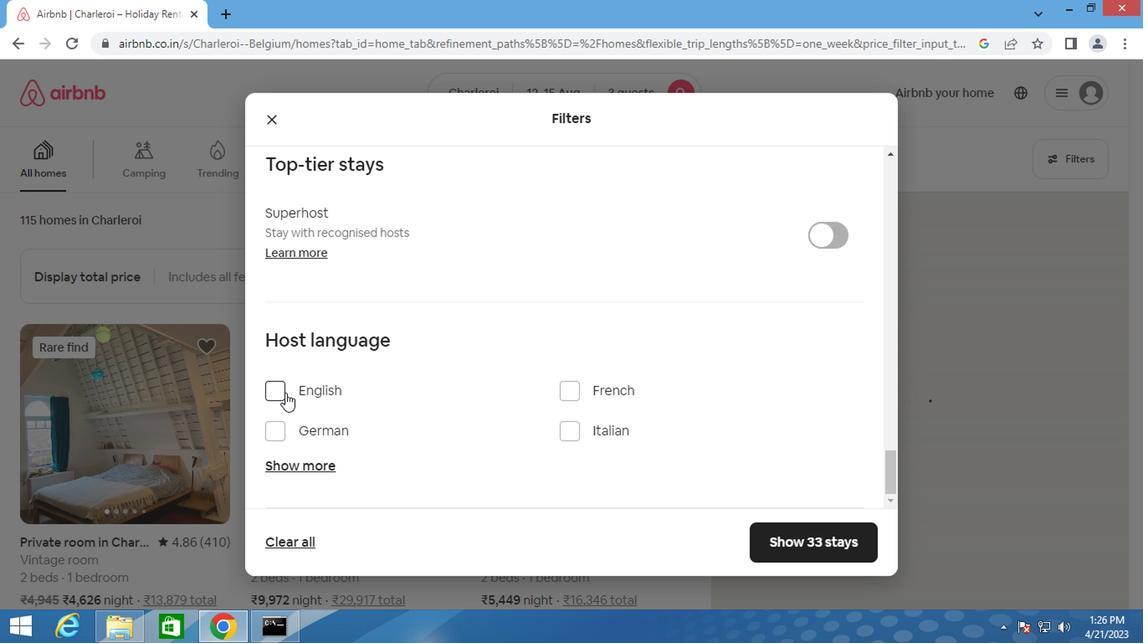 
Action: Mouse pressed left at (275, 396)
Screenshot: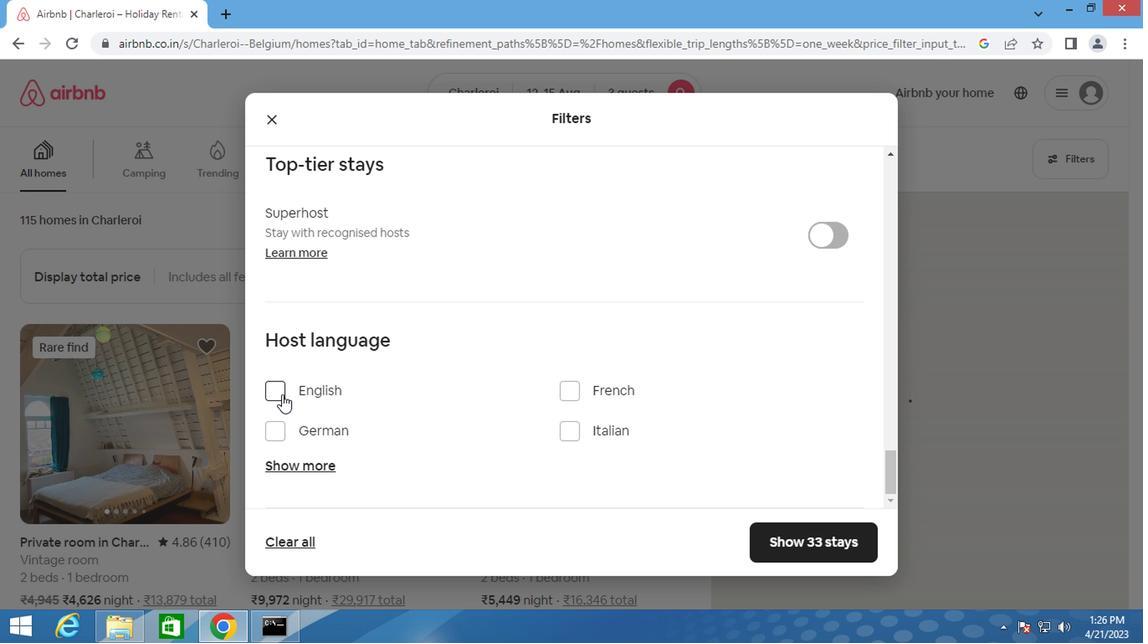 
Action: Mouse moved to (821, 543)
Screenshot: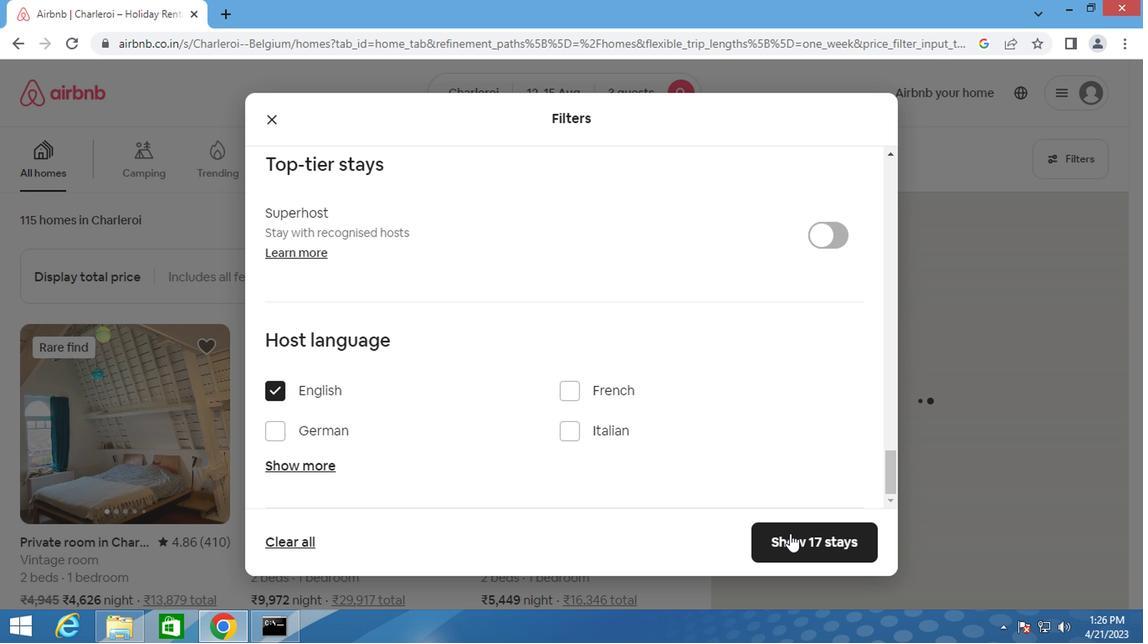 
Action: Mouse pressed left at (821, 543)
Screenshot: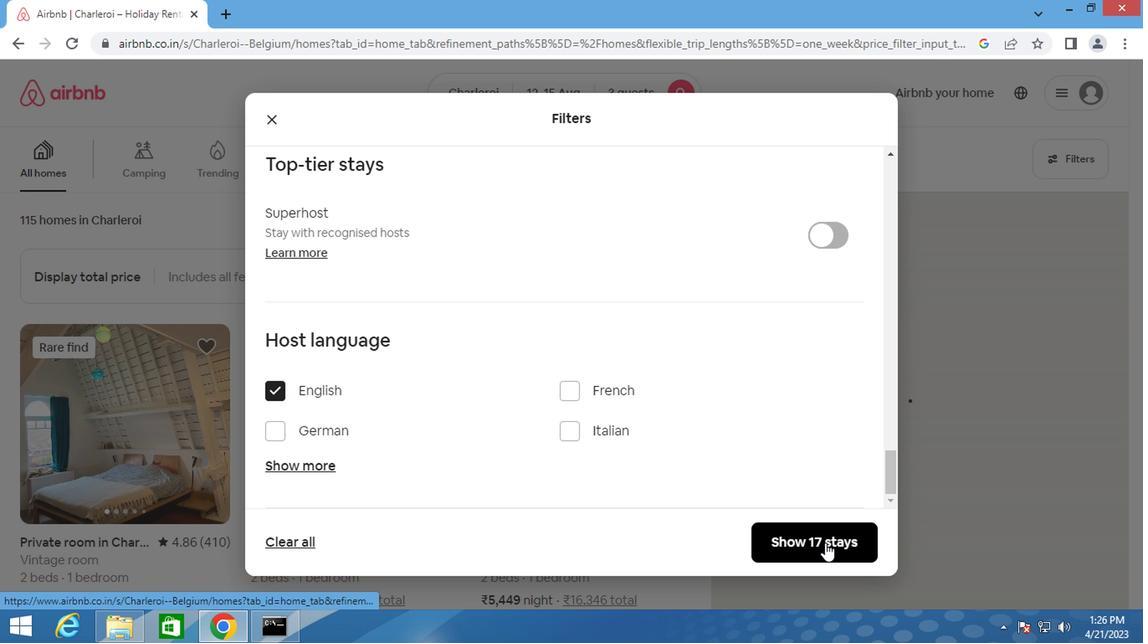
Action: Mouse moved to (822, 543)
Screenshot: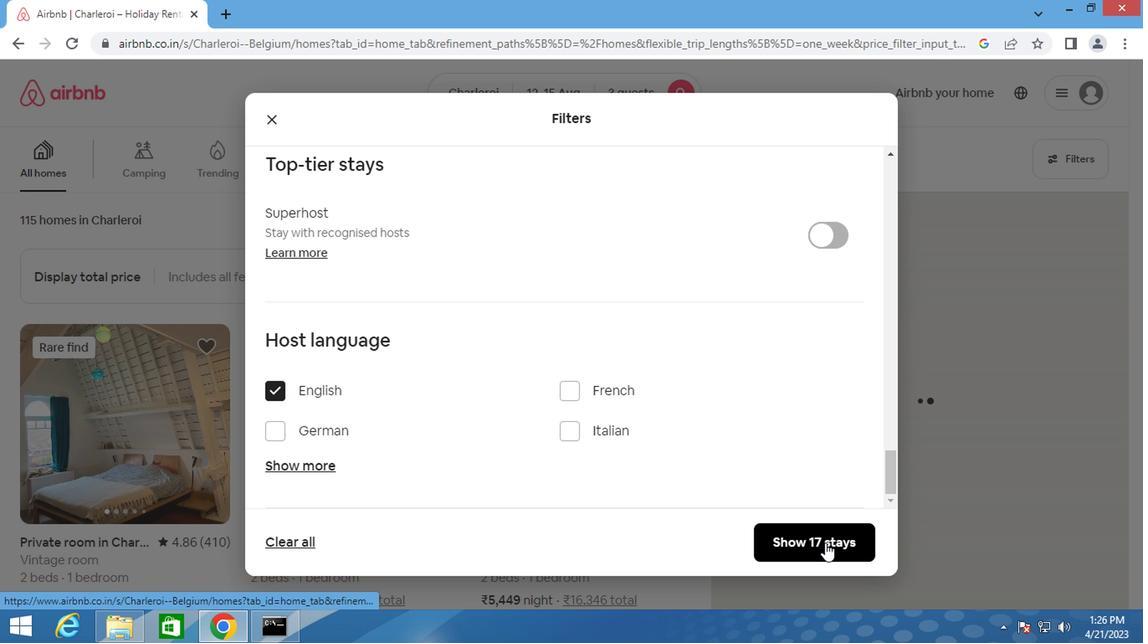 
Action: Key pressed <Key.f8>
Screenshot: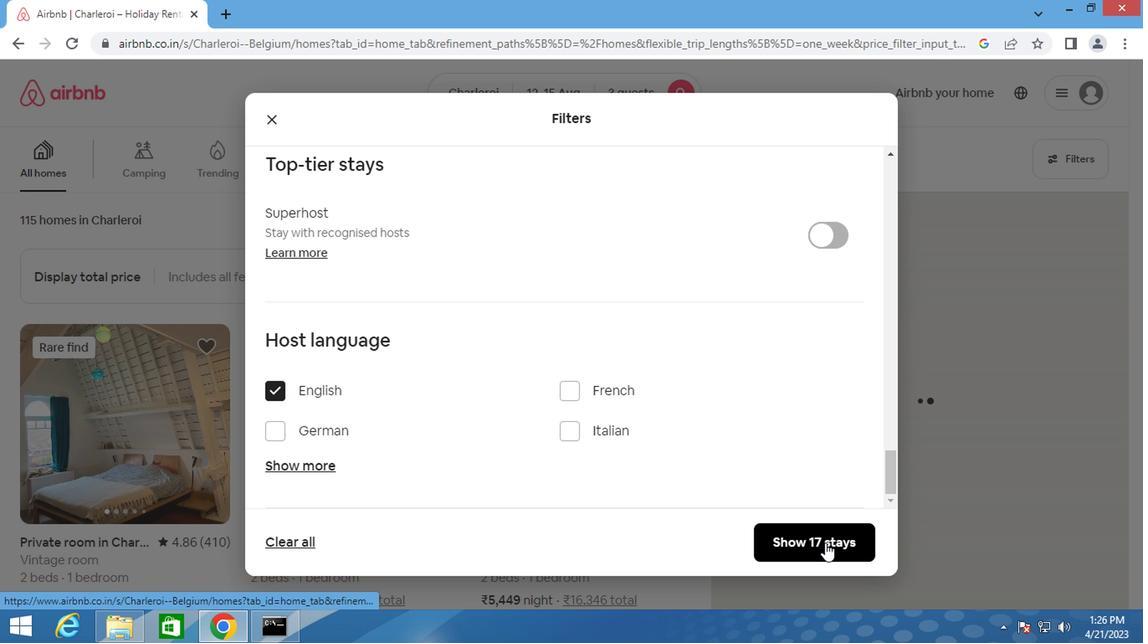 
